 Task: Research Airbnb options in Las tunas, Cuba from 2nd December, 2023 to 6th December, 2023 for 2 adults.1  bedroom having 1 bed and 1 bathroom. Property type can be hotel. Look for 3 properties as per requirement.
Action: Mouse moved to (284, 90)
Screenshot: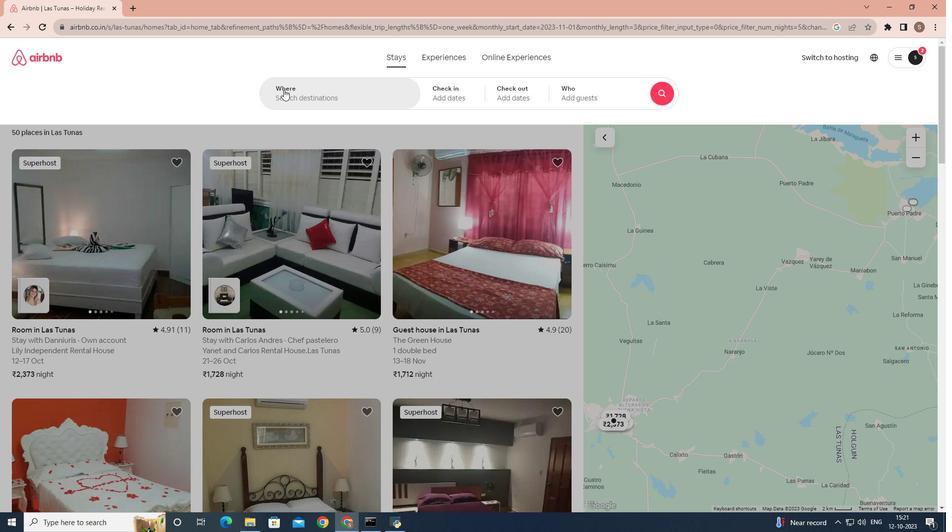 
Action: Mouse pressed left at (284, 90)
Screenshot: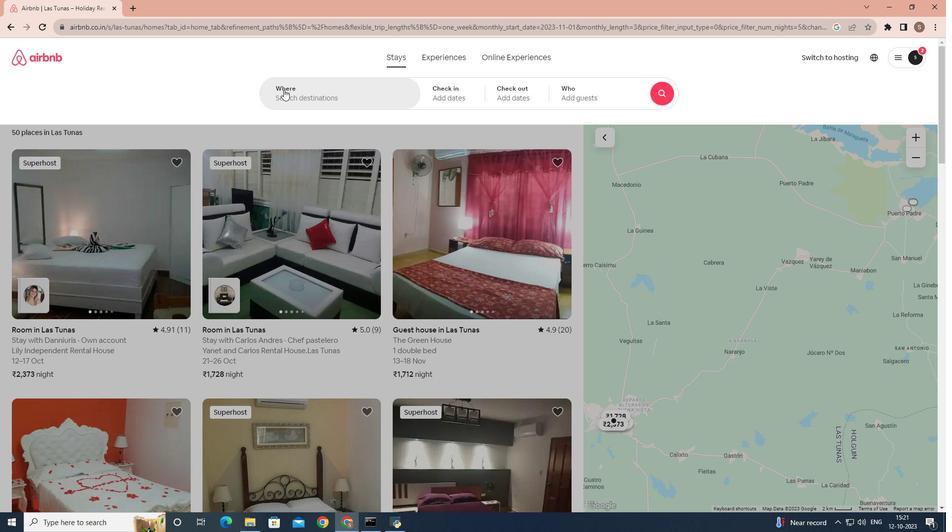 
Action: Mouse moved to (273, 88)
Screenshot: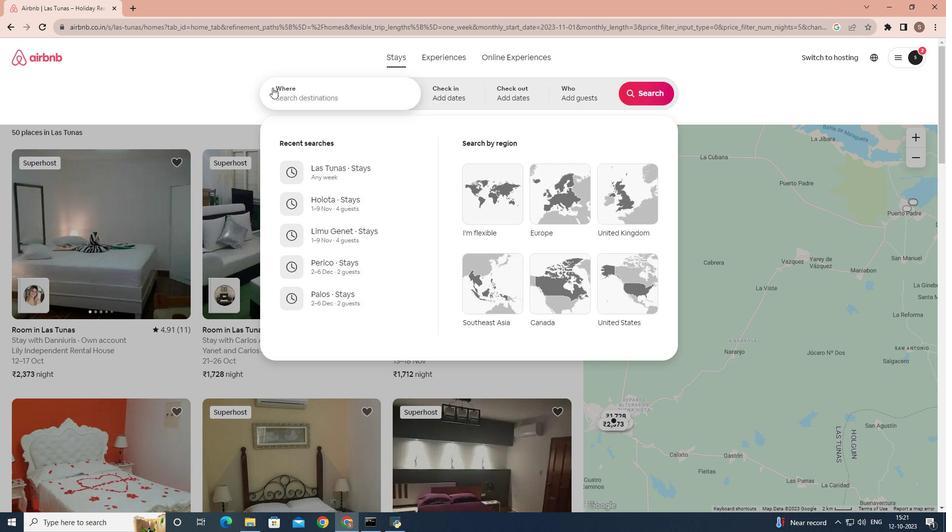 
Action: Key pressed las<Key.space>tunas
Screenshot: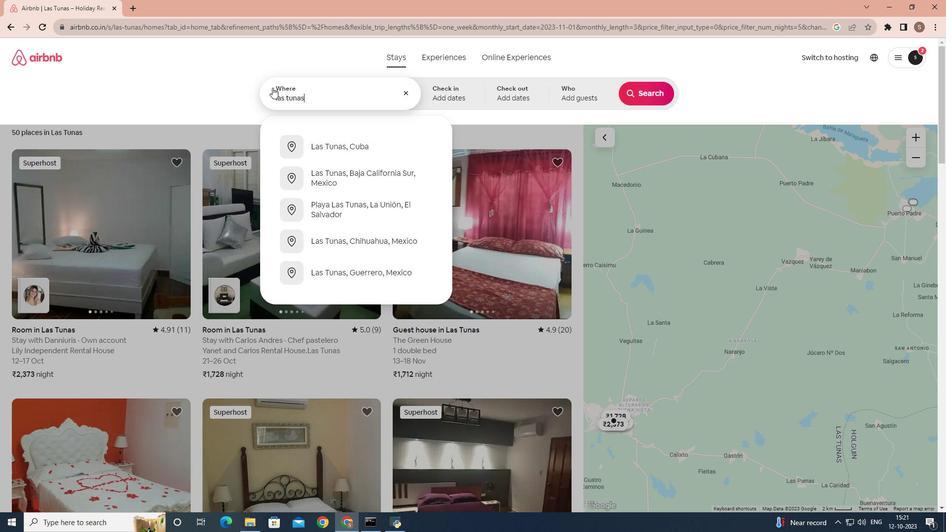 
Action: Mouse moved to (273, 136)
Screenshot: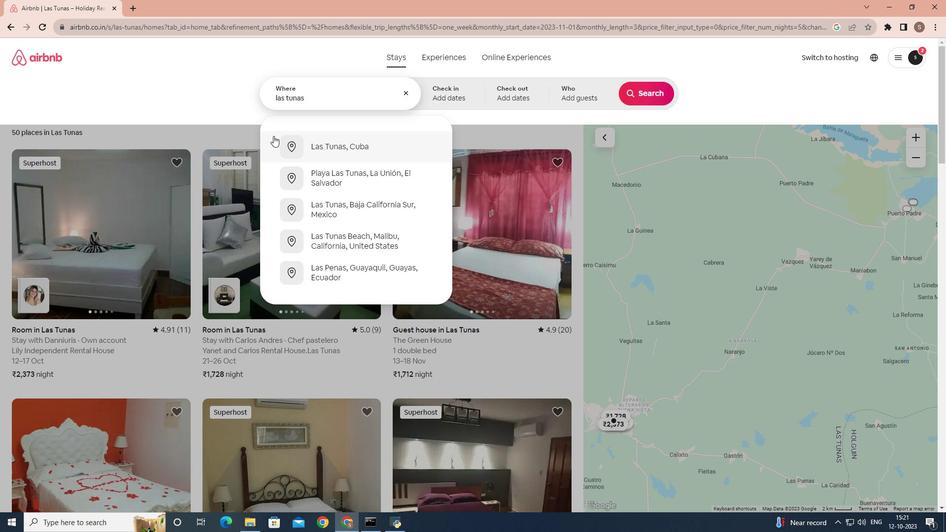 
Action: Mouse pressed left at (273, 136)
Screenshot: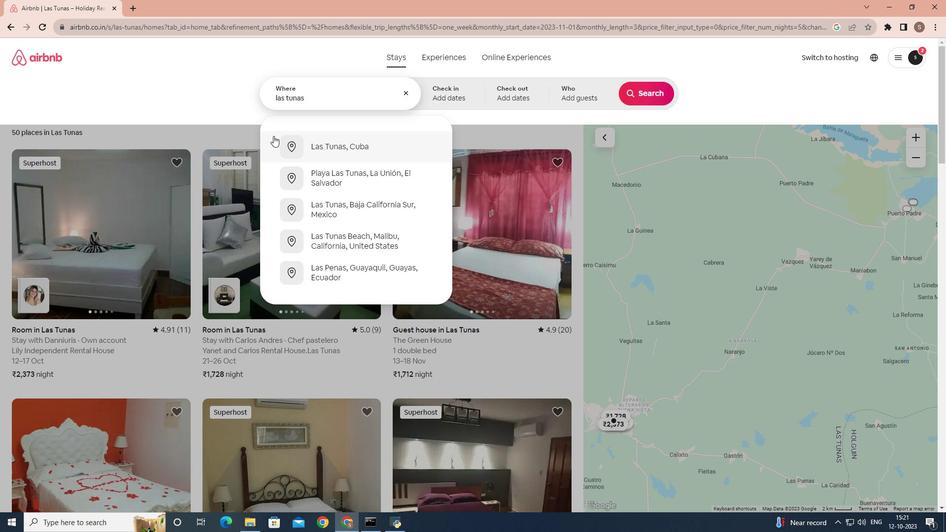 
Action: Mouse moved to (644, 174)
Screenshot: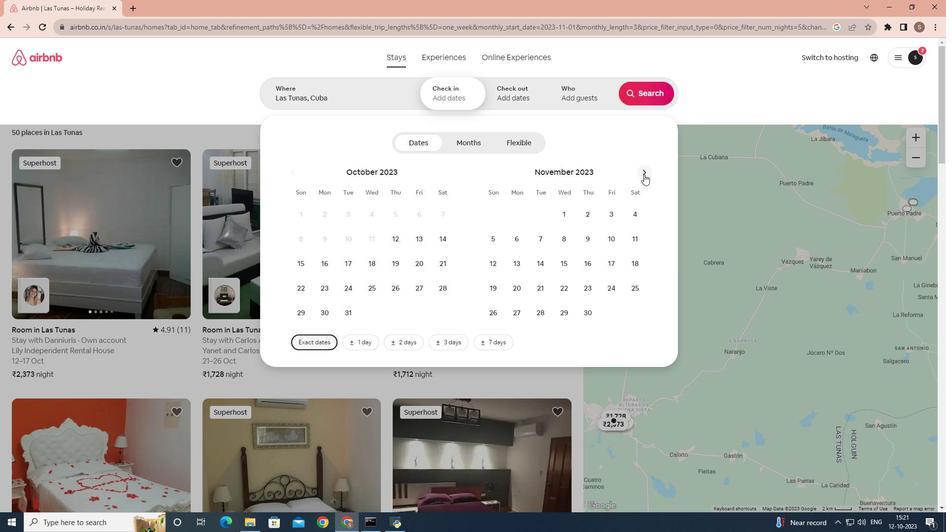 
Action: Mouse pressed left at (644, 174)
Screenshot: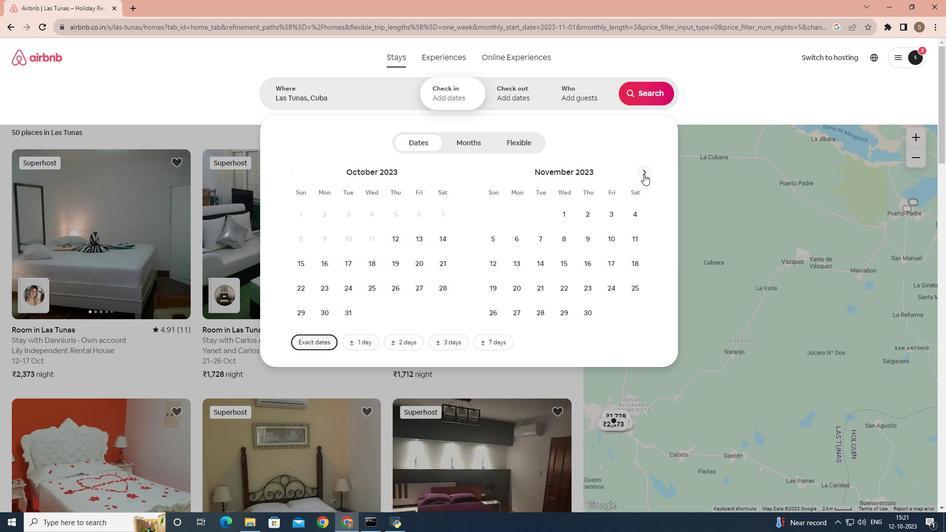 
Action: Mouse moved to (627, 212)
Screenshot: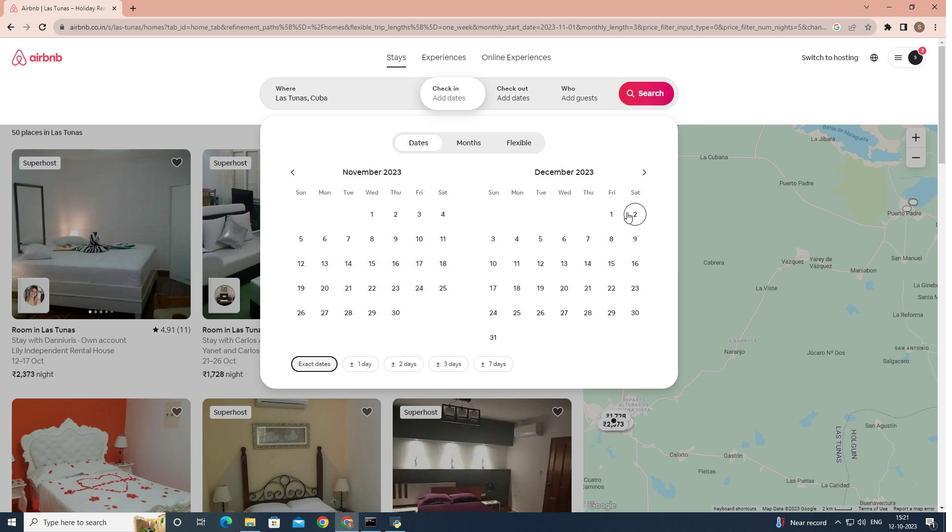 
Action: Mouse pressed left at (627, 212)
Screenshot: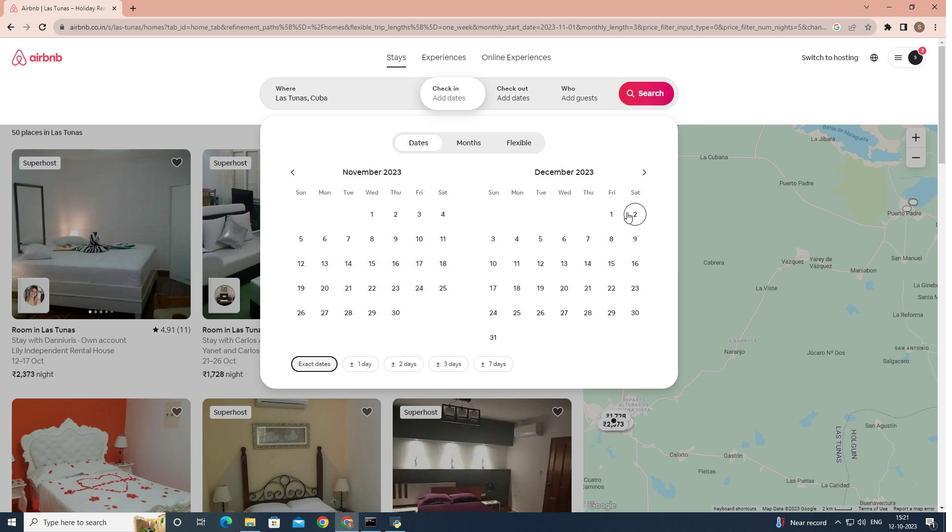 
Action: Mouse moved to (562, 238)
Screenshot: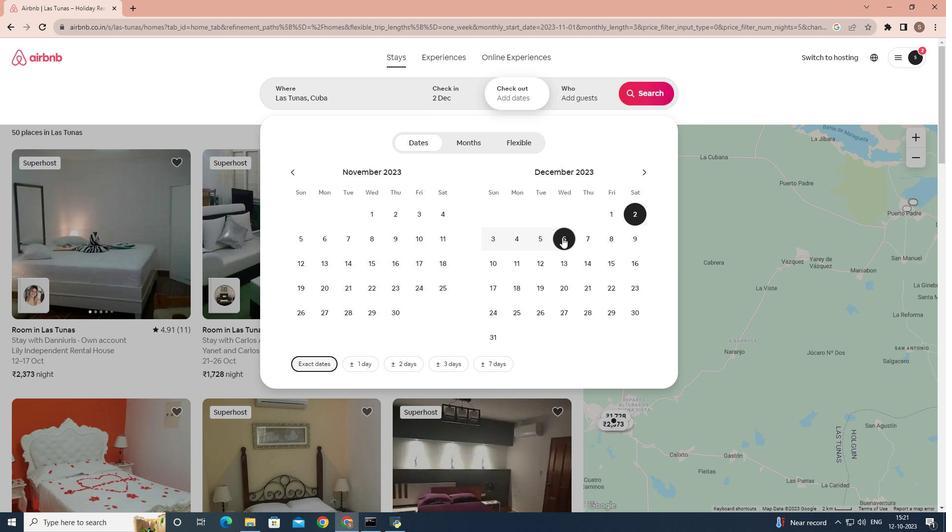 
Action: Mouse pressed left at (562, 238)
Screenshot: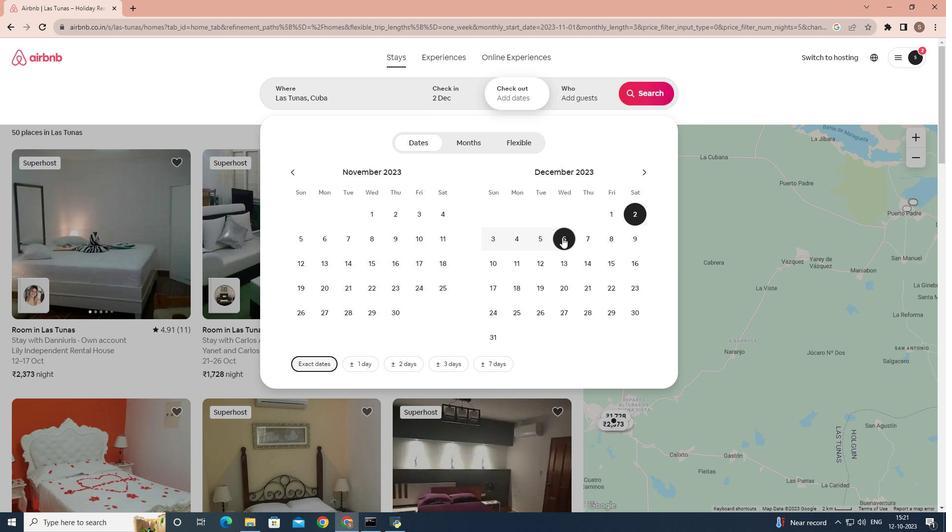 
Action: Mouse moved to (584, 98)
Screenshot: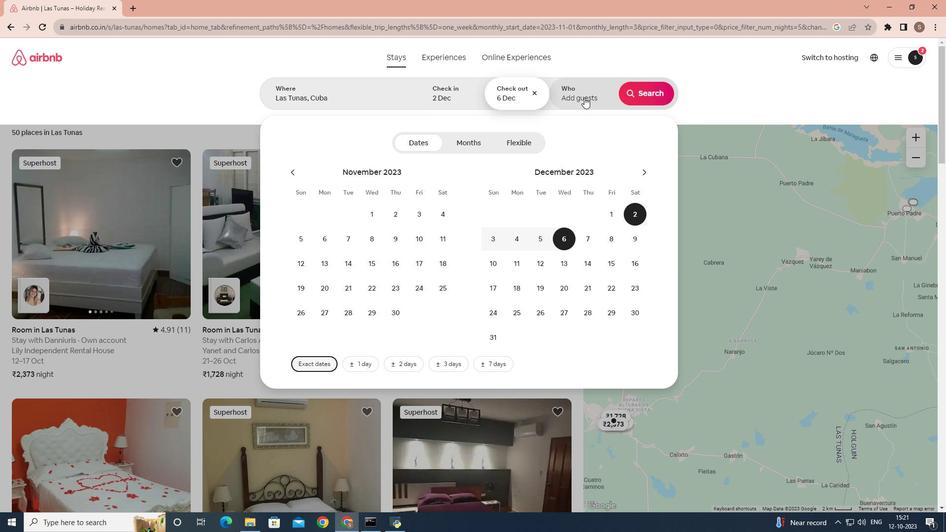 
Action: Mouse pressed left at (584, 98)
Screenshot: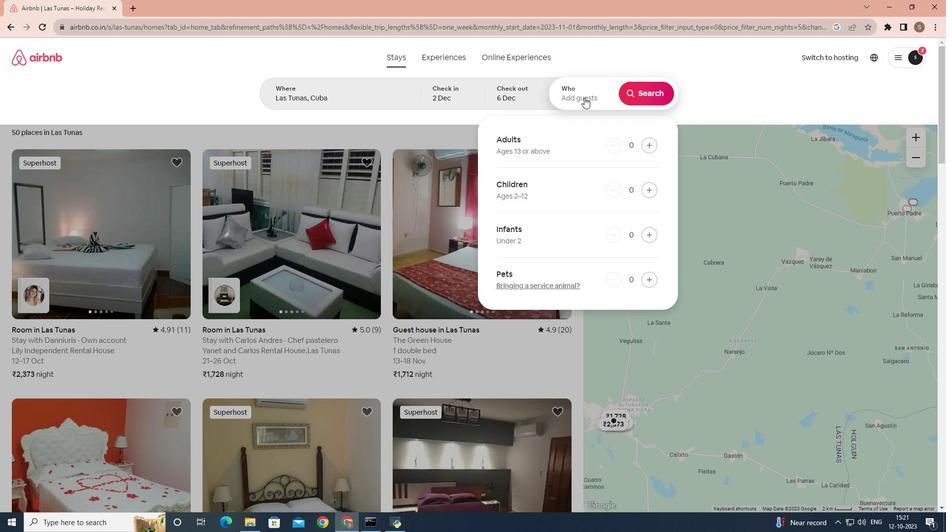 
Action: Mouse moved to (654, 149)
Screenshot: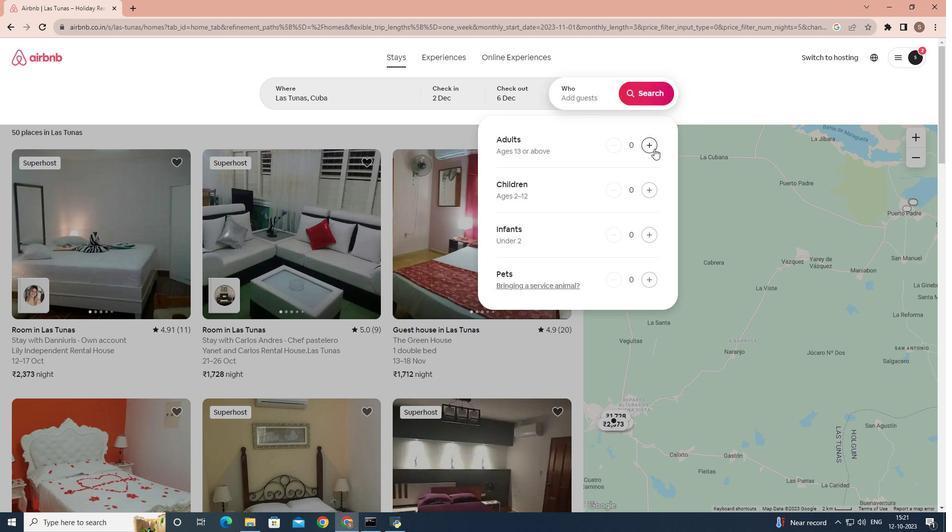 
Action: Mouse pressed left at (654, 149)
Screenshot: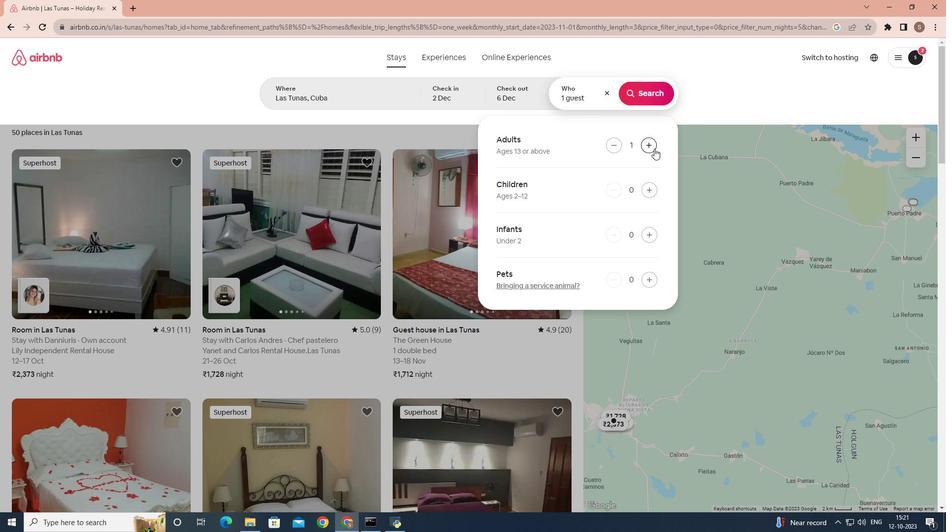 
Action: Mouse moved to (654, 149)
Screenshot: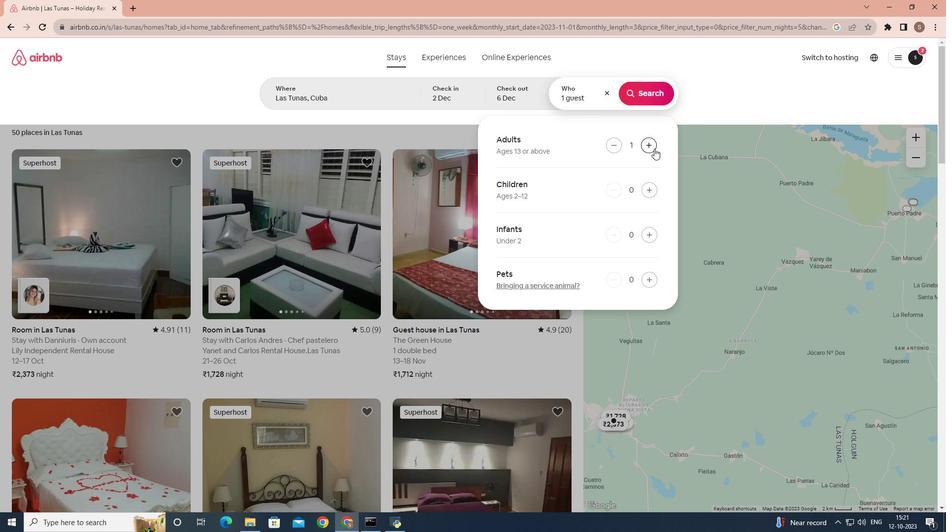 
Action: Mouse pressed left at (654, 149)
Screenshot: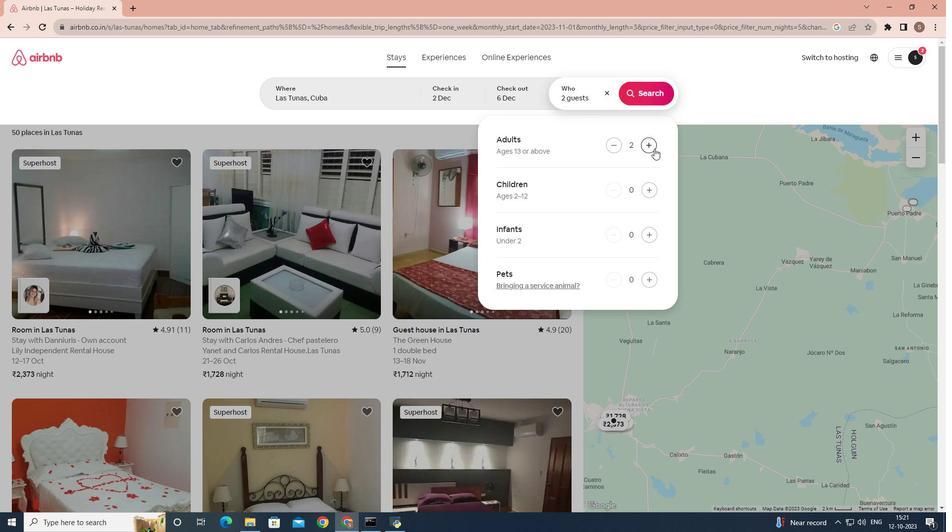 
Action: Mouse moved to (659, 106)
Screenshot: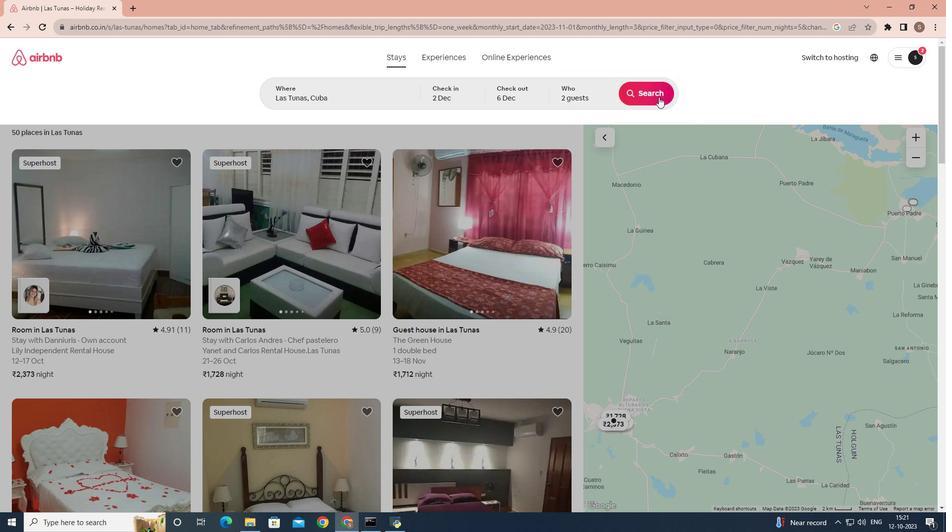 
Action: Mouse pressed left at (659, 106)
Screenshot: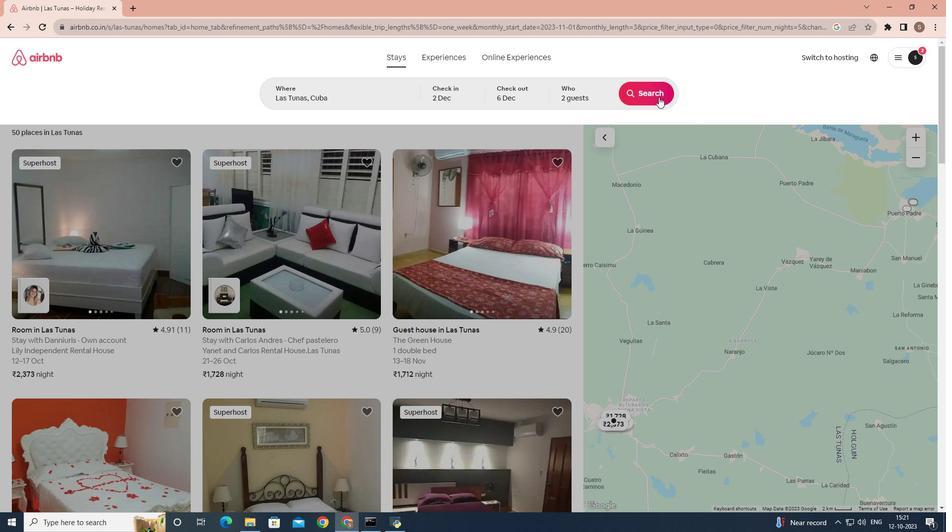
Action: Mouse moved to (659, 97)
Screenshot: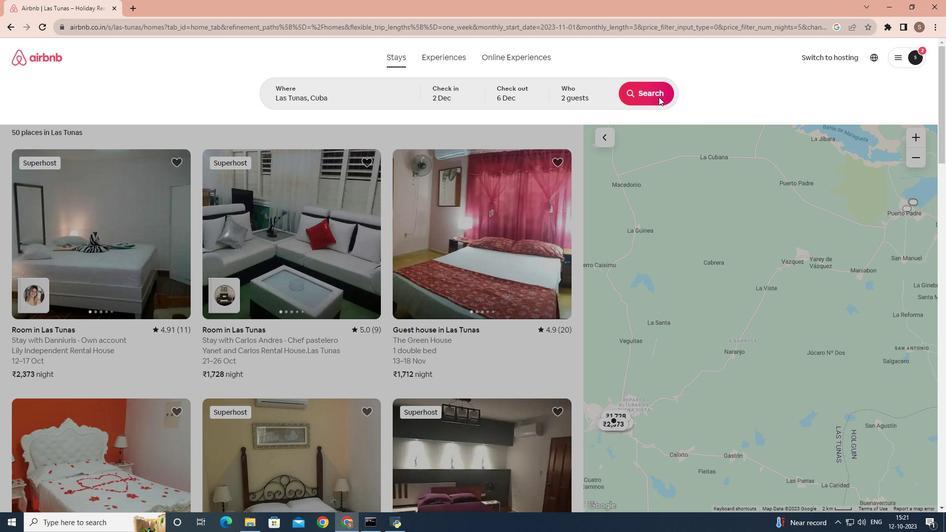 
Action: Mouse pressed left at (659, 97)
Screenshot: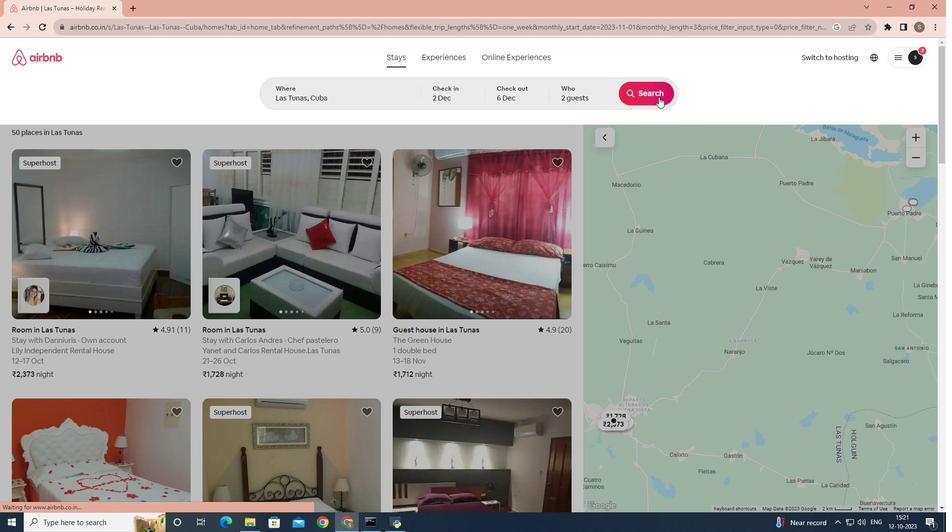 
Action: Mouse moved to (792, 96)
Screenshot: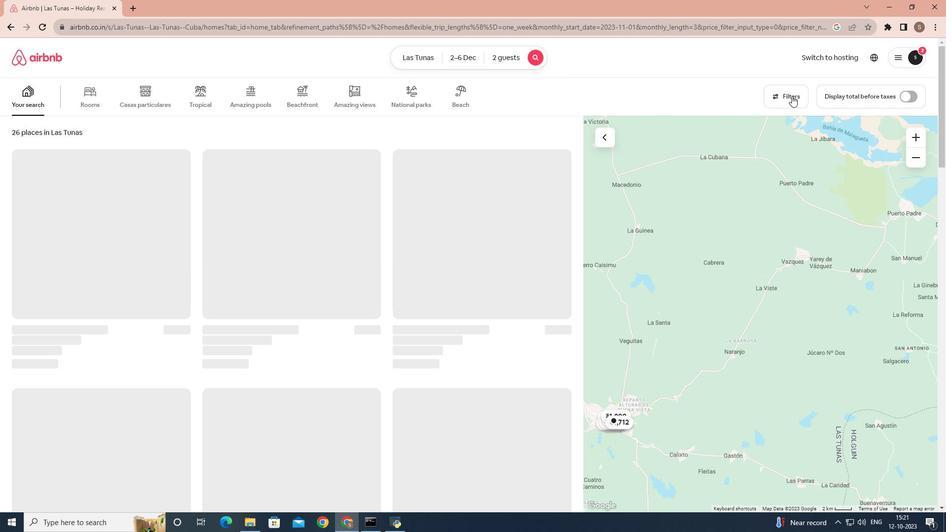 
Action: Mouse pressed left at (792, 96)
Screenshot: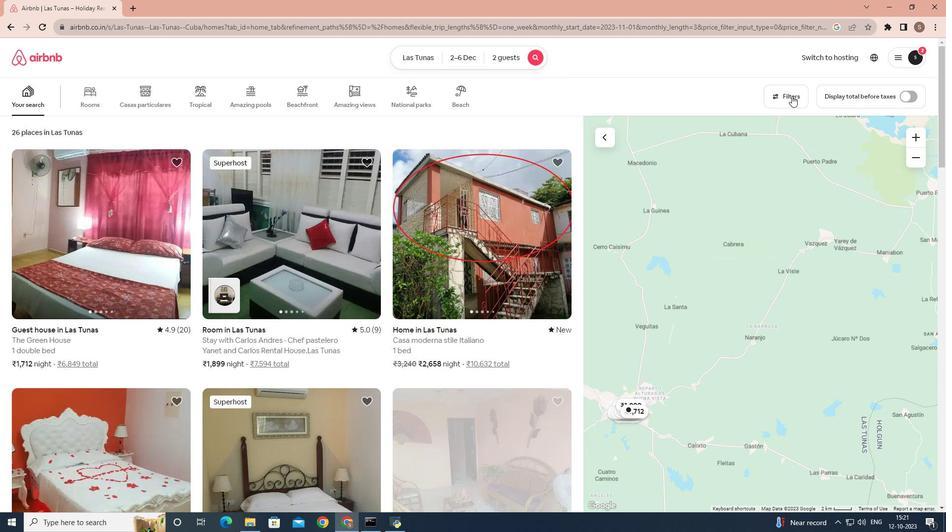 
Action: Mouse moved to (396, 331)
Screenshot: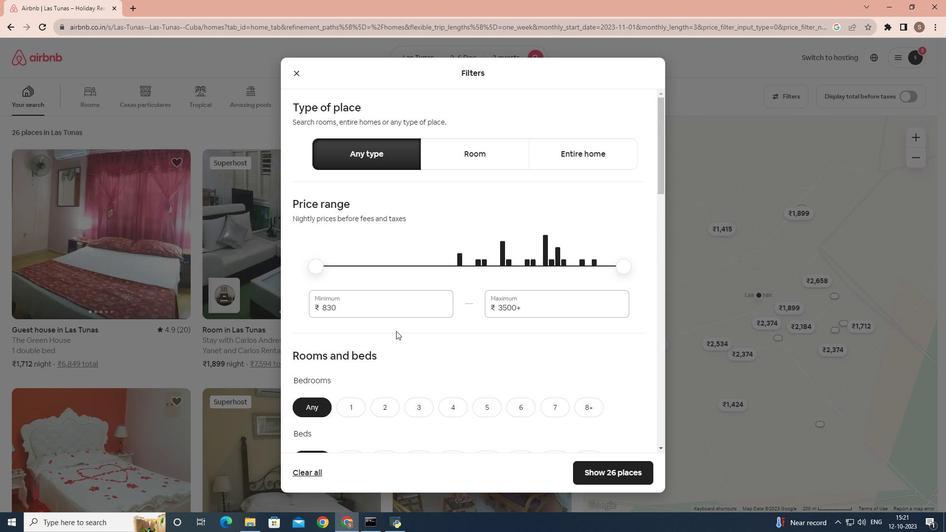 
Action: Mouse scrolled (396, 331) with delta (0, 0)
Screenshot: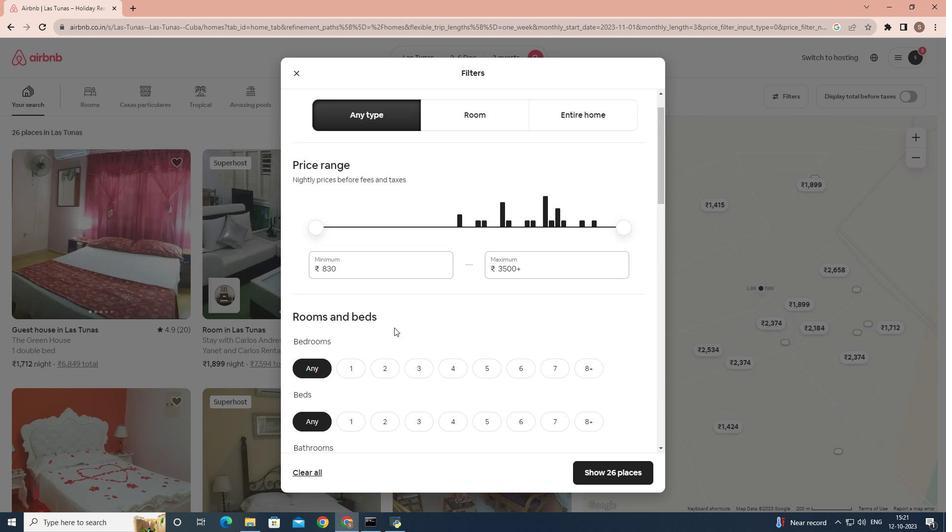 
Action: Mouse scrolled (396, 331) with delta (0, 0)
Screenshot: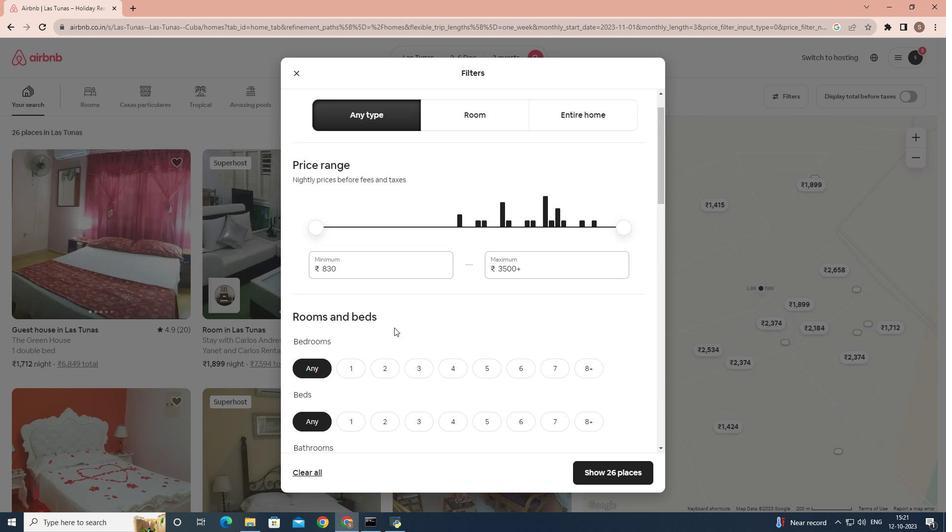 
Action: Mouse scrolled (396, 331) with delta (0, 0)
Screenshot: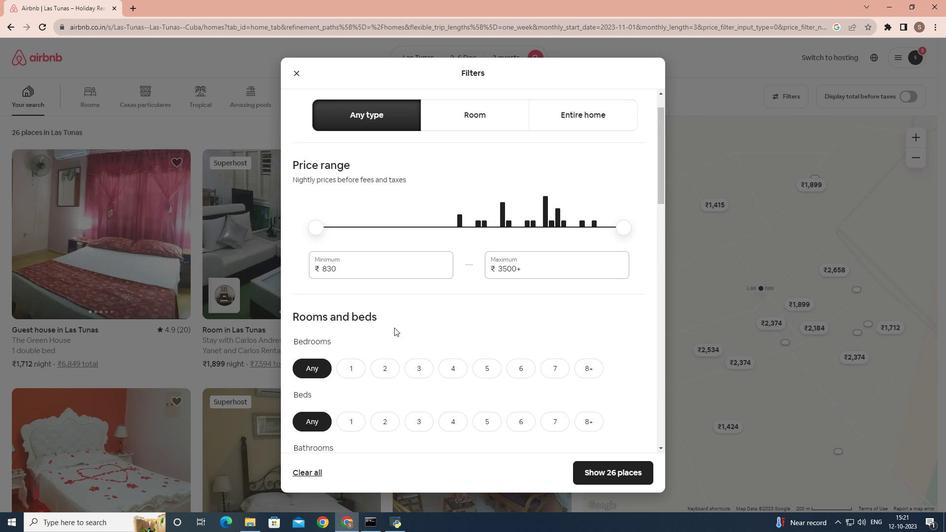 
Action: Mouse moved to (356, 266)
Screenshot: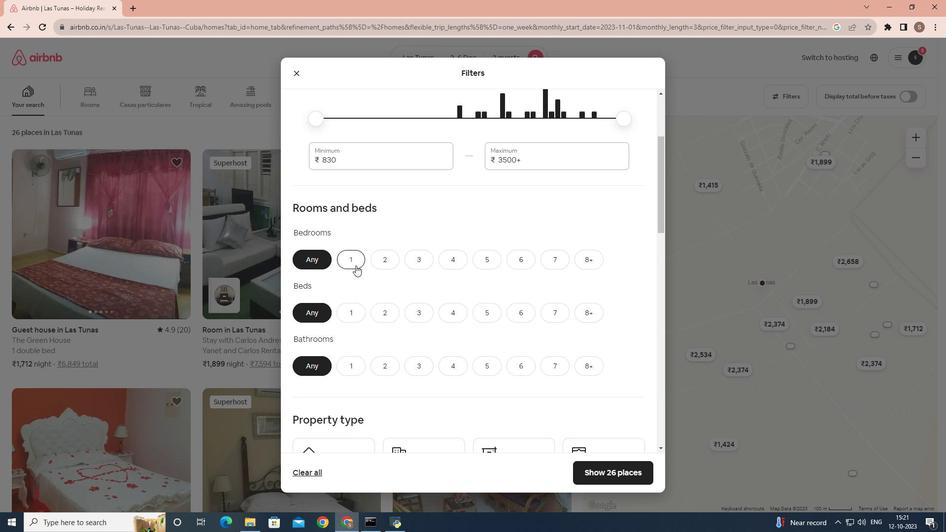 
Action: Mouse pressed left at (356, 266)
Screenshot: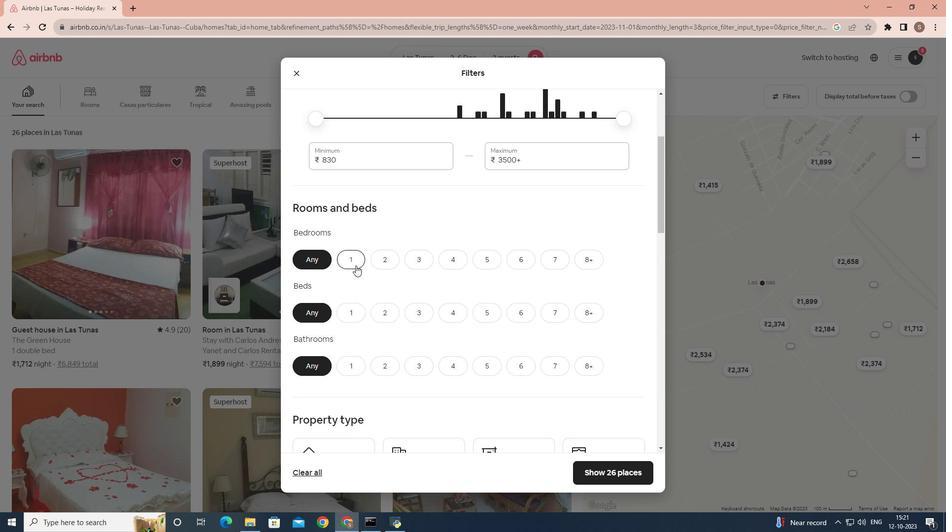 
Action: Mouse moved to (348, 303)
Screenshot: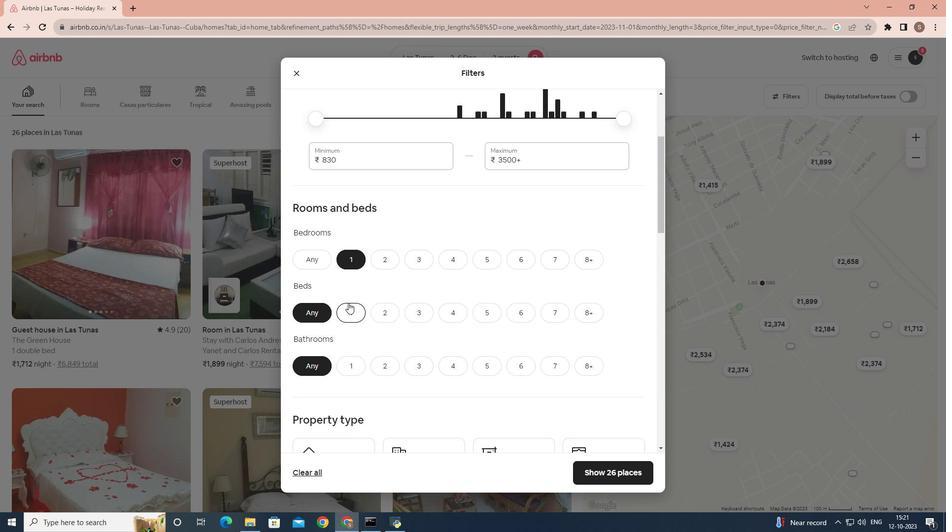 
Action: Mouse pressed left at (348, 303)
Screenshot: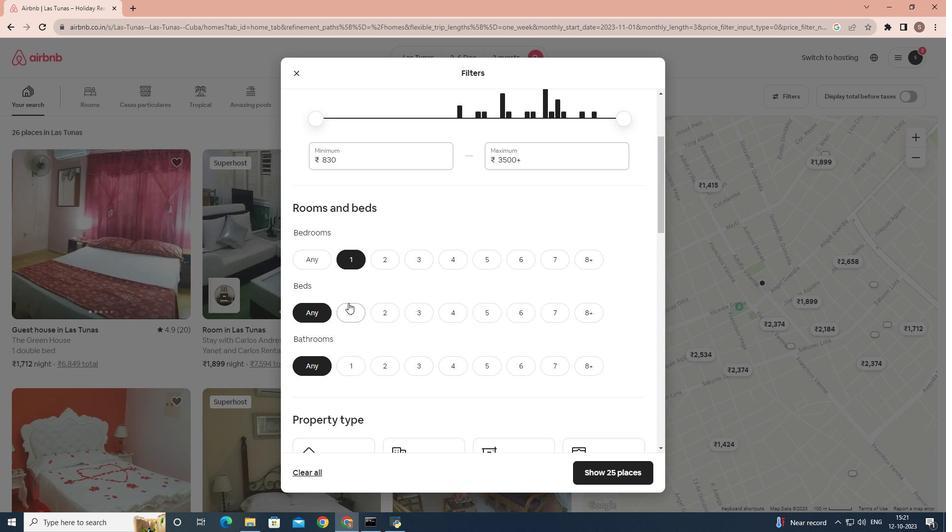 
Action: Mouse moved to (348, 360)
Screenshot: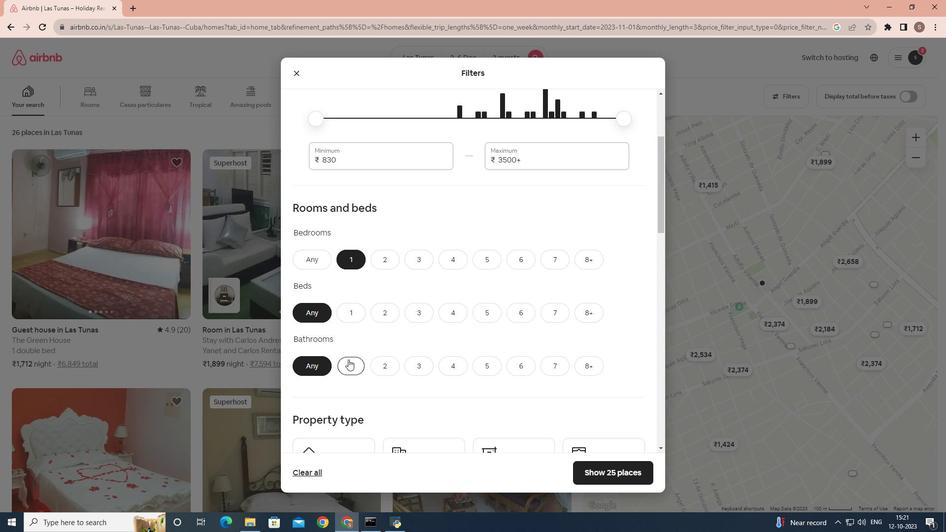 
Action: Mouse pressed left at (348, 360)
Screenshot: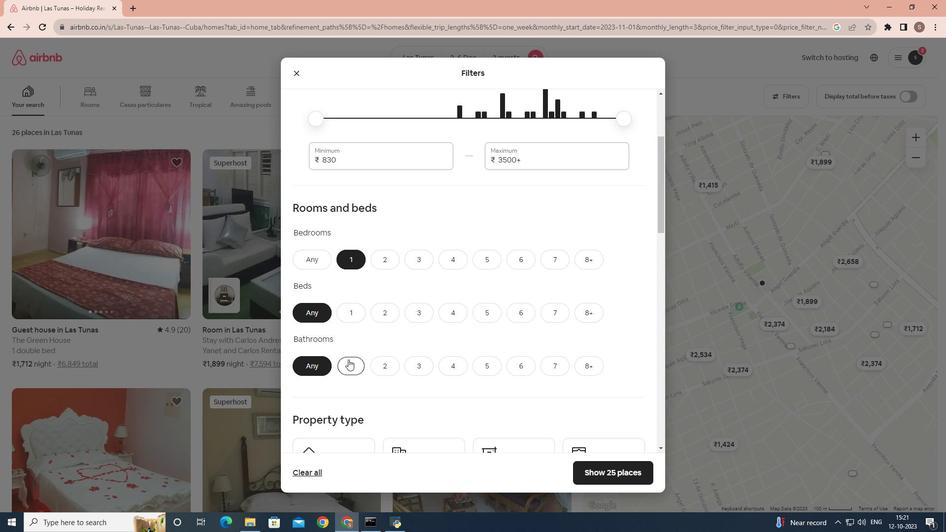 
Action: Mouse moved to (353, 314)
Screenshot: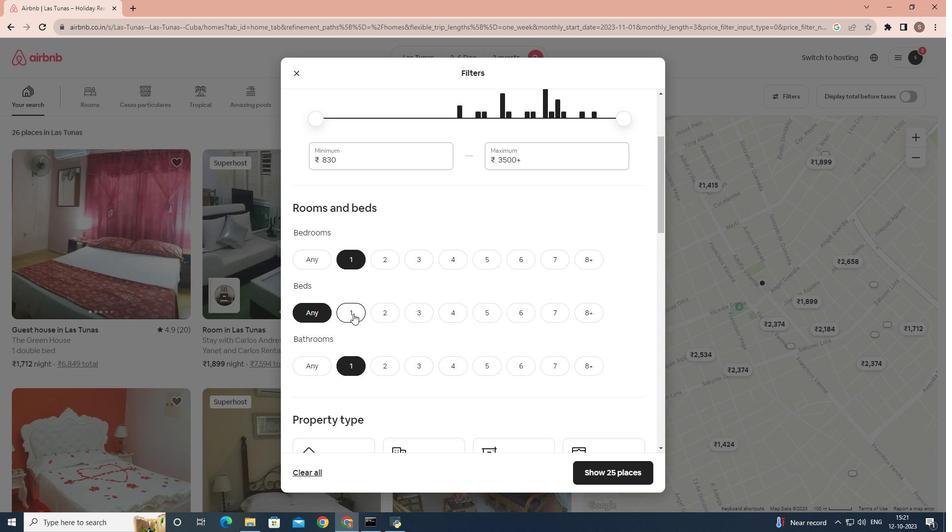 
Action: Mouse pressed left at (353, 314)
Screenshot: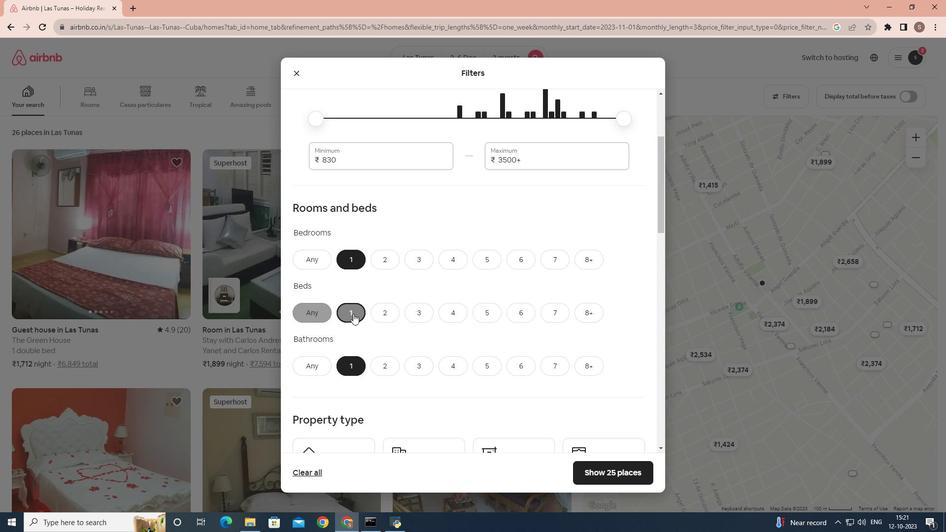 
Action: Mouse scrolled (353, 313) with delta (0, 0)
Screenshot: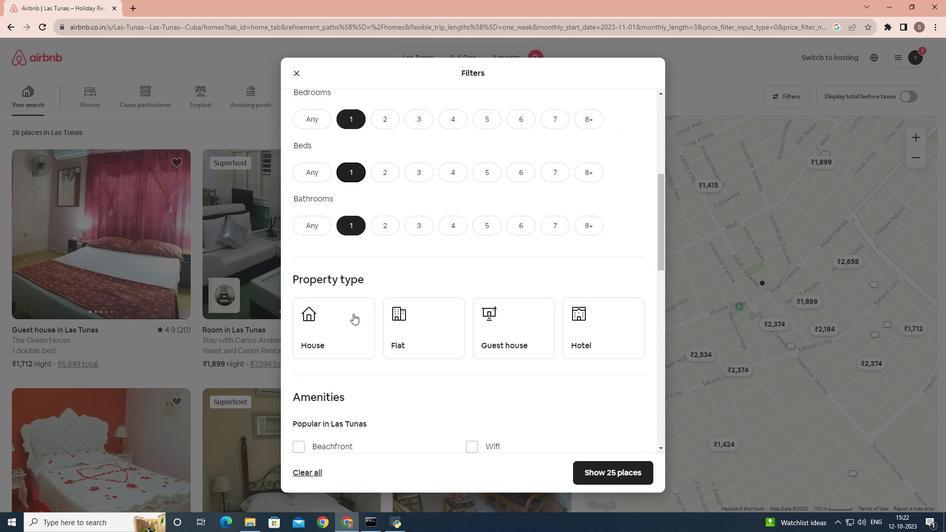 
Action: Mouse scrolled (353, 313) with delta (0, 0)
Screenshot: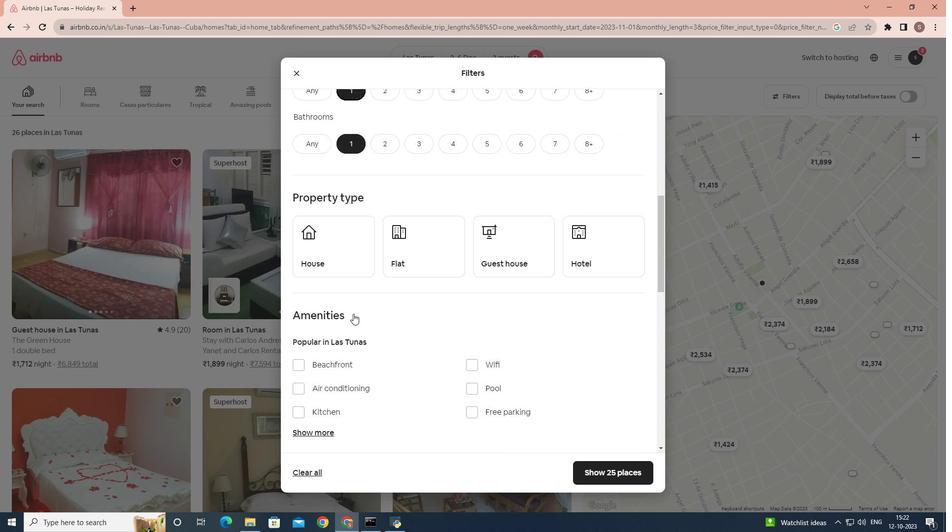 
Action: Mouse scrolled (353, 313) with delta (0, 0)
Screenshot: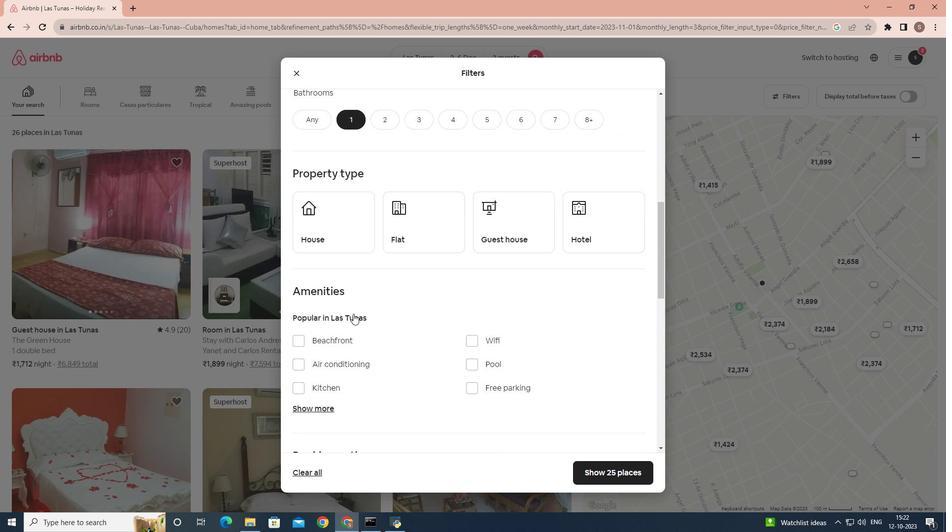 
Action: Mouse scrolled (353, 313) with delta (0, 0)
Screenshot: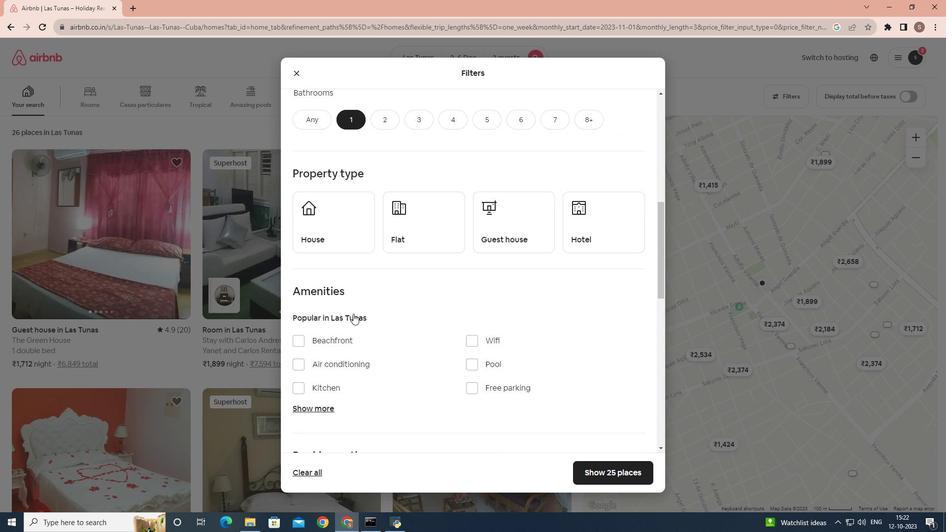 
Action: Mouse scrolled (353, 313) with delta (0, 0)
Screenshot: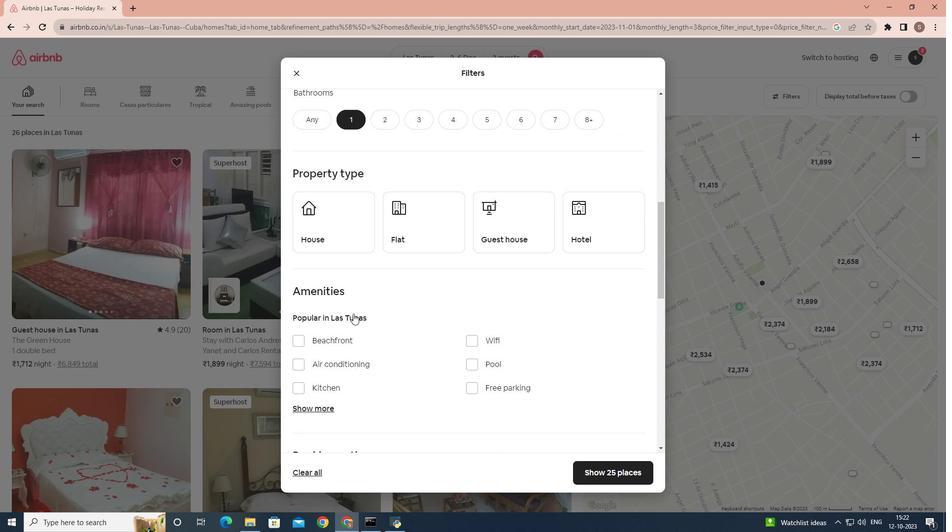 
Action: Mouse moved to (353, 313)
Screenshot: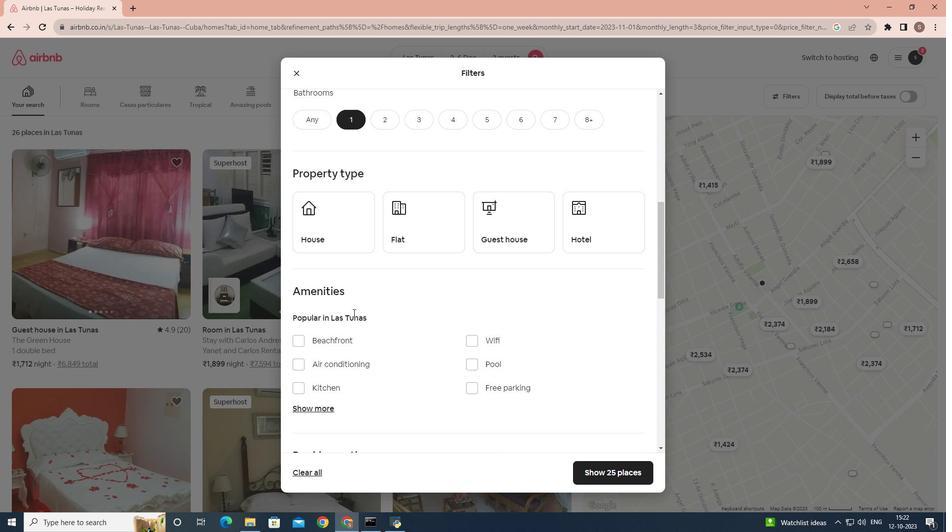 
Action: Mouse scrolled (353, 312) with delta (0, 0)
Screenshot: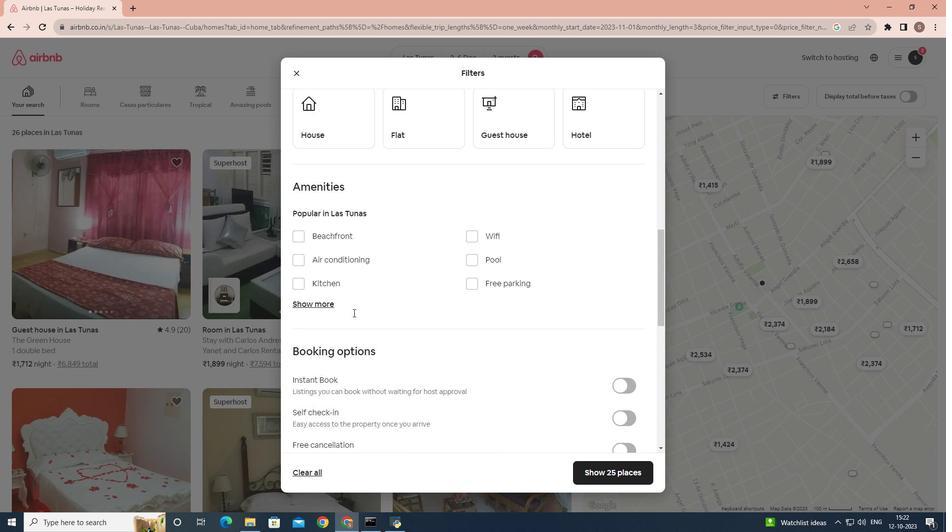 
Action: Mouse scrolled (353, 312) with delta (0, 0)
Screenshot: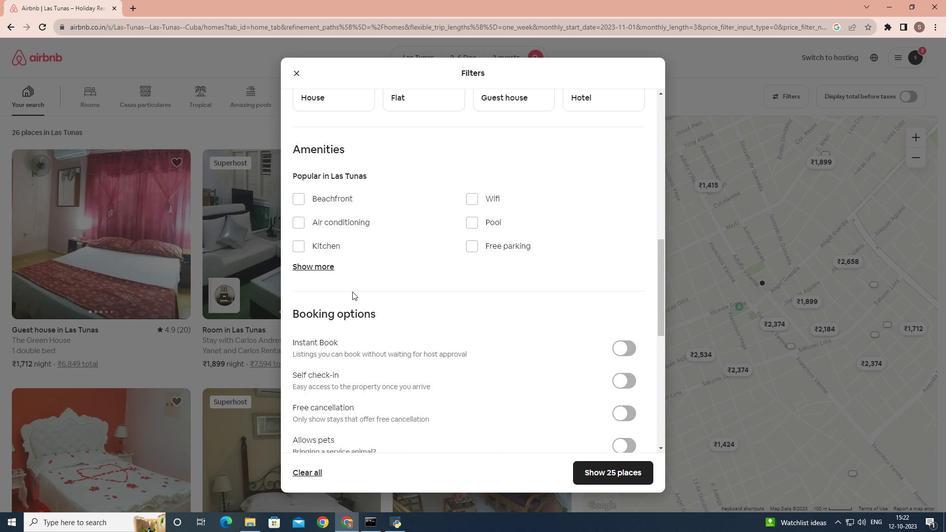 
Action: Mouse scrolled (353, 312) with delta (0, 0)
Screenshot: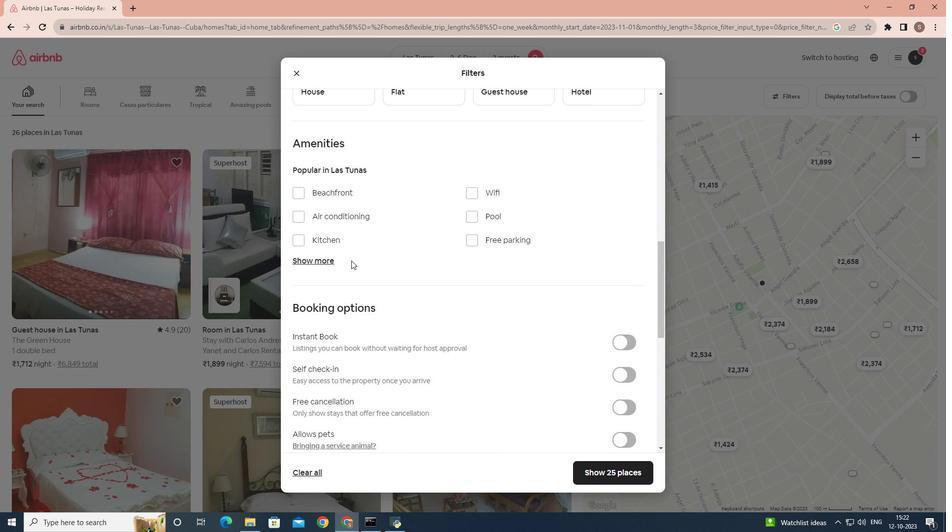 
Action: Mouse moved to (343, 206)
Screenshot: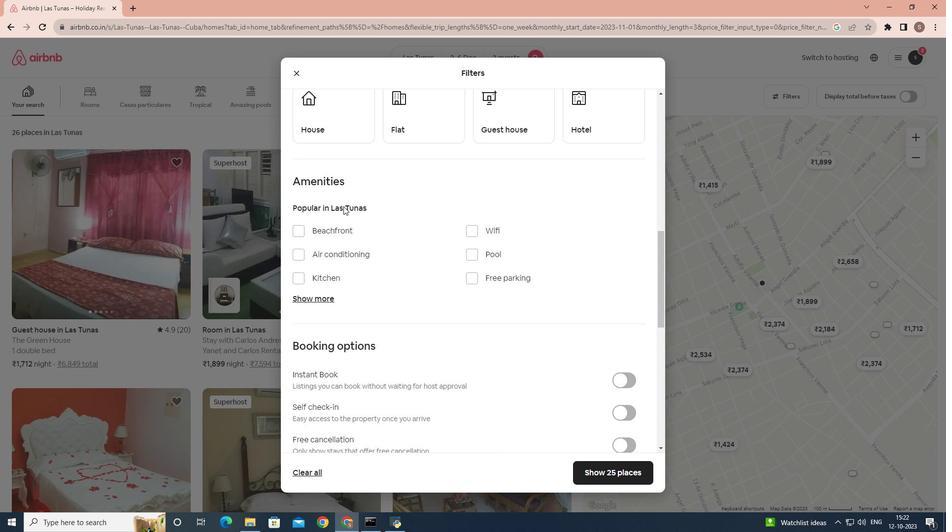 
Action: Mouse scrolled (343, 207) with delta (0, 0)
Screenshot: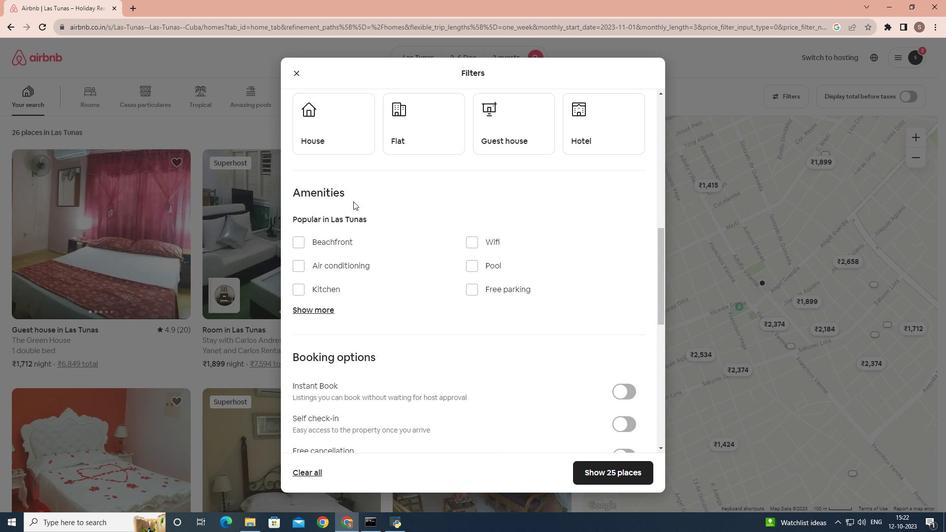 
Action: Mouse moved to (615, 123)
Screenshot: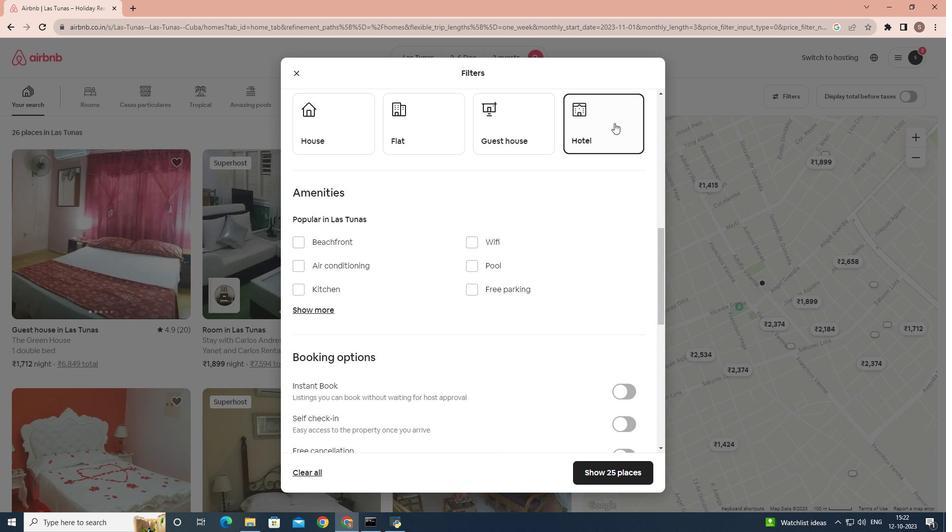 
Action: Mouse pressed left at (615, 123)
Screenshot: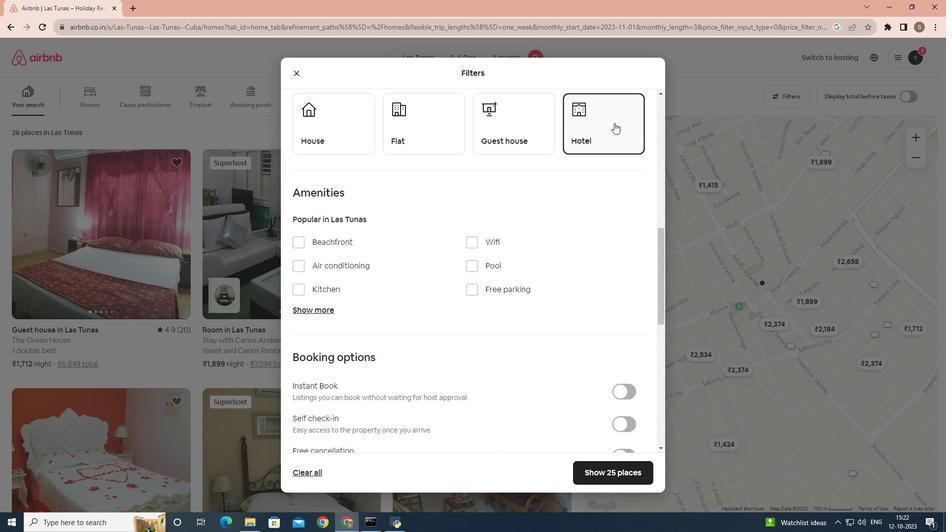 
Action: Mouse moved to (428, 311)
Screenshot: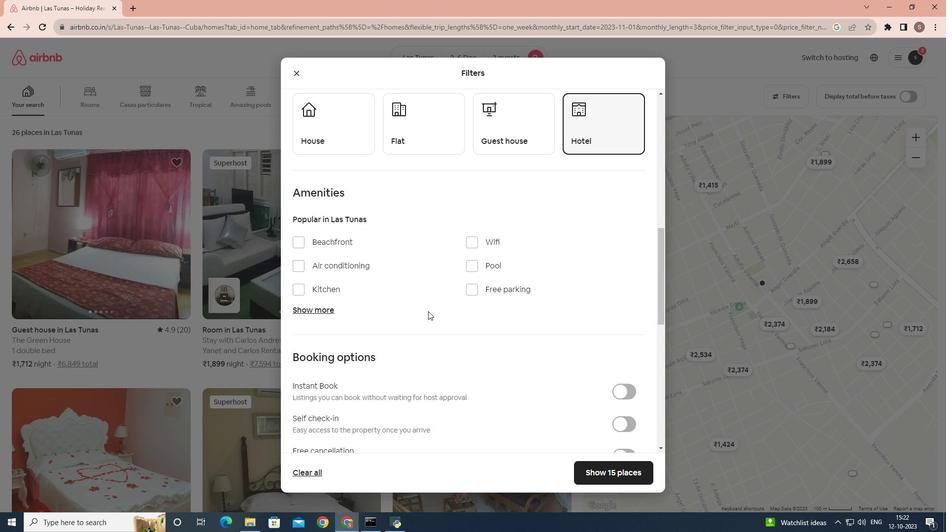 
Action: Mouse scrolled (428, 311) with delta (0, 0)
Screenshot: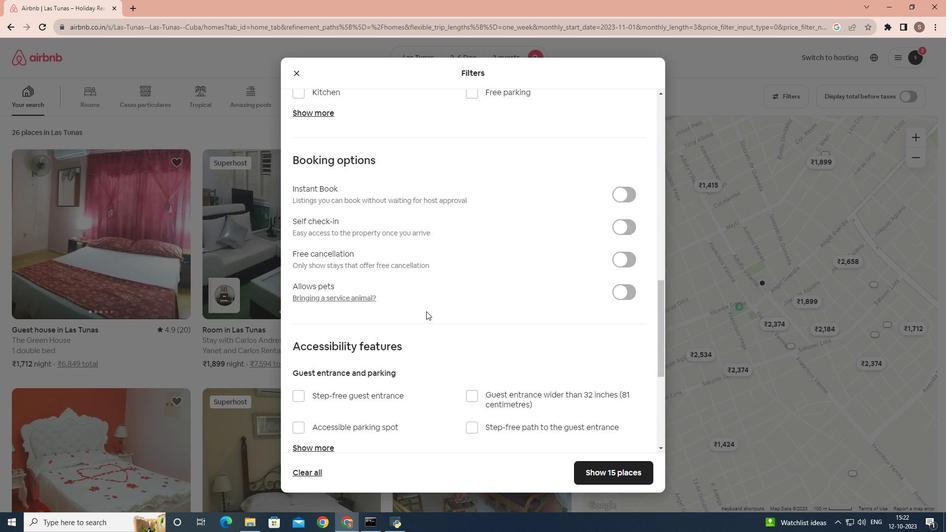 
Action: Mouse scrolled (428, 311) with delta (0, 0)
Screenshot: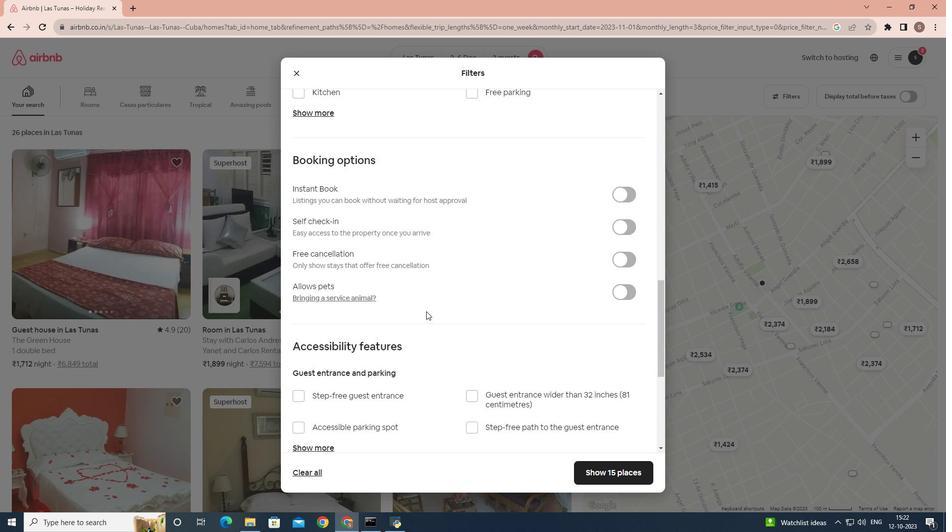 
Action: Mouse moved to (427, 311)
Screenshot: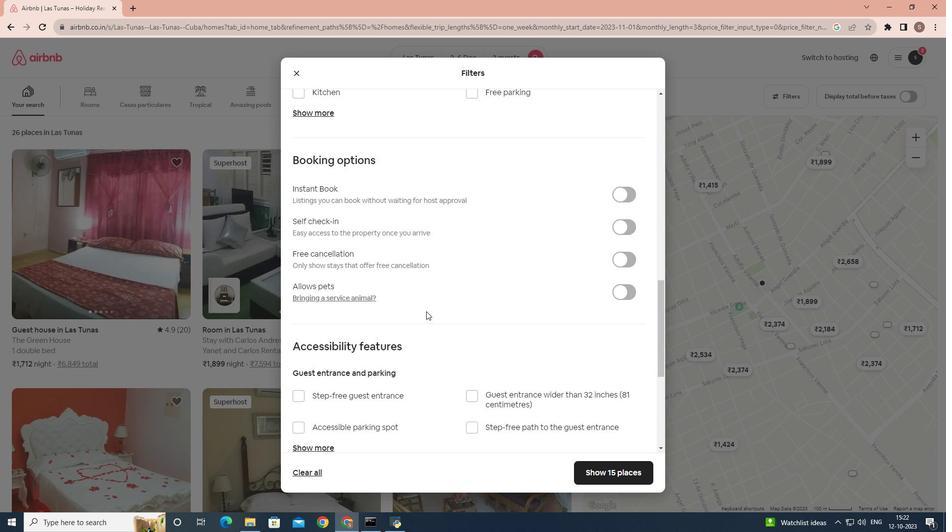 
Action: Mouse scrolled (427, 311) with delta (0, 0)
Screenshot: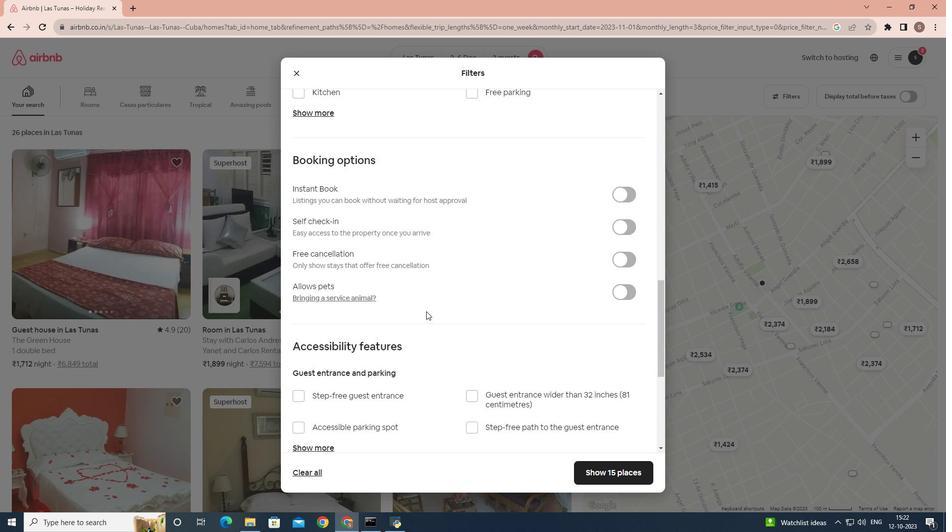 
Action: Mouse moved to (427, 311)
Screenshot: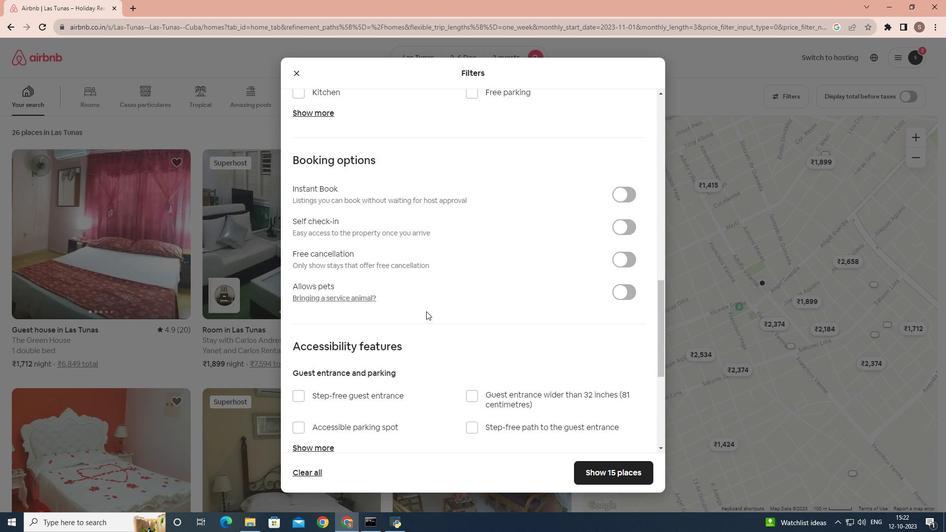 
Action: Mouse scrolled (427, 311) with delta (0, 0)
Screenshot: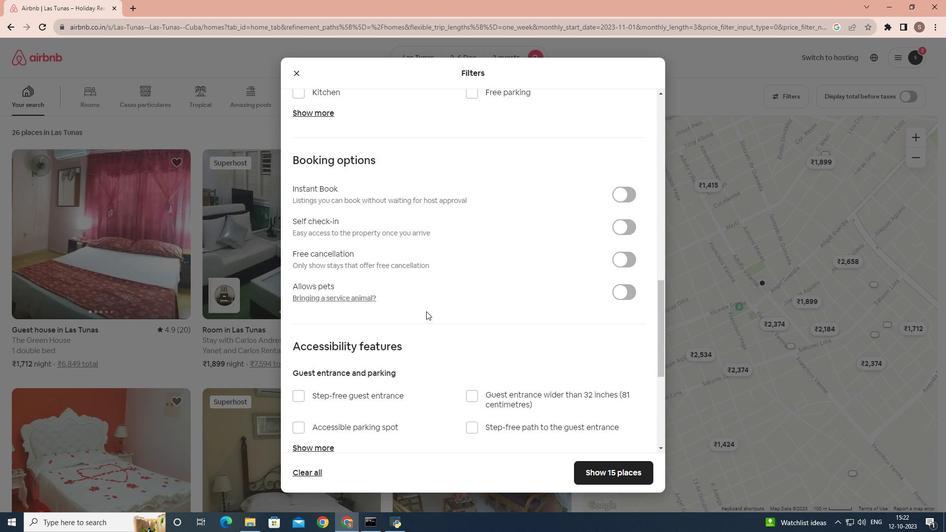 
Action: Mouse moved to (426, 311)
Screenshot: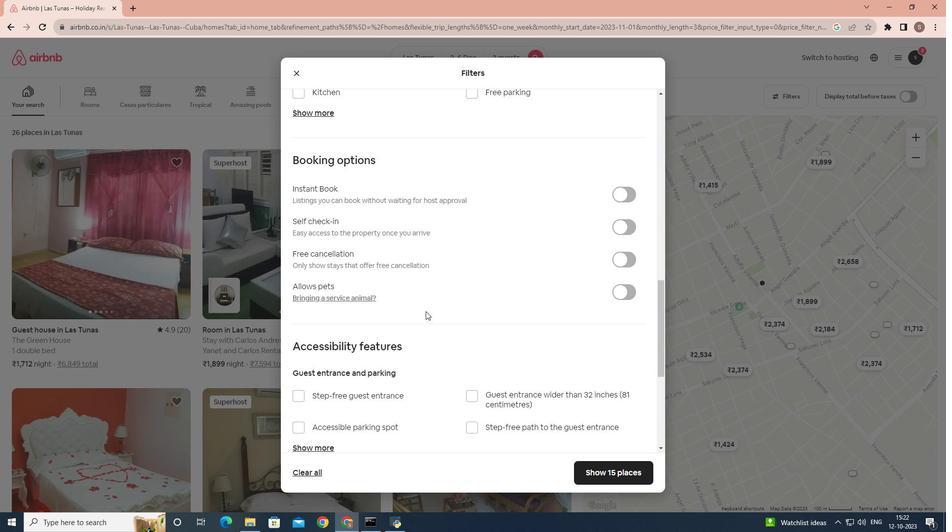 
Action: Mouse scrolled (426, 311) with delta (0, 0)
Screenshot: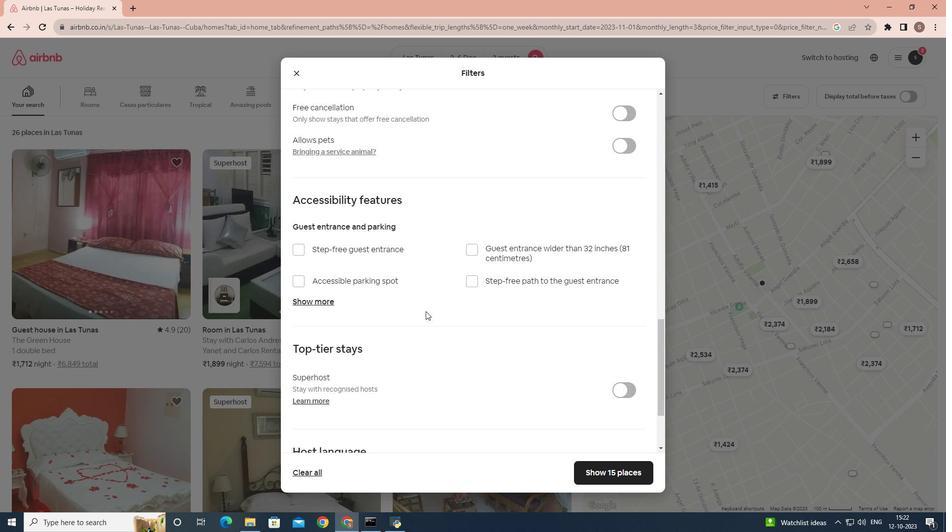 
Action: Mouse scrolled (426, 311) with delta (0, 0)
Screenshot: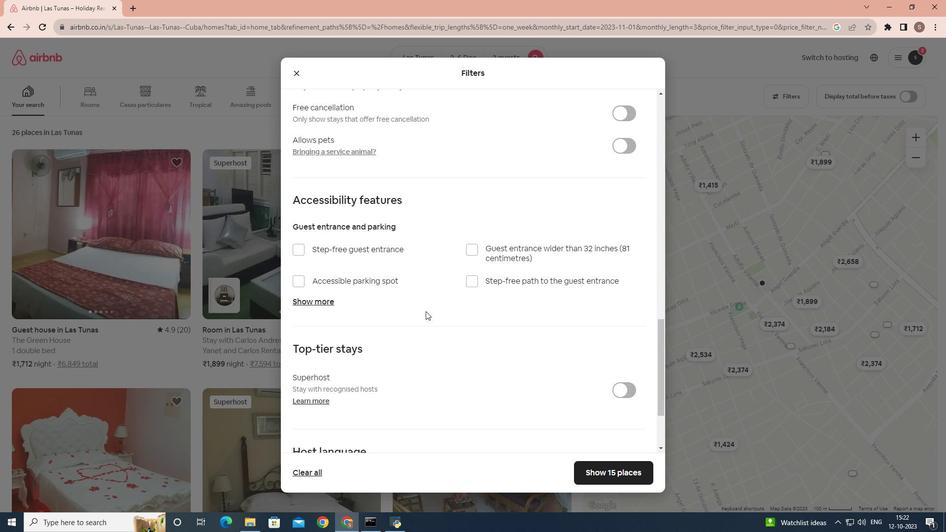 
Action: Mouse scrolled (426, 311) with delta (0, 0)
Screenshot: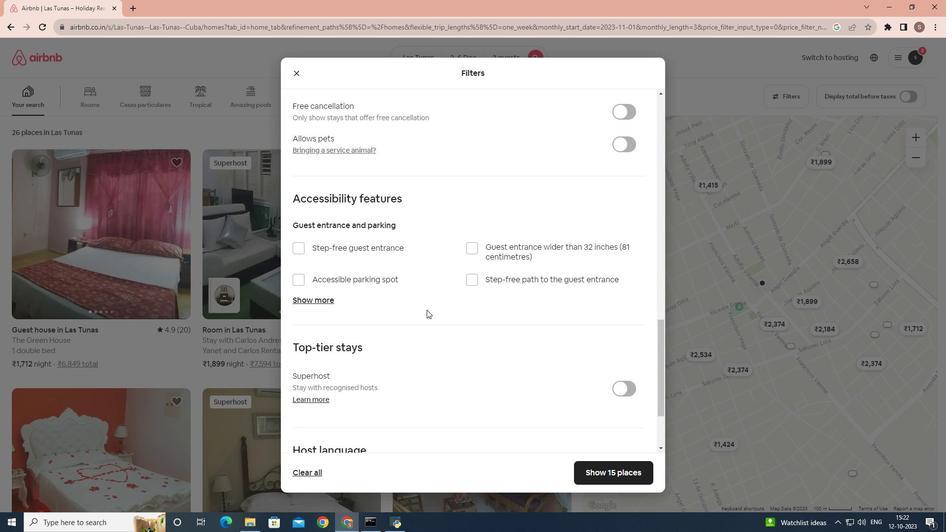 
Action: Mouse moved to (591, 475)
Screenshot: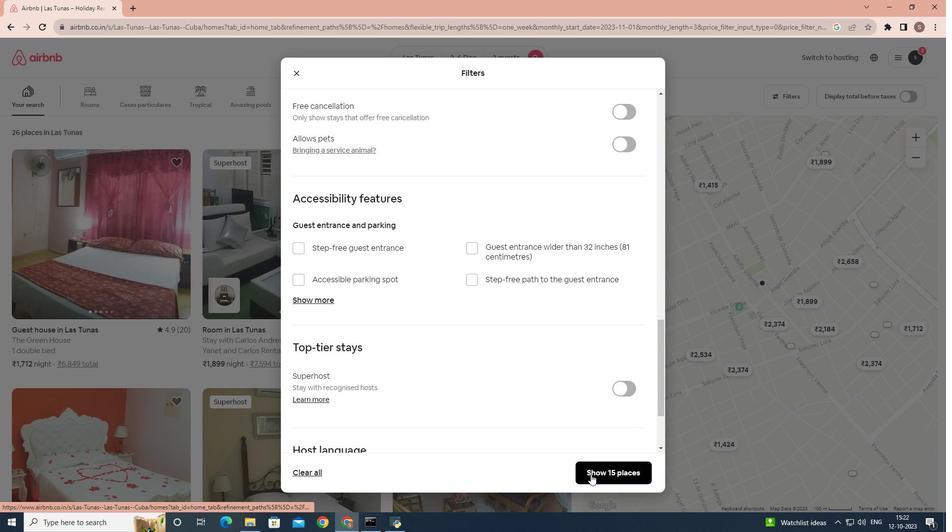 
Action: Mouse pressed left at (591, 475)
Screenshot: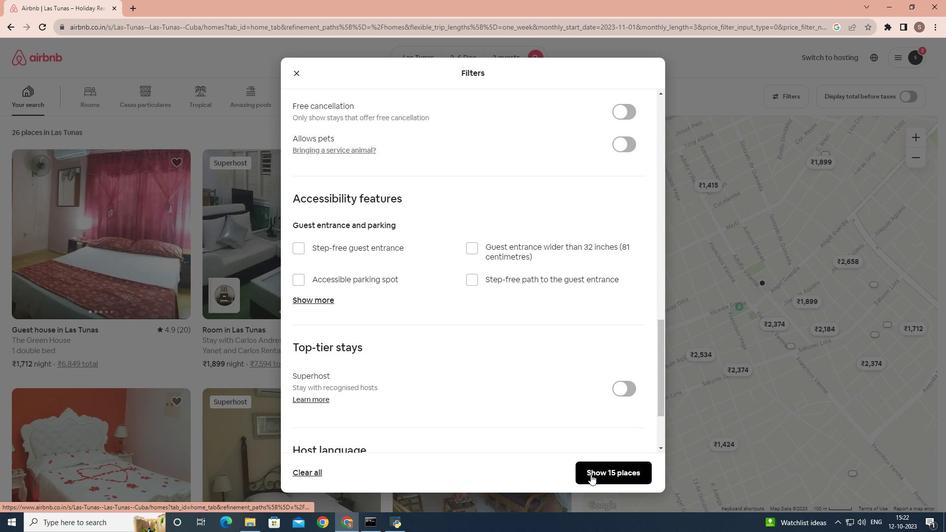 
Action: Mouse moved to (167, 251)
Screenshot: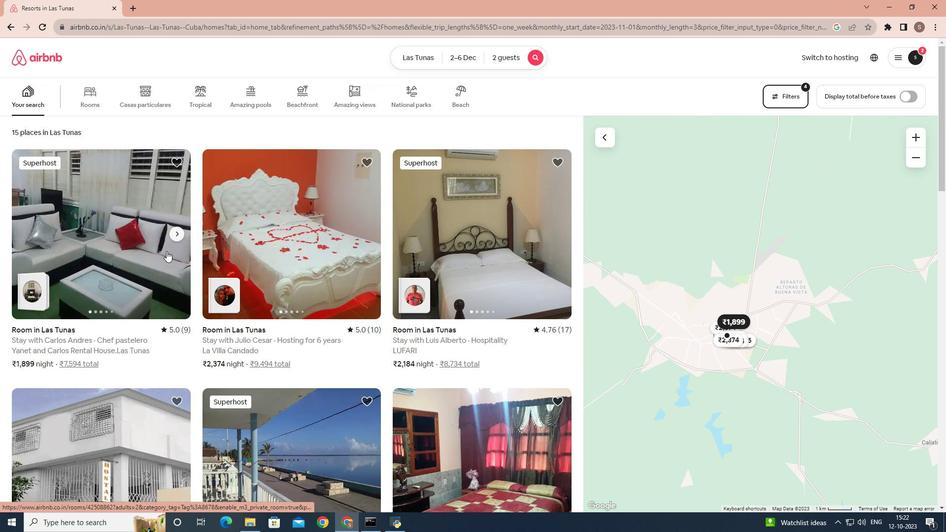 
Action: Mouse scrolled (167, 251) with delta (0, 0)
Screenshot: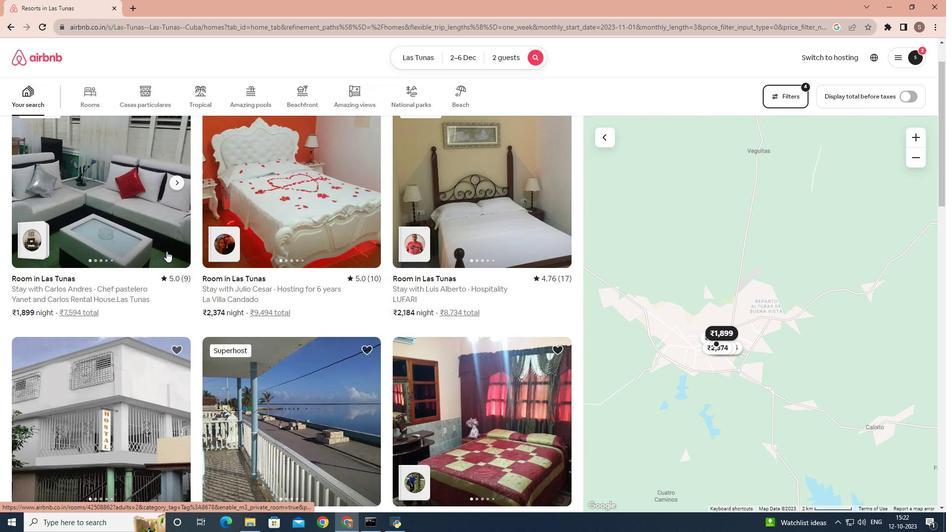 
Action: Mouse scrolled (167, 251) with delta (0, 0)
Screenshot: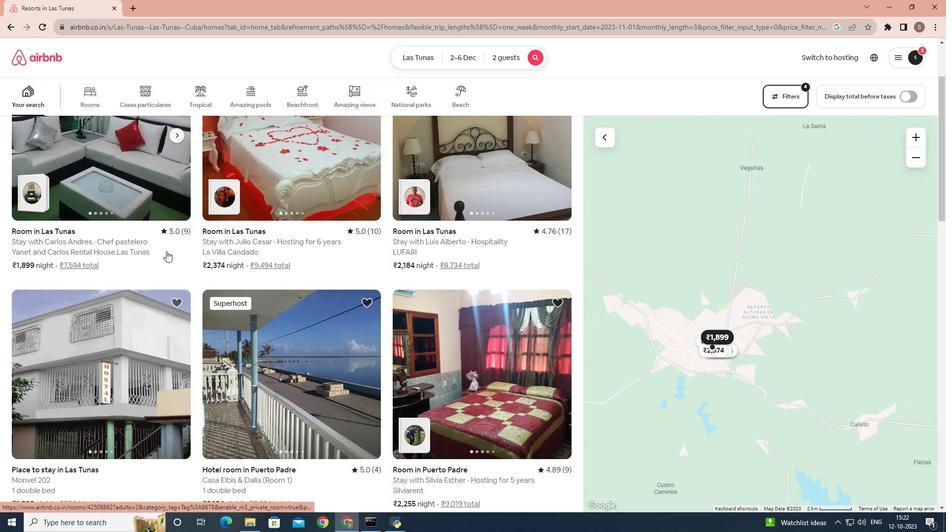 
Action: Mouse moved to (257, 183)
Screenshot: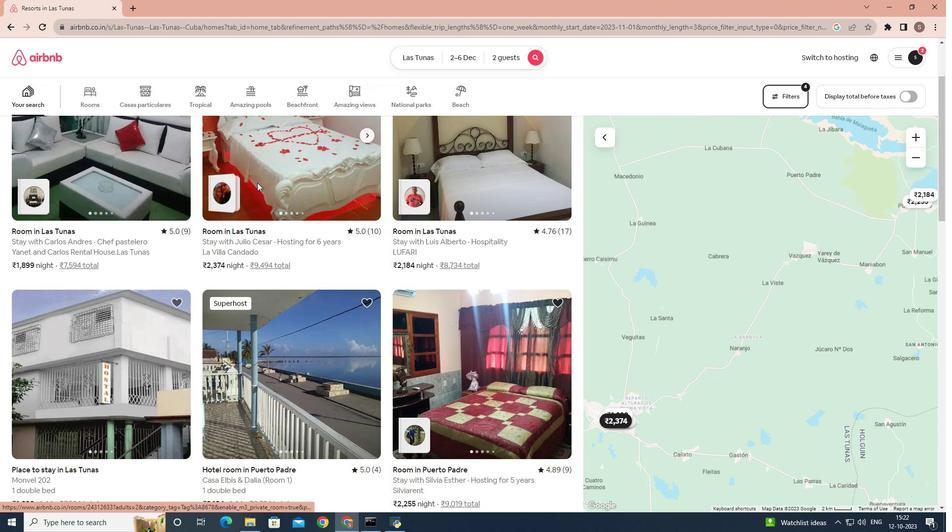 
Action: Mouse pressed left at (257, 183)
Screenshot: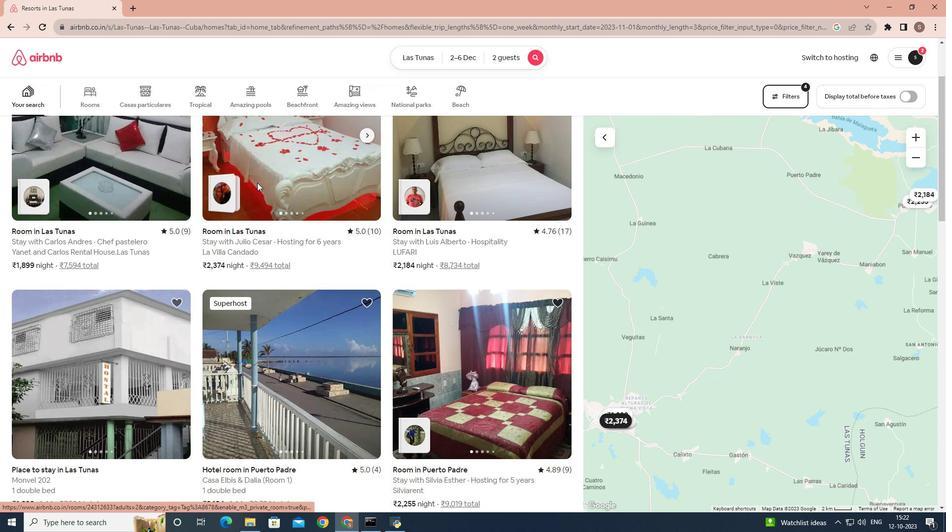 
Action: Mouse moved to (264, 182)
Screenshot: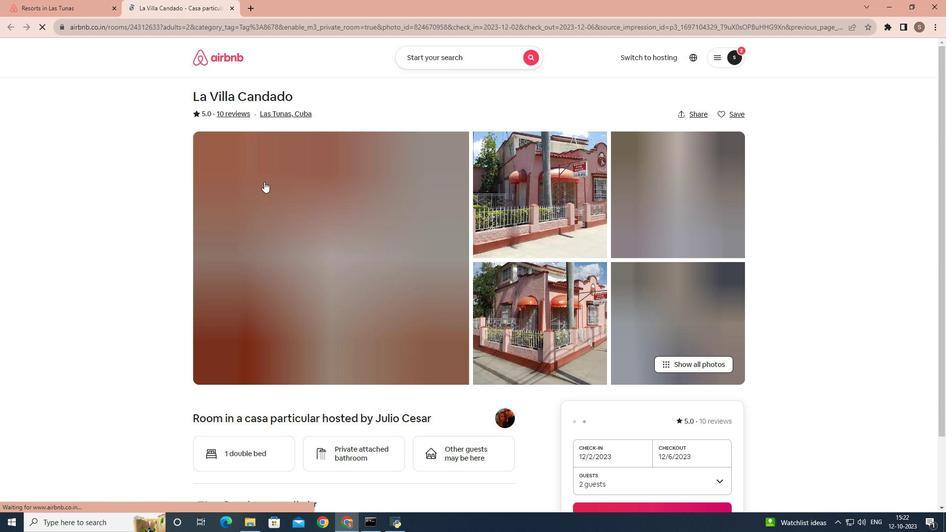 
Action: Mouse scrolled (264, 181) with delta (0, 0)
Screenshot: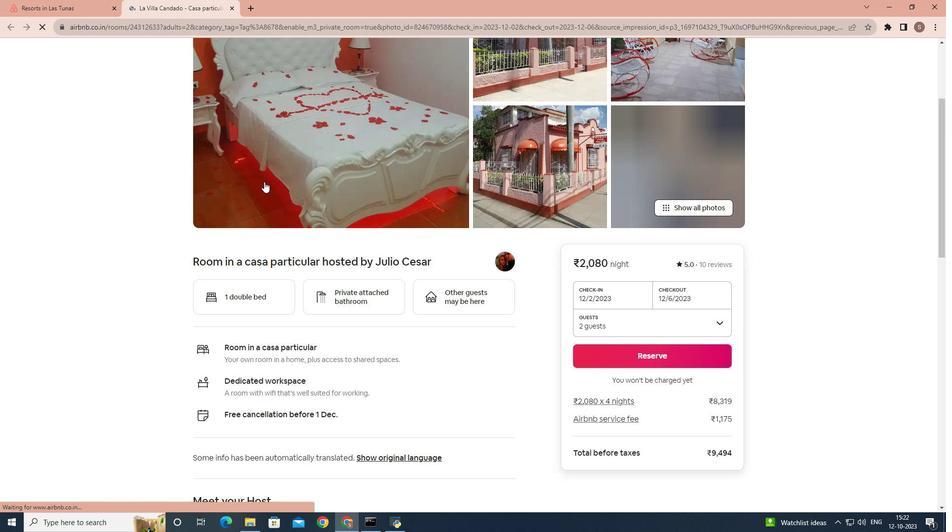 
Action: Mouse scrolled (264, 181) with delta (0, 0)
Screenshot: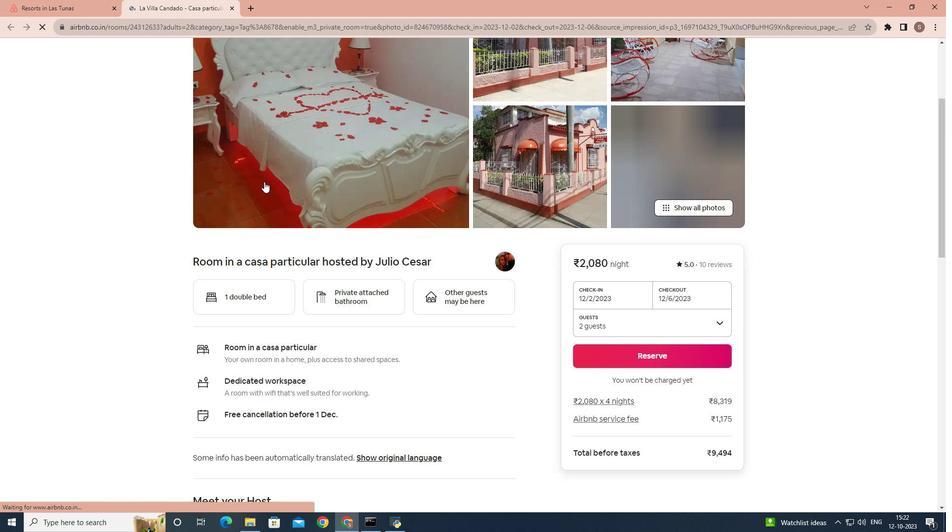 
Action: Mouse scrolled (264, 181) with delta (0, 0)
Screenshot: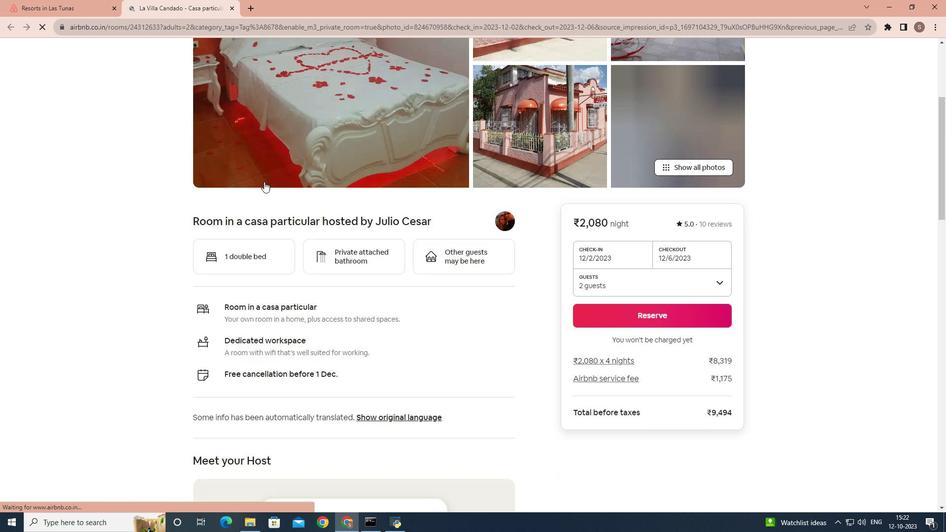 
Action: Mouse scrolled (264, 181) with delta (0, 0)
Screenshot: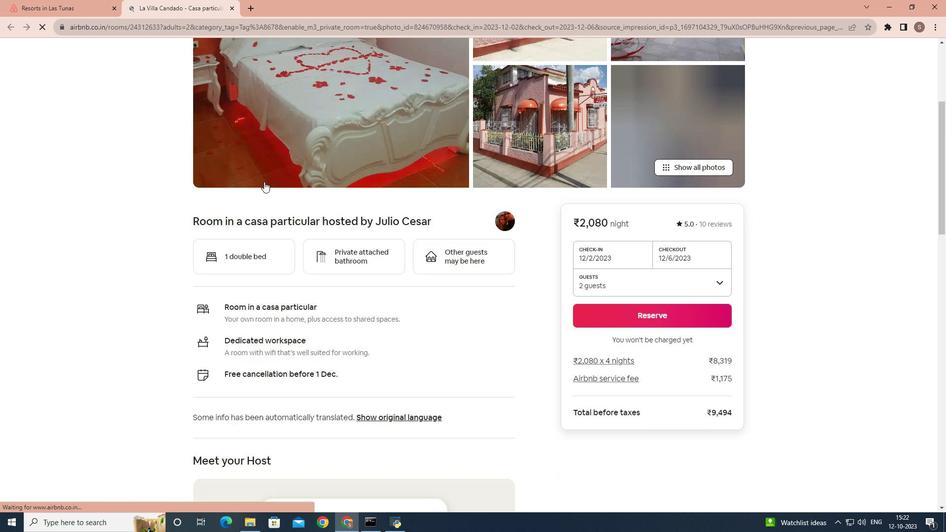 
Action: Mouse scrolled (264, 181) with delta (0, 0)
Screenshot: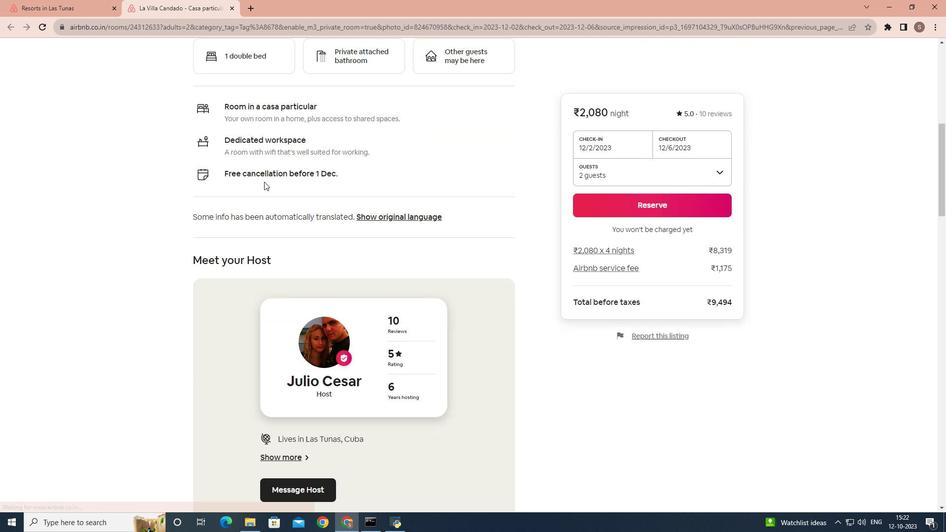 
Action: Mouse scrolled (264, 181) with delta (0, 0)
Screenshot: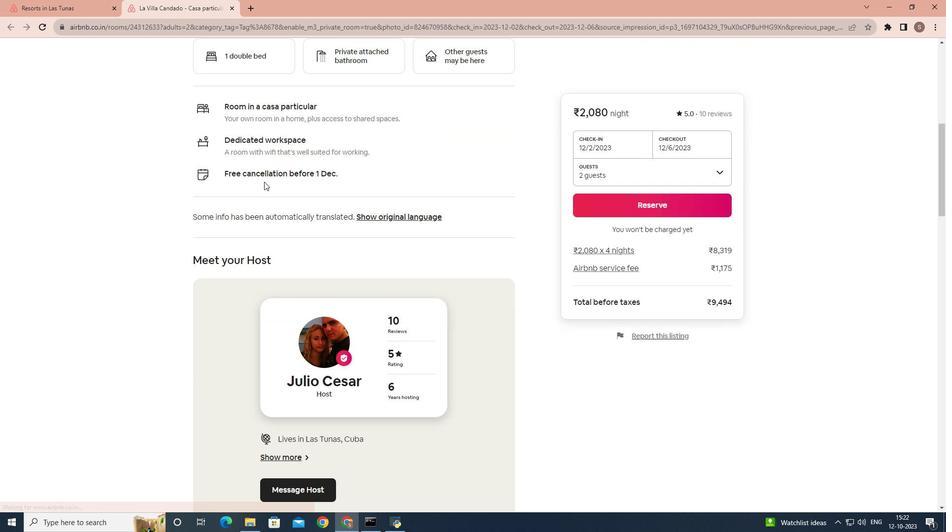 
Action: Mouse scrolled (264, 181) with delta (0, 0)
Screenshot: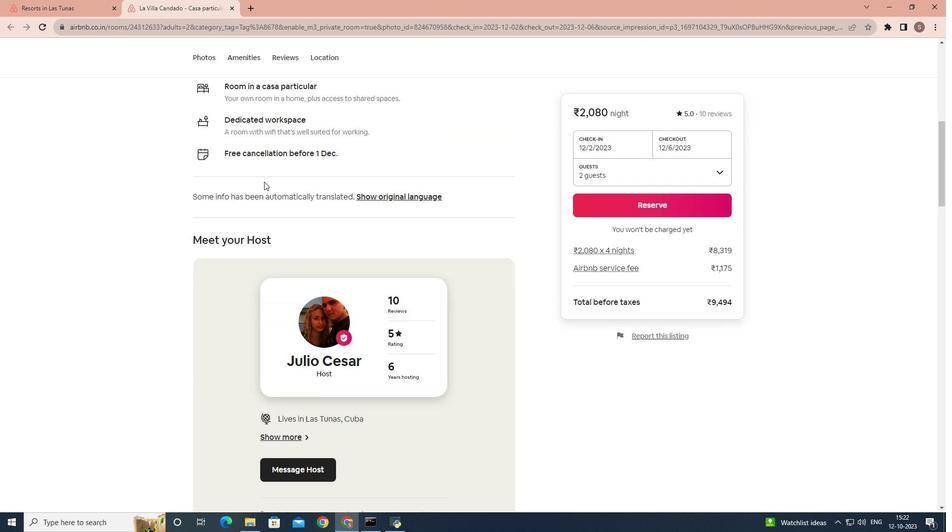 
Action: Mouse scrolled (264, 181) with delta (0, 0)
Screenshot: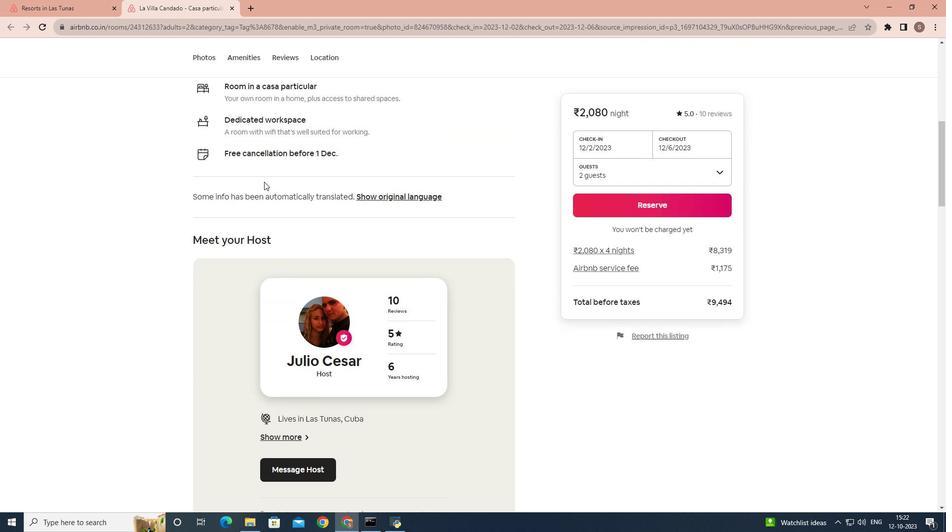 
Action: Mouse scrolled (264, 181) with delta (0, 0)
Screenshot: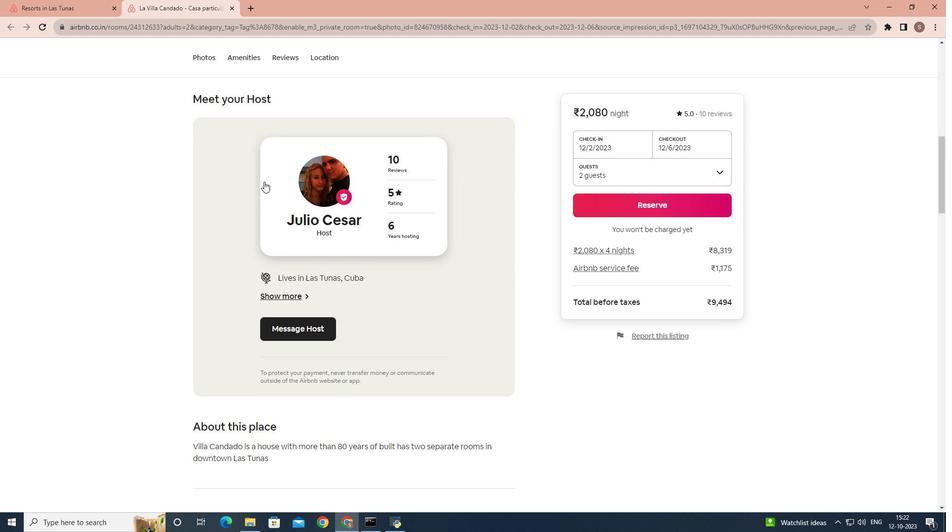 
Action: Mouse scrolled (264, 181) with delta (0, 0)
Screenshot: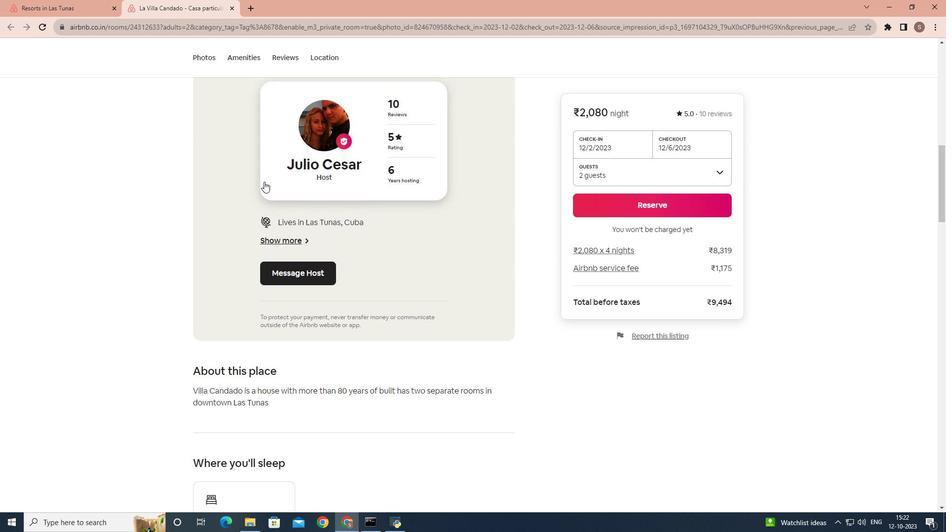 
Action: Mouse scrolled (264, 181) with delta (0, 0)
Screenshot: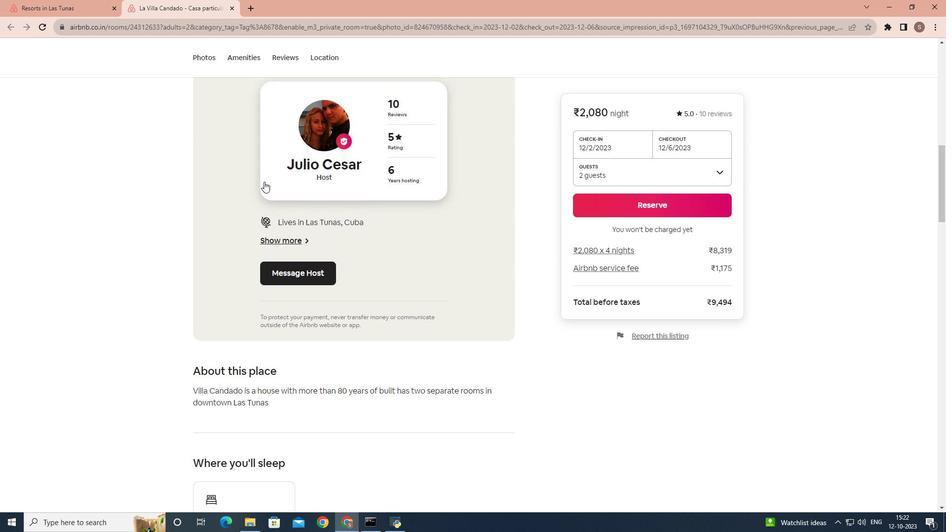 
Action: Mouse scrolled (264, 181) with delta (0, 0)
Screenshot: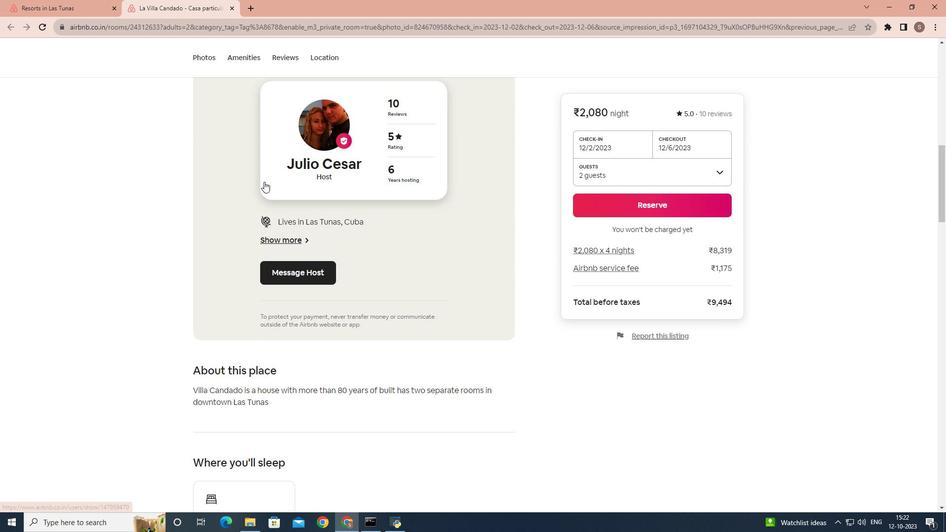 
Action: Mouse scrolled (264, 181) with delta (0, 0)
Screenshot: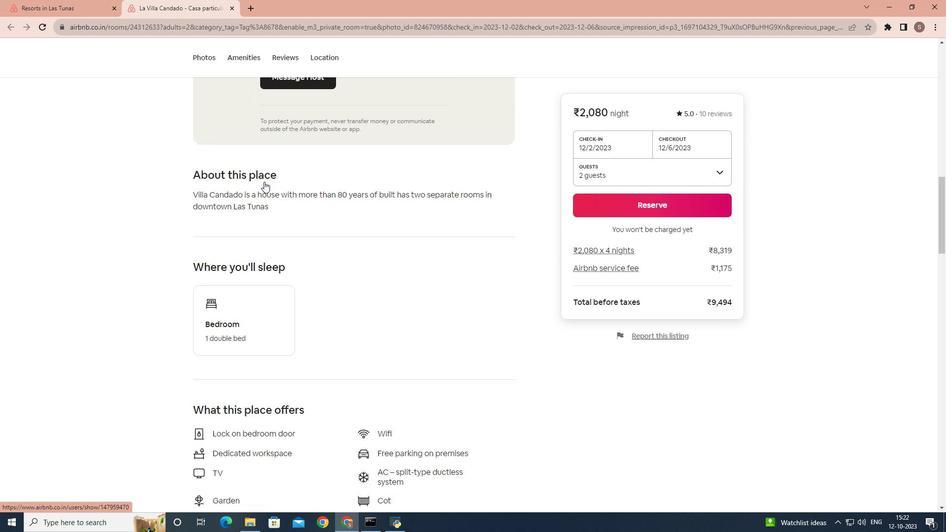 
Action: Mouse scrolled (264, 181) with delta (0, 0)
Screenshot: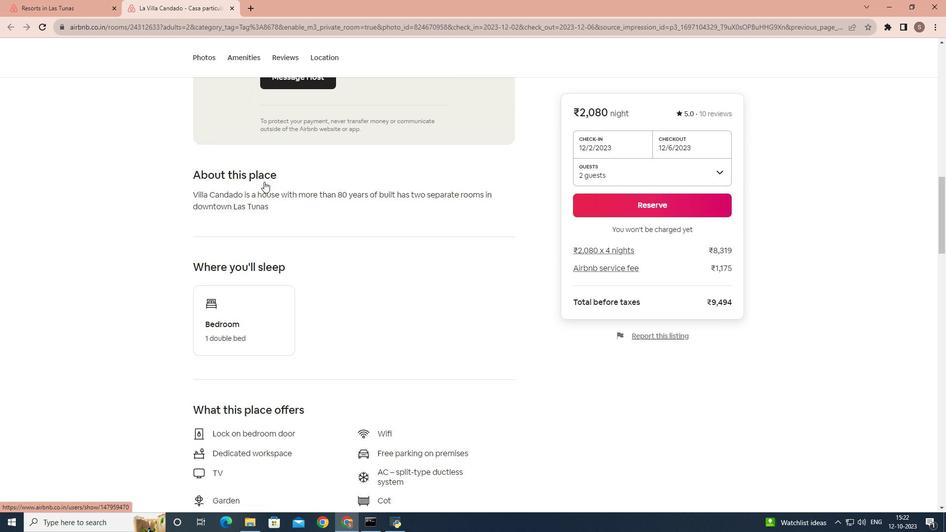 
Action: Mouse scrolled (264, 181) with delta (0, 0)
Screenshot: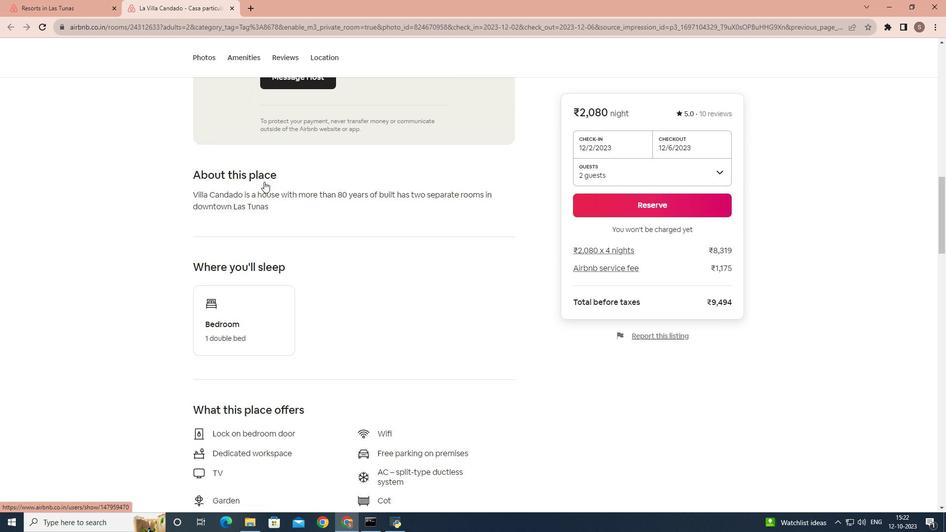 
Action: Mouse scrolled (264, 181) with delta (0, 0)
Screenshot: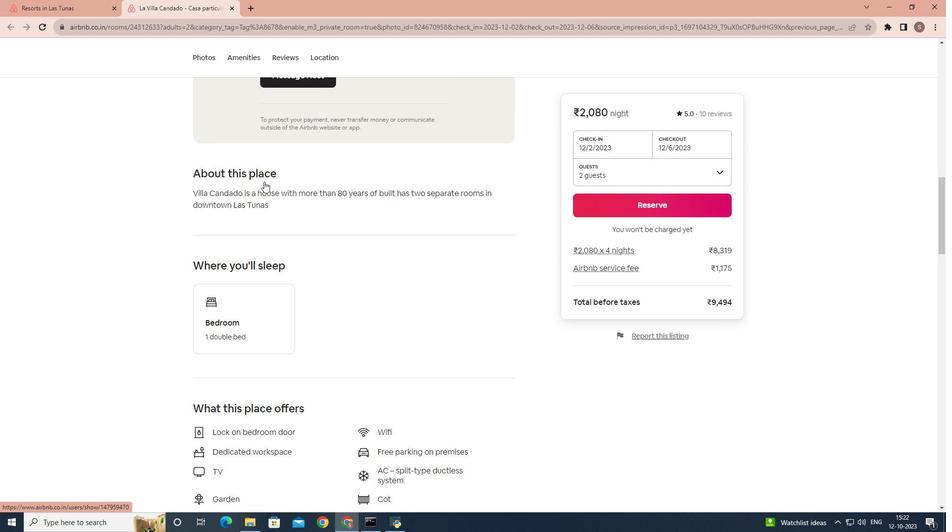 
Action: Mouse scrolled (264, 181) with delta (0, 0)
Screenshot: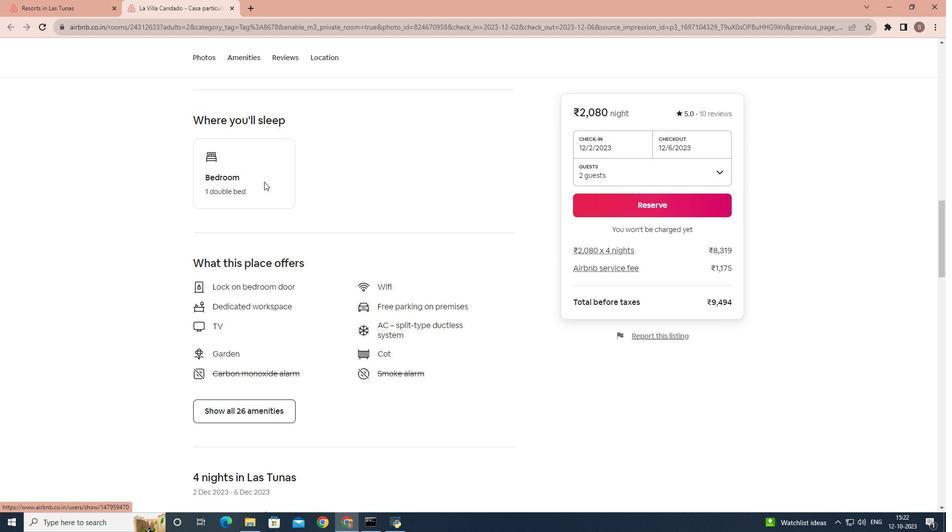 
Action: Mouse scrolled (264, 181) with delta (0, 0)
Screenshot: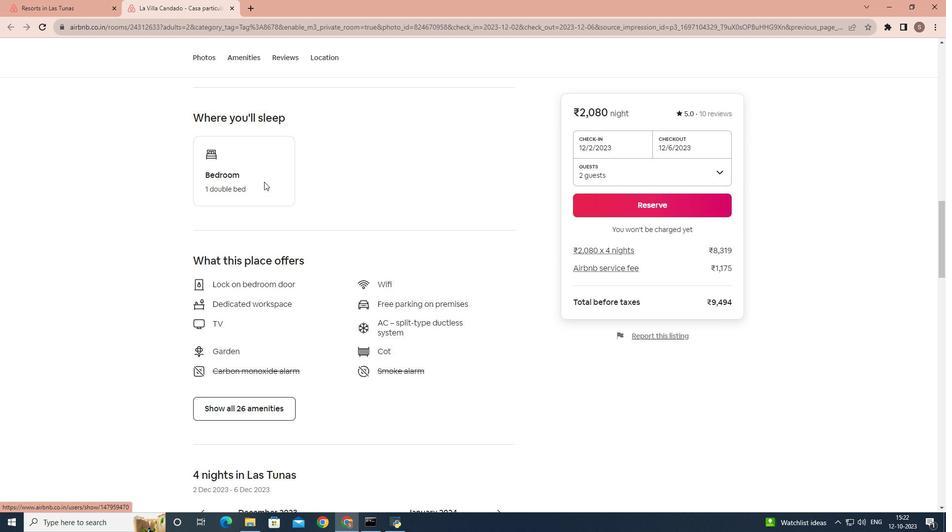 
Action: Mouse scrolled (264, 181) with delta (0, 0)
Screenshot: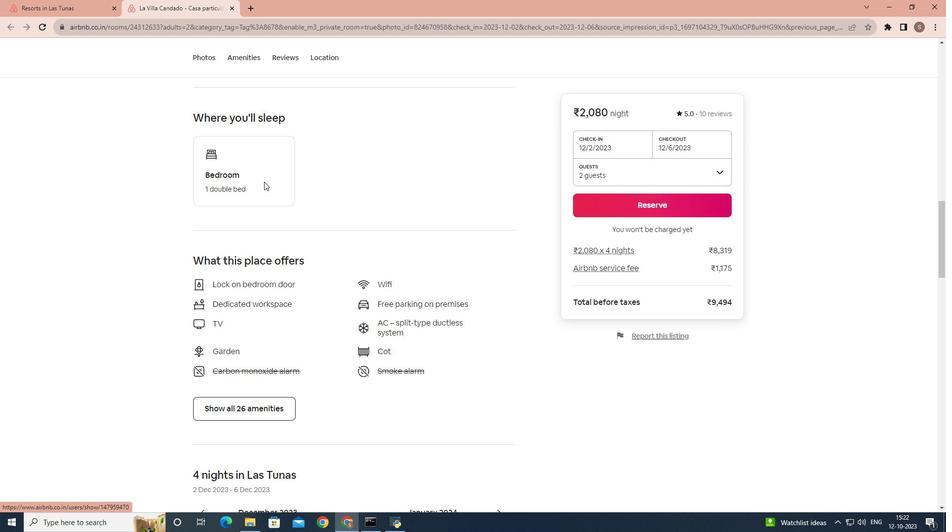 
Action: Mouse scrolled (264, 181) with delta (0, 0)
Screenshot: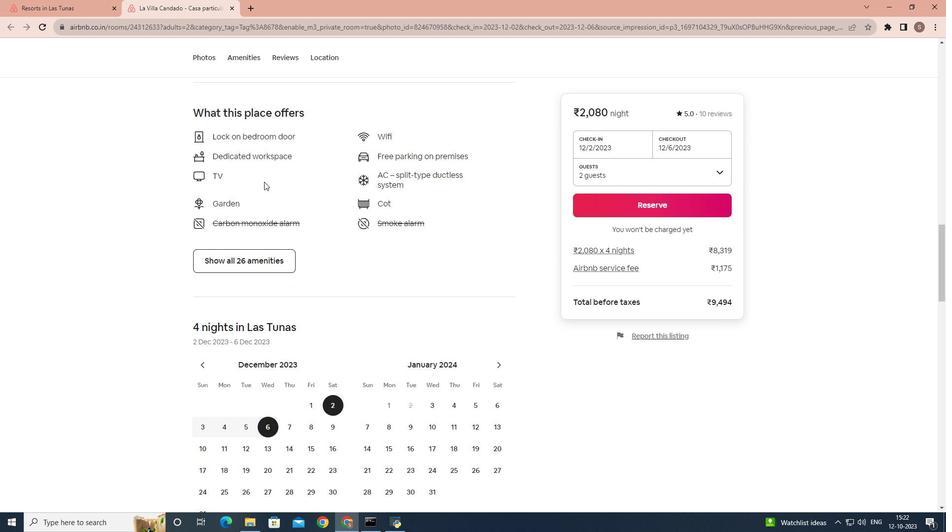 
Action: Mouse scrolled (264, 181) with delta (0, 0)
Screenshot: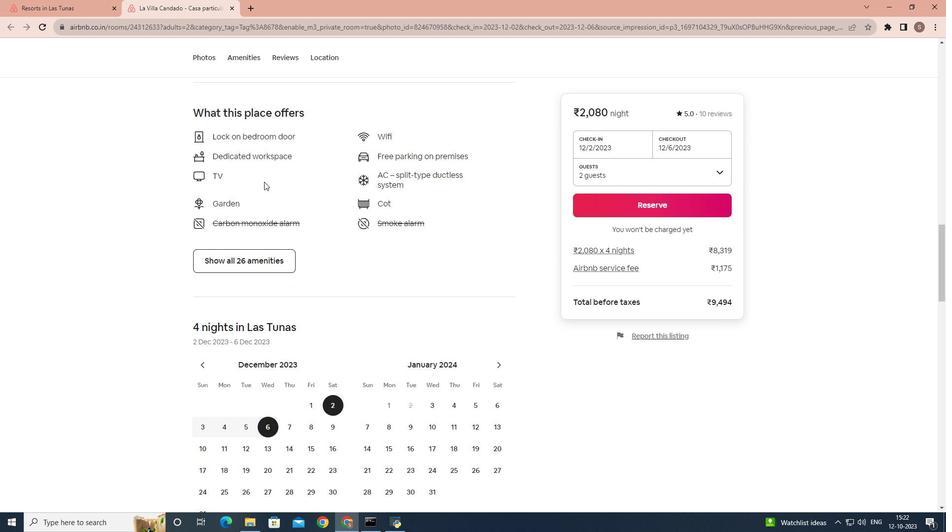 
Action: Mouse scrolled (264, 181) with delta (0, 0)
Screenshot: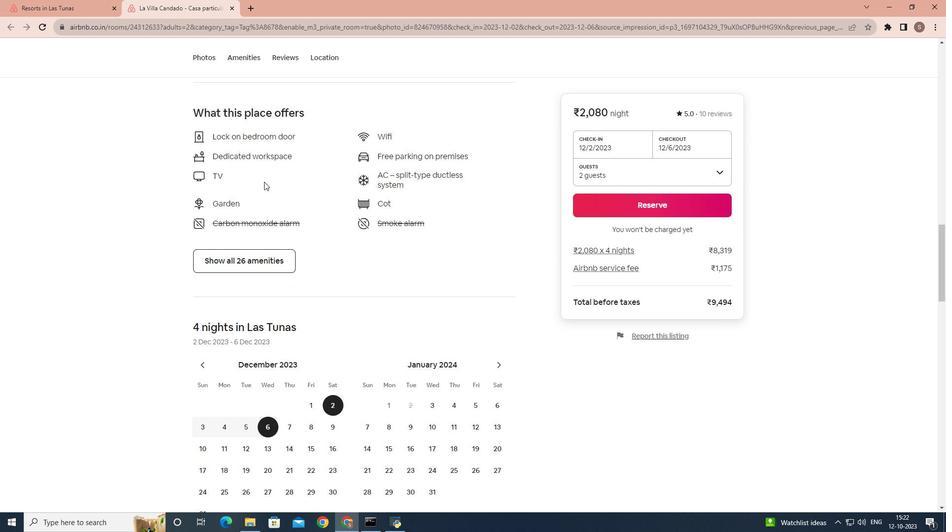 
Action: Mouse moved to (216, 254)
Screenshot: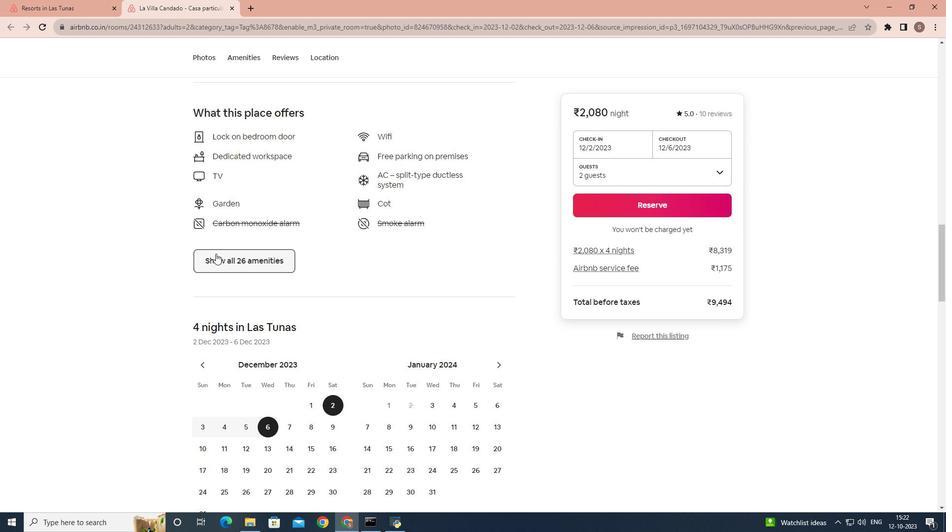 
Action: Mouse pressed left at (216, 254)
Screenshot: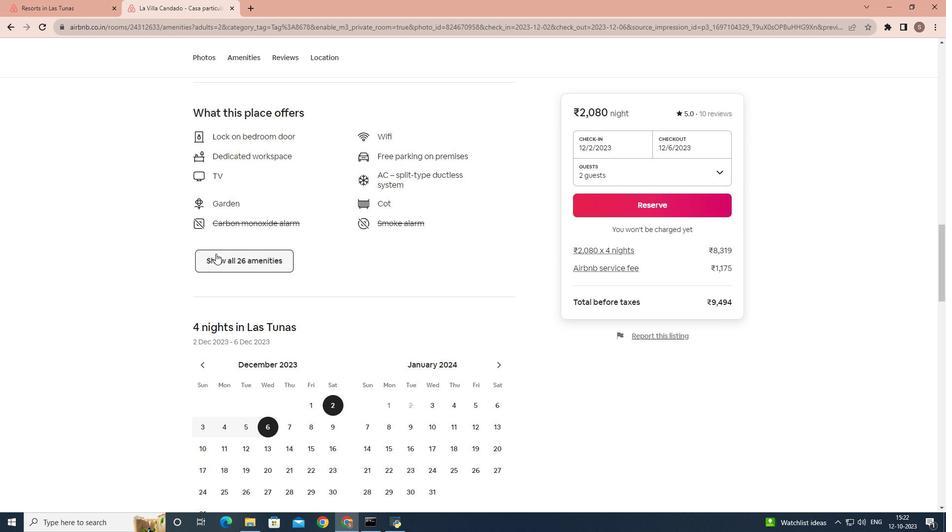 
Action: Mouse moved to (303, 220)
Screenshot: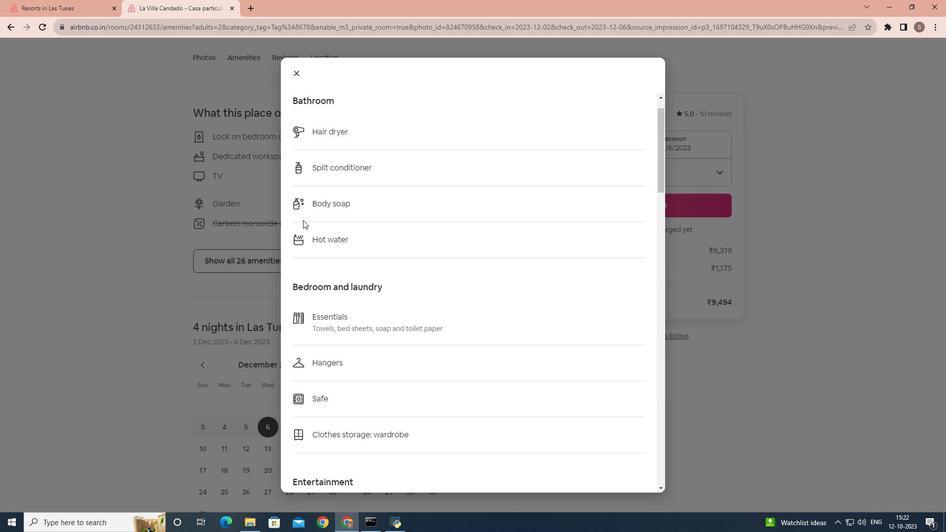
Action: Mouse scrolled (303, 220) with delta (0, 0)
Screenshot: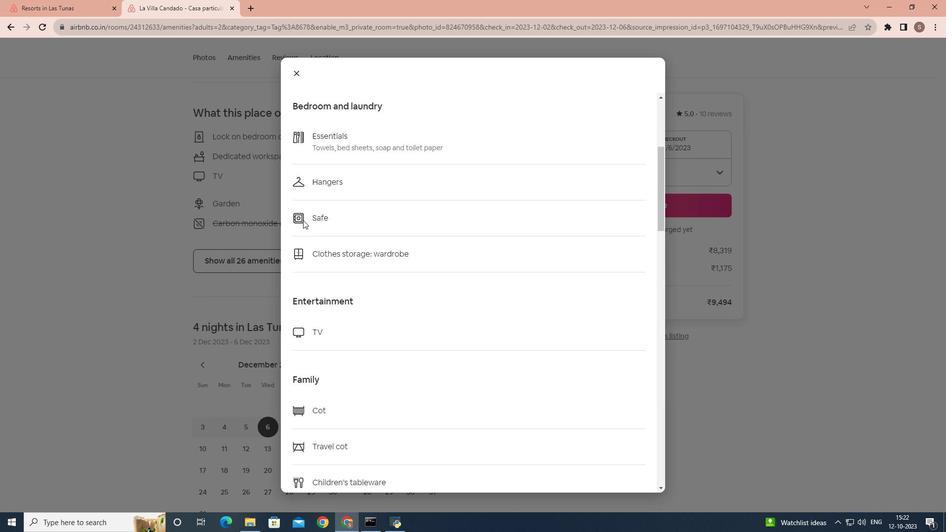 
Action: Mouse scrolled (303, 220) with delta (0, 0)
Screenshot: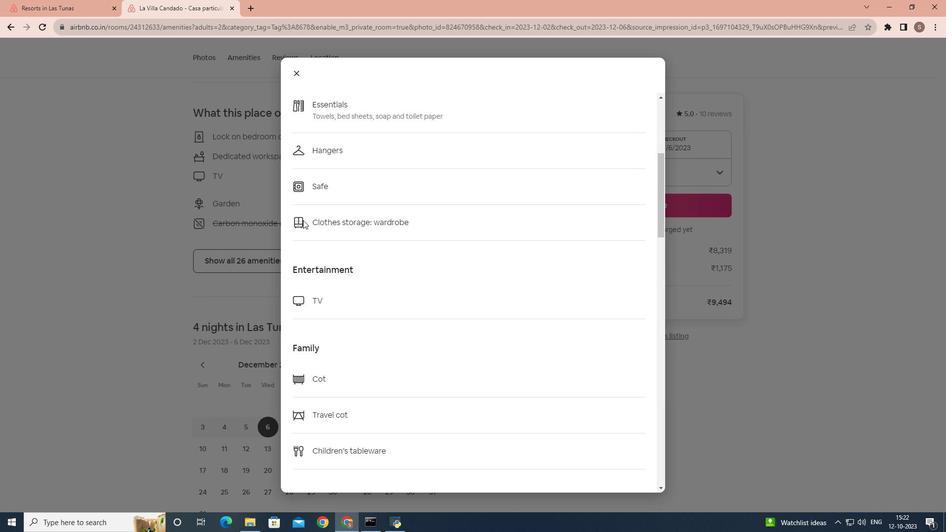 
Action: Mouse scrolled (303, 220) with delta (0, 0)
Screenshot: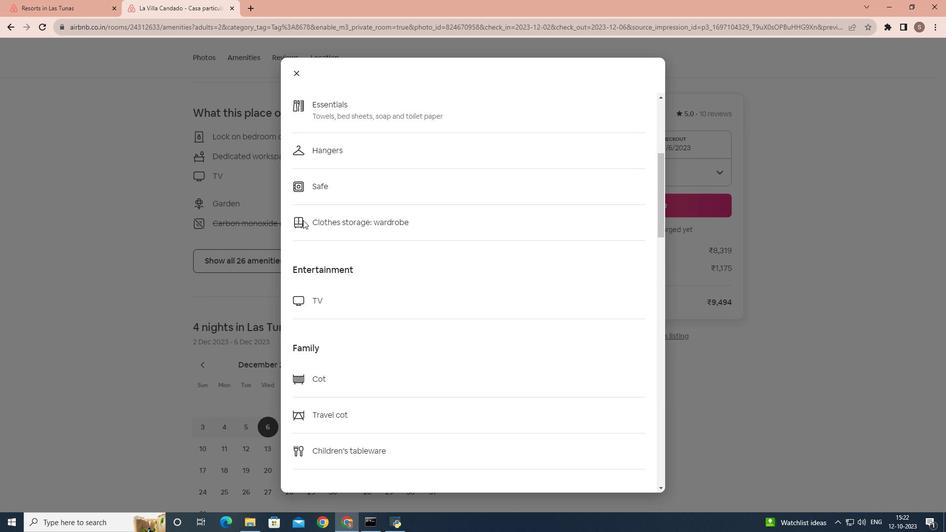 
Action: Mouse scrolled (303, 220) with delta (0, 0)
Screenshot: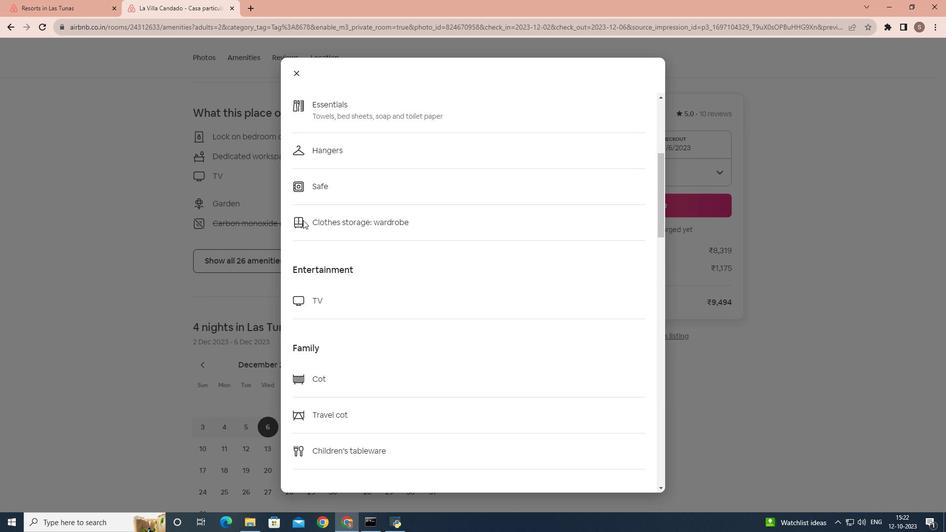 
Action: Mouse scrolled (303, 220) with delta (0, 0)
Screenshot: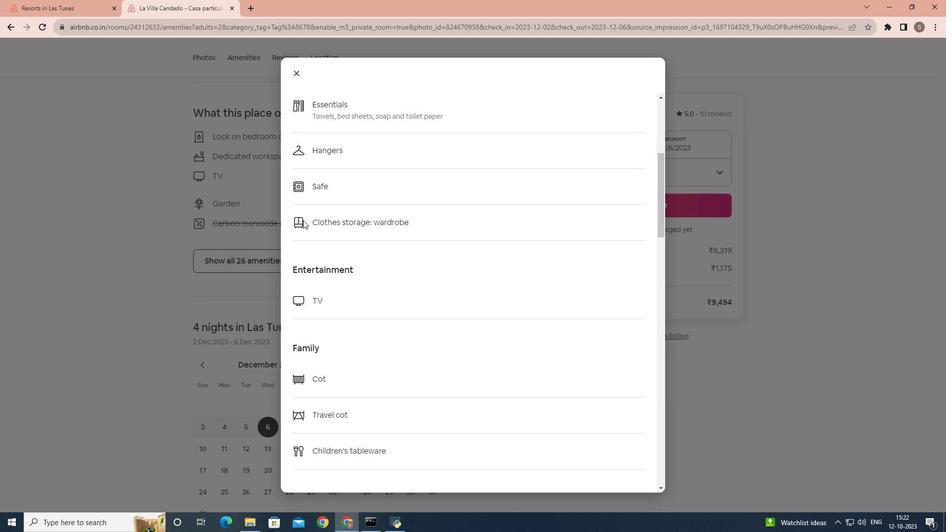
Action: Mouse scrolled (303, 220) with delta (0, 0)
Screenshot: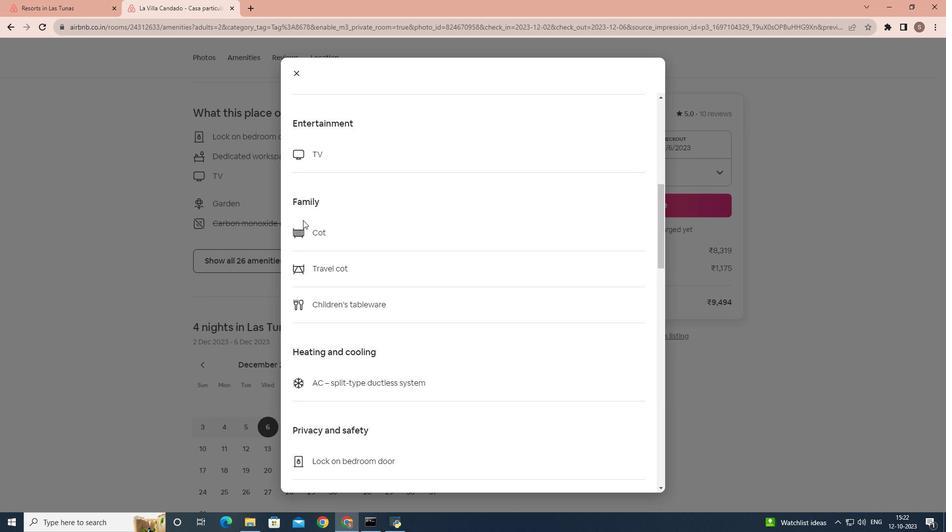 
Action: Mouse scrolled (303, 220) with delta (0, 0)
Screenshot: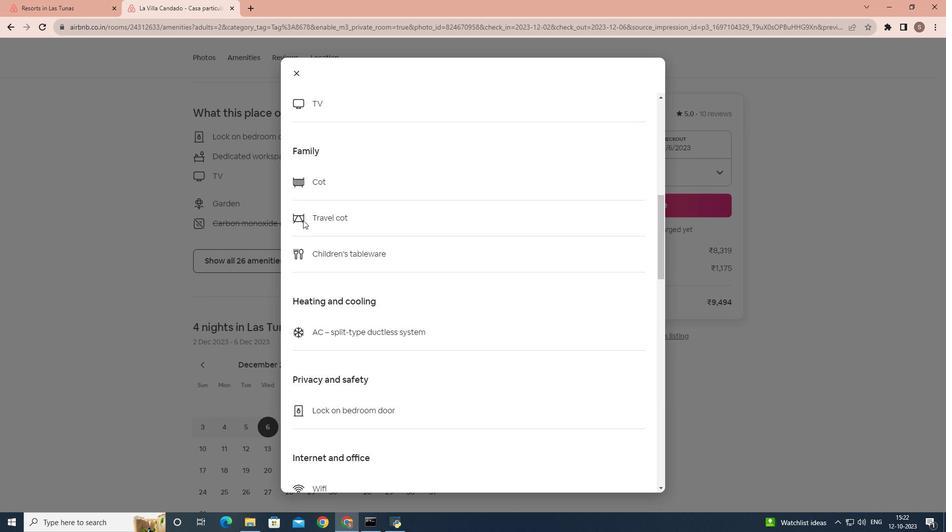 
Action: Mouse scrolled (303, 220) with delta (0, 0)
Screenshot: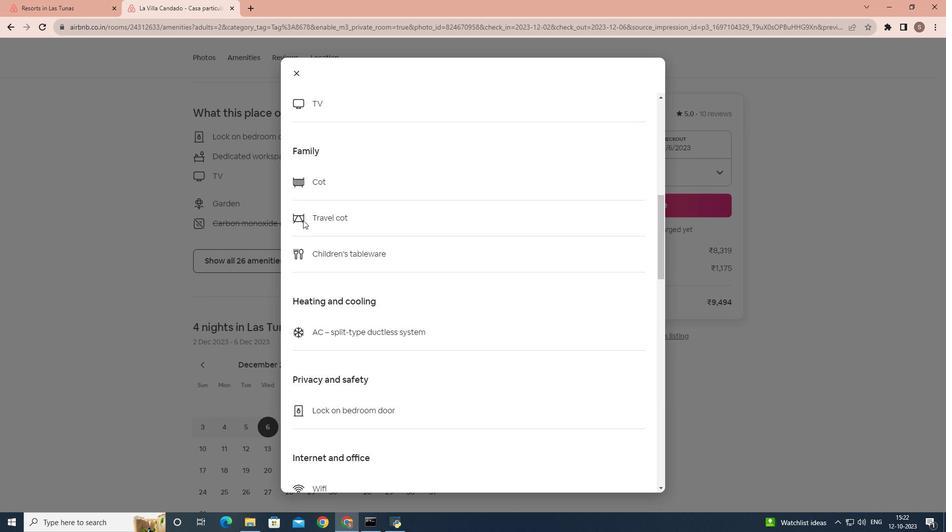 
Action: Mouse scrolled (303, 220) with delta (0, 0)
Screenshot: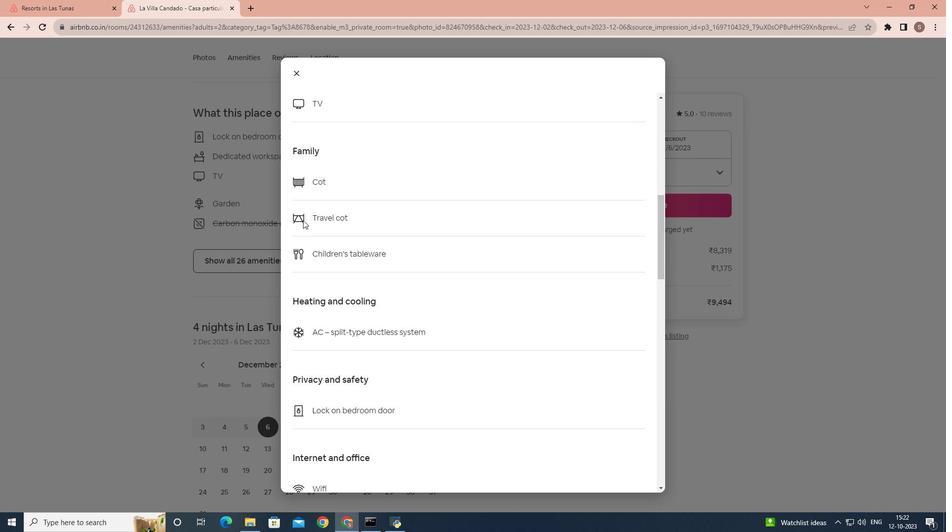 
Action: Mouse scrolled (303, 220) with delta (0, 0)
Screenshot: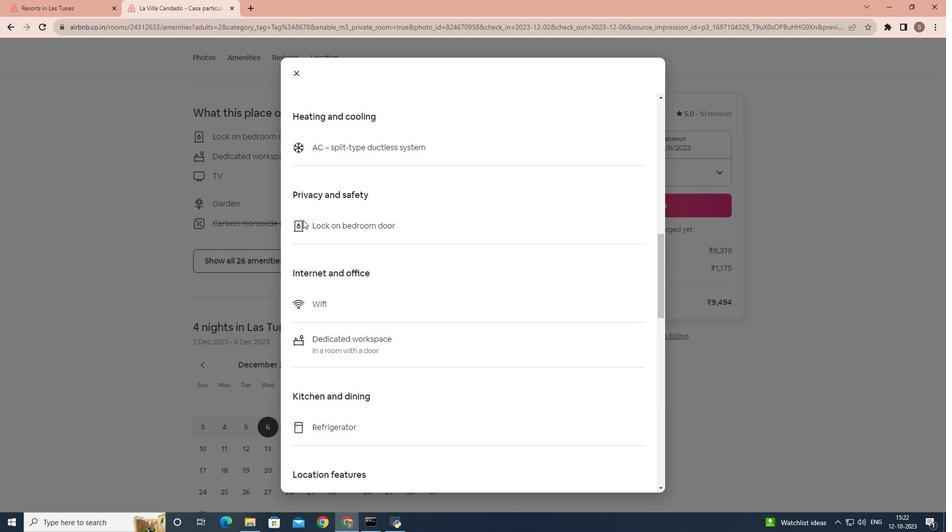 
Action: Mouse scrolled (303, 220) with delta (0, 0)
Screenshot: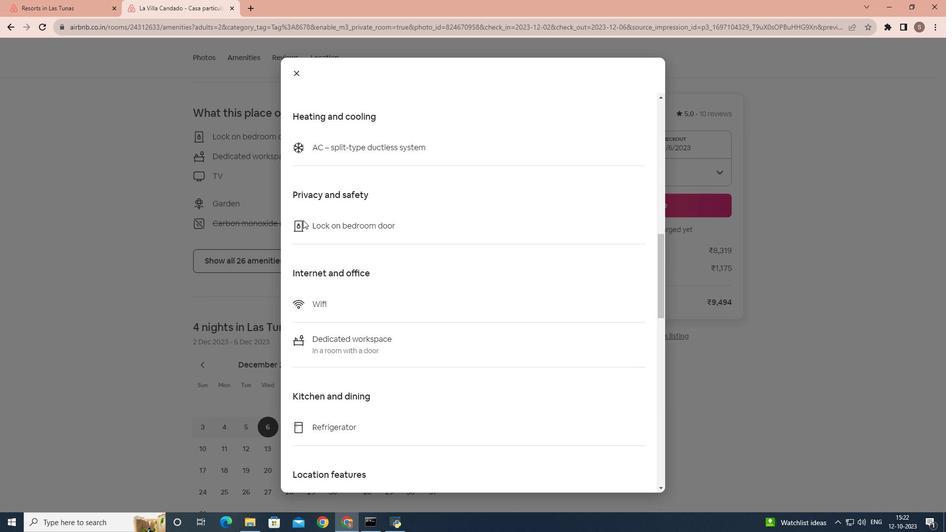
Action: Mouse scrolled (303, 220) with delta (0, 0)
Screenshot: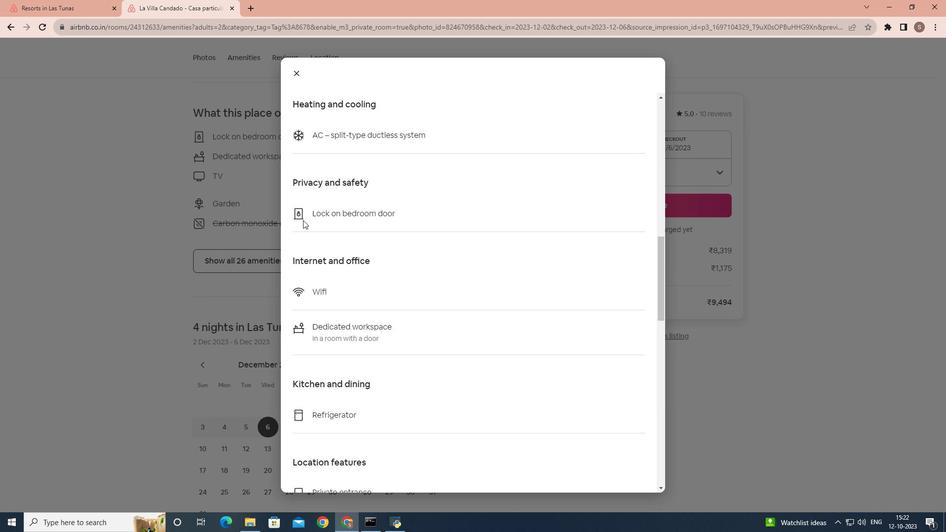 
Action: Mouse scrolled (303, 220) with delta (0, 0)
Screenshot: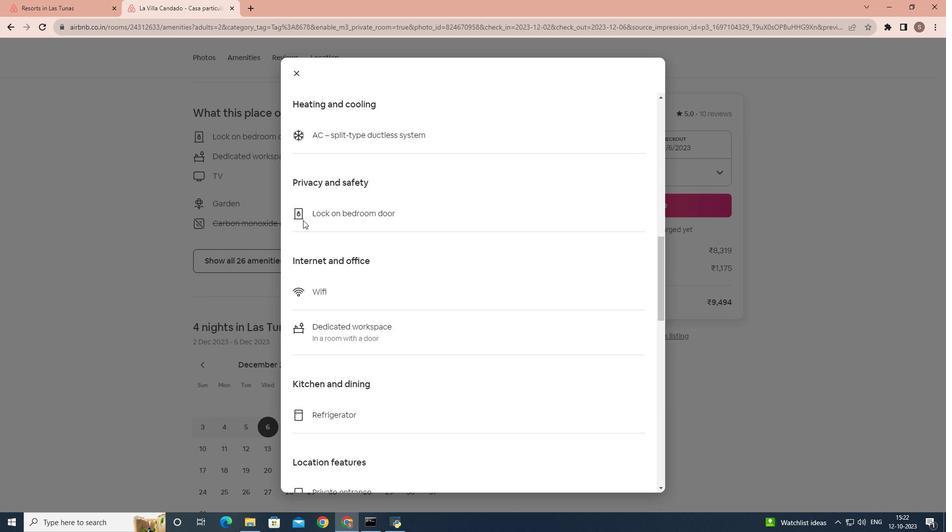 
Action: Mouse scrolled (303, 220) with delta (0, 0)
Screenshot: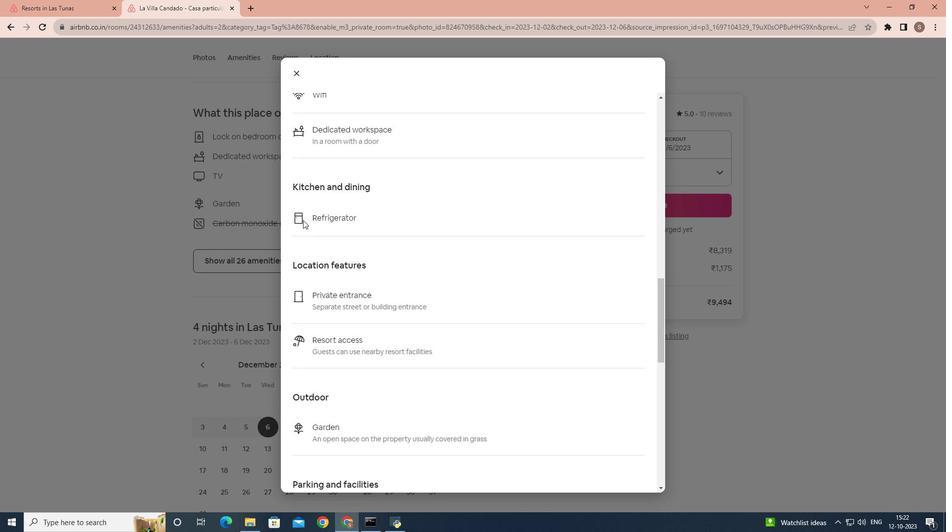 
Action: Mouse scrolled (303, 220) with delta (0, 0)
Screenshot: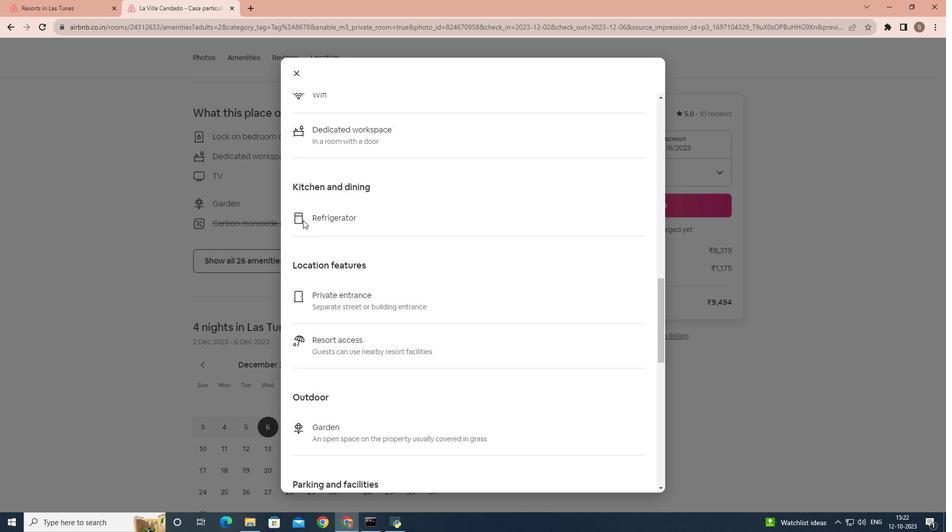 
Action: Mouse scrolled (303, 220) with delta (0, 0)
Screenshot: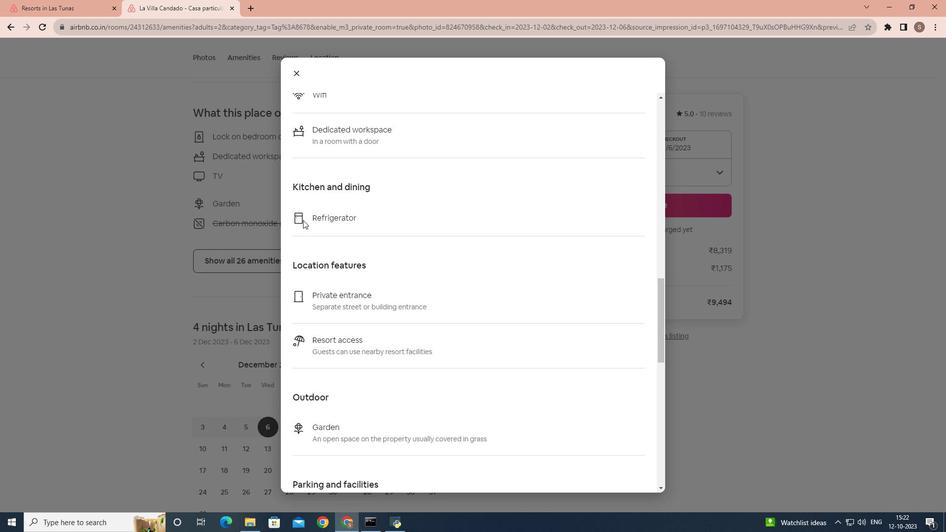 
Action: Mouse scrolled (303, 220) with delta (0, 0)
Screenshot: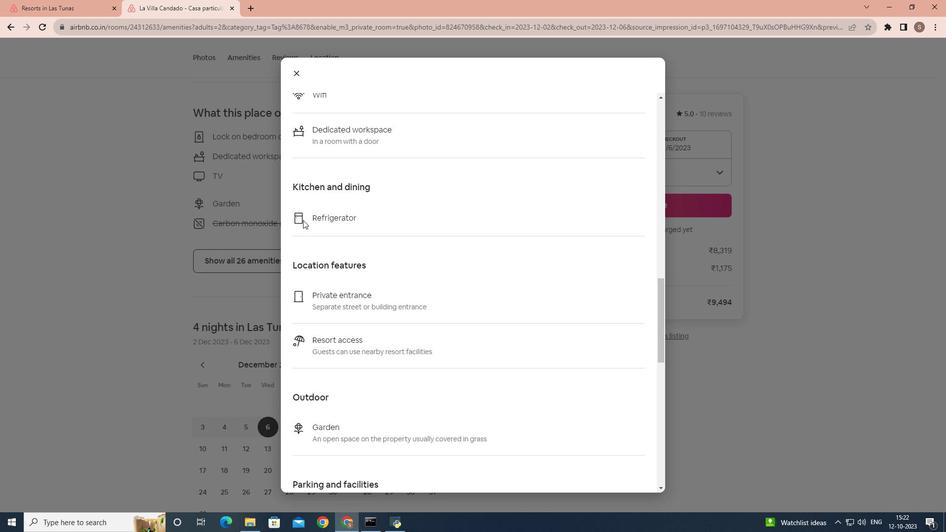 
Action: Mouse scrolled (303, 220) with delta (0, 0)
Screenshot: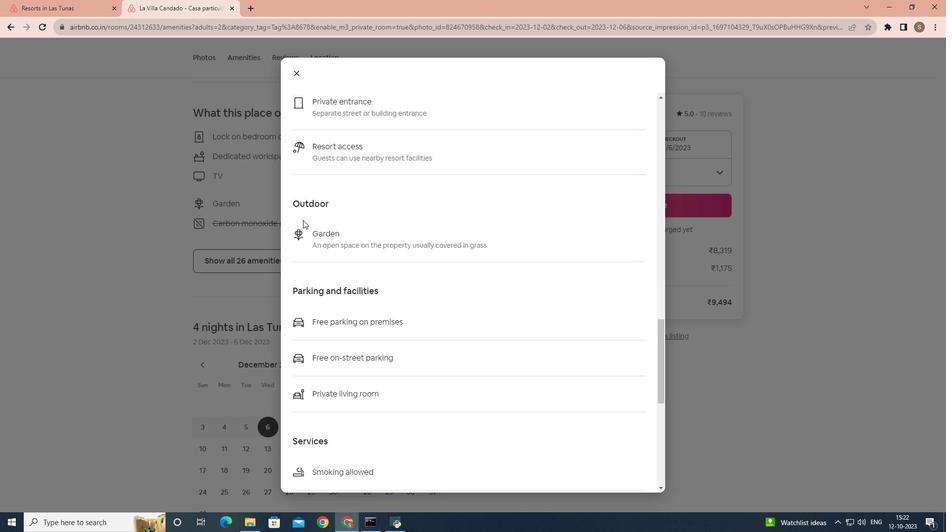 
Action: Mouse scrolled (303, 220) with delta (0, 0)
Screenshot: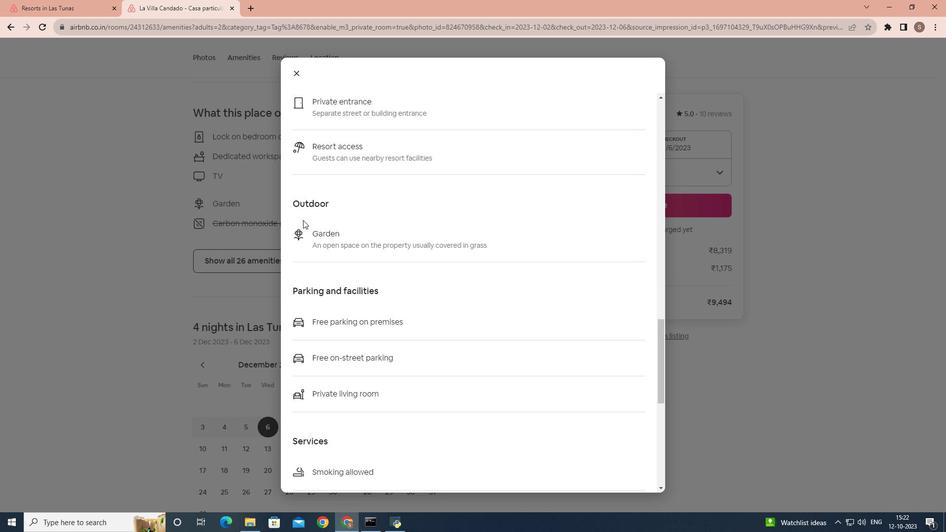 
Action: Mouse scrolled (303, 220) with delta (0, 0)
Screenshot: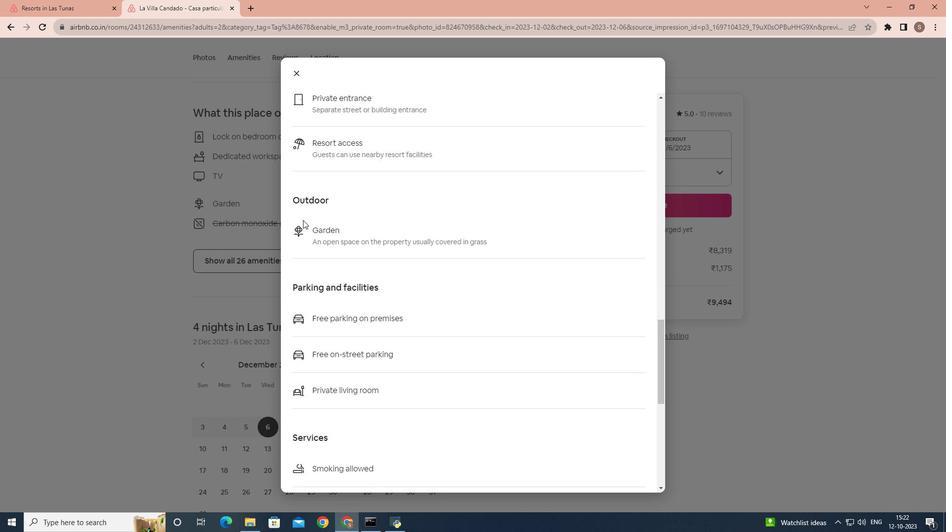 
Action: Mouse scrolled (303, 220) with delta (0, 0)
Screenshot: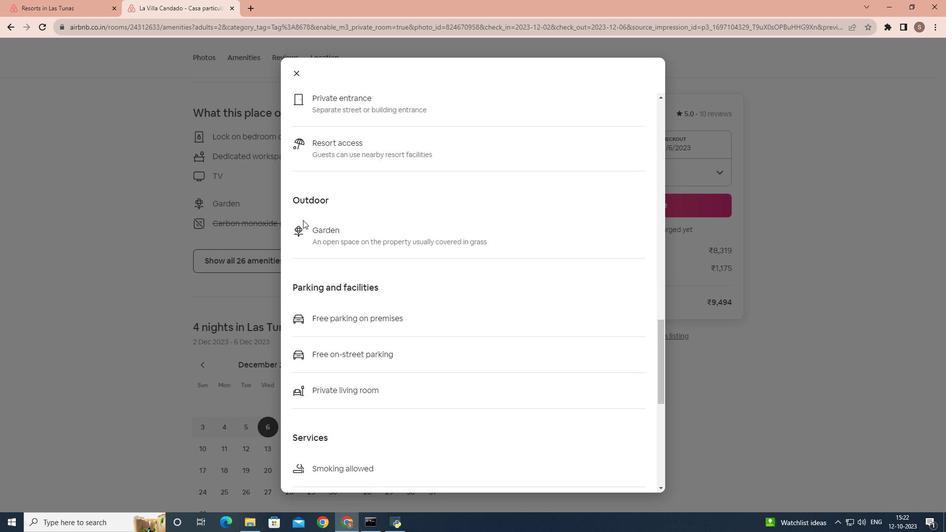 
Action: Mouse scrolled (303, 220) with delta (0, 0)
Screenshot: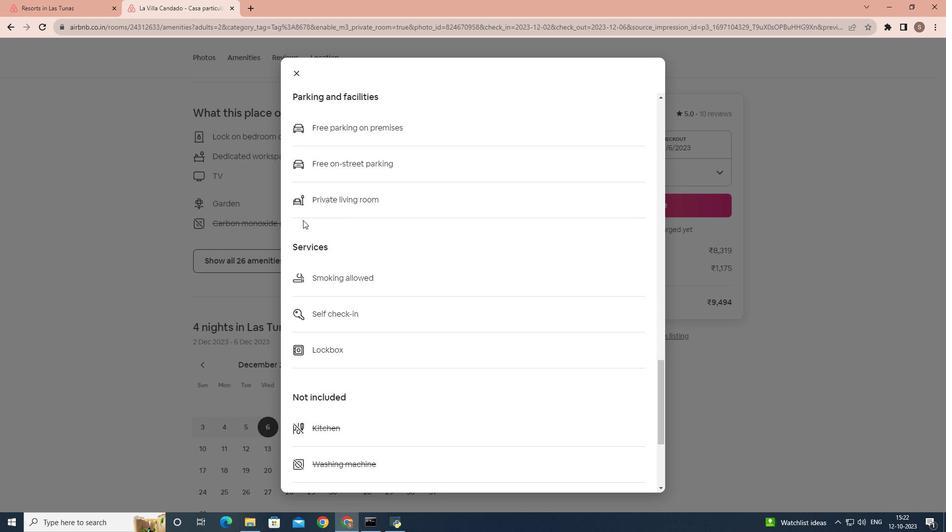 
Action: Mouse scrolled (303, 220) with delta (0, 0)
Screenshot: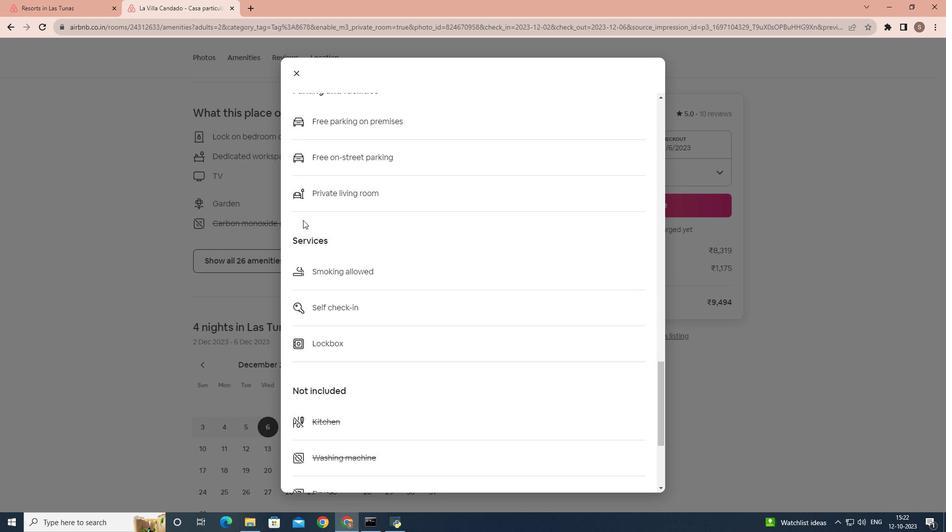
Action: Mouse scrolled (303, 220) with delta (0, 0)
Screenshot: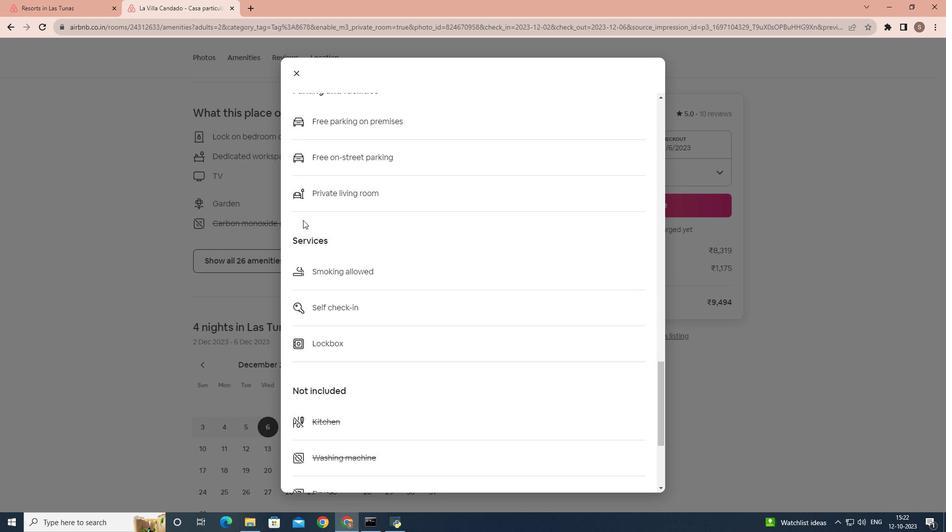 
Action: Mouse scrolled (303, 220) with delta (0, 0)
Screenshot: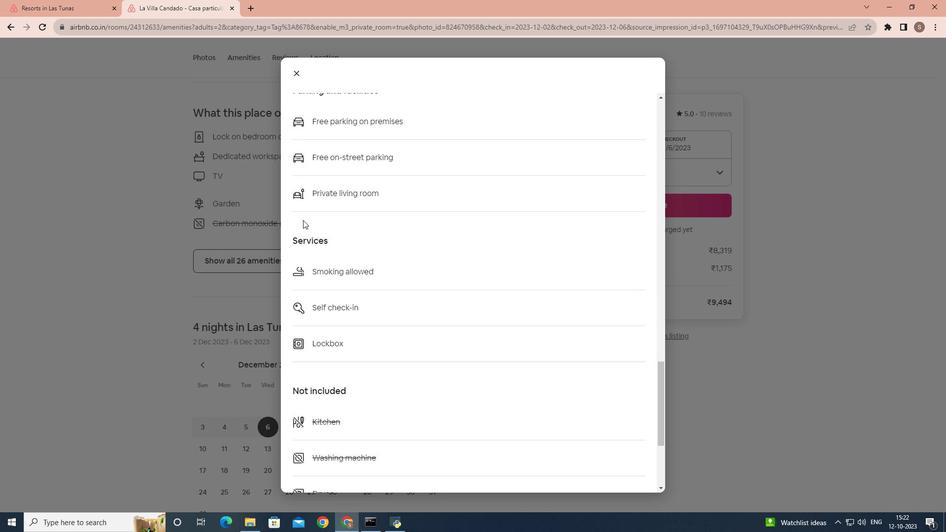 
Action: Mouse scrolled (303, 220) with delta (0, 0)
Screenshot: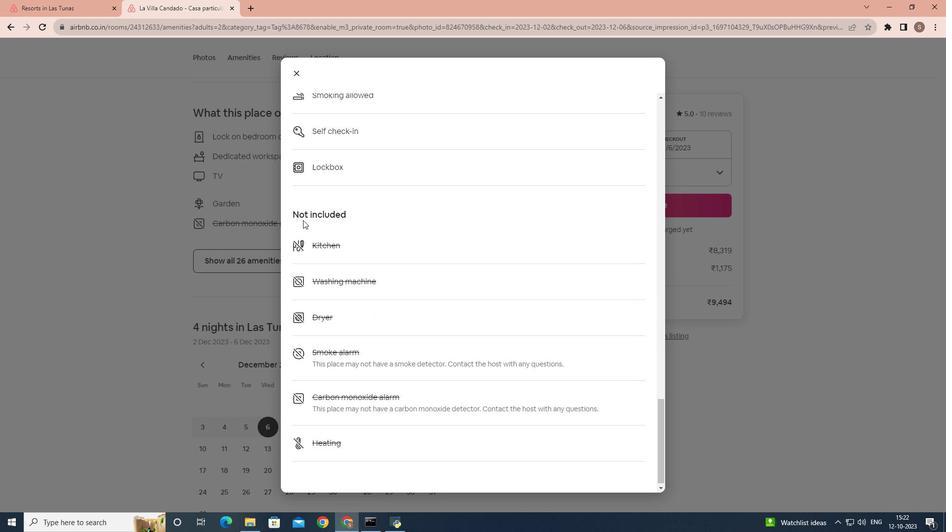 
Action: Mouse scrolled (303, 220) with delta (0, 0)
Screenshot: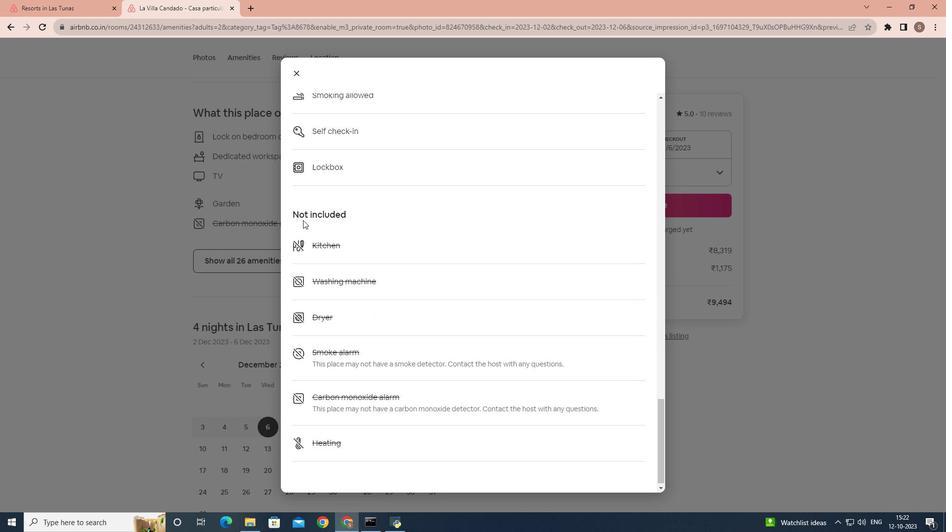
Action: Mouse scrolled (303, 220) with delta (0, 0)
Screenshot: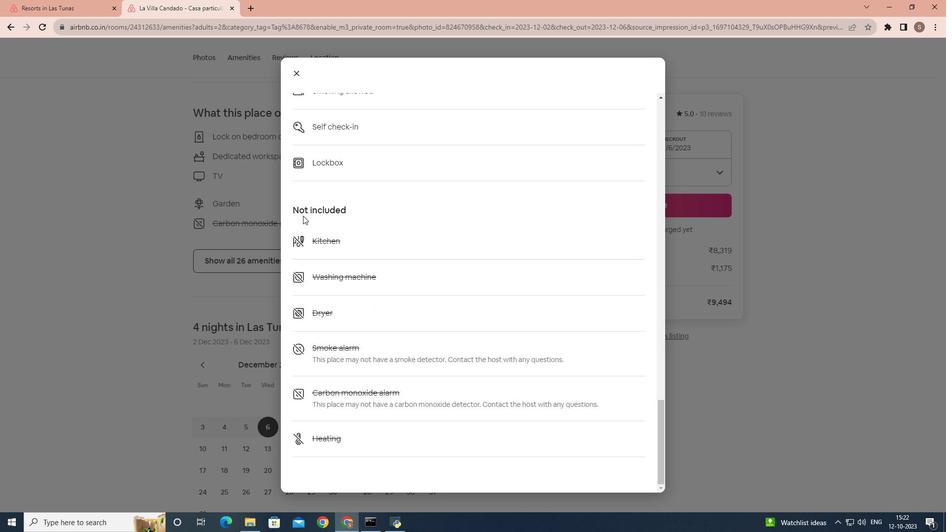 
Action: Mouse scrolled (303, 220) with delta (0, 0)
Screenshot: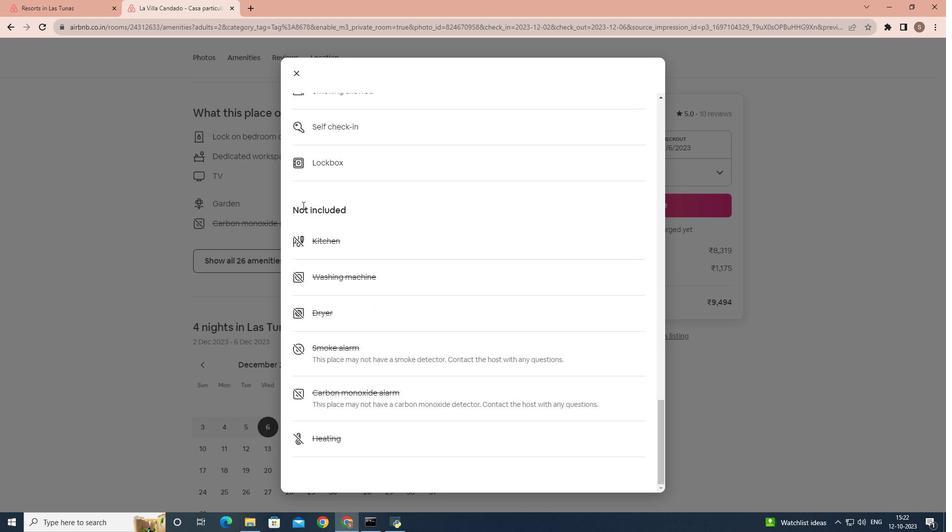 
Action: Mouse moved to (294, 70)
Screenshot: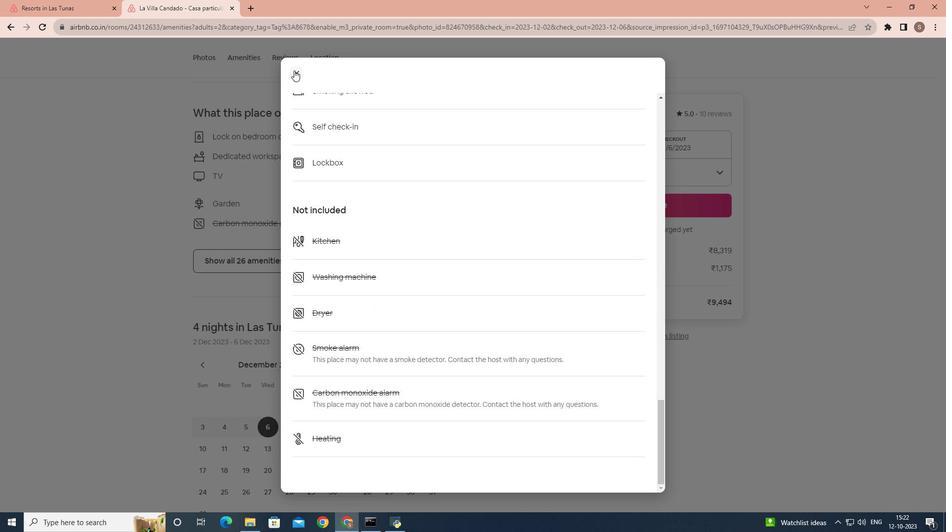 
Action: Mouse pressed left at (294, 70)
Screenshot: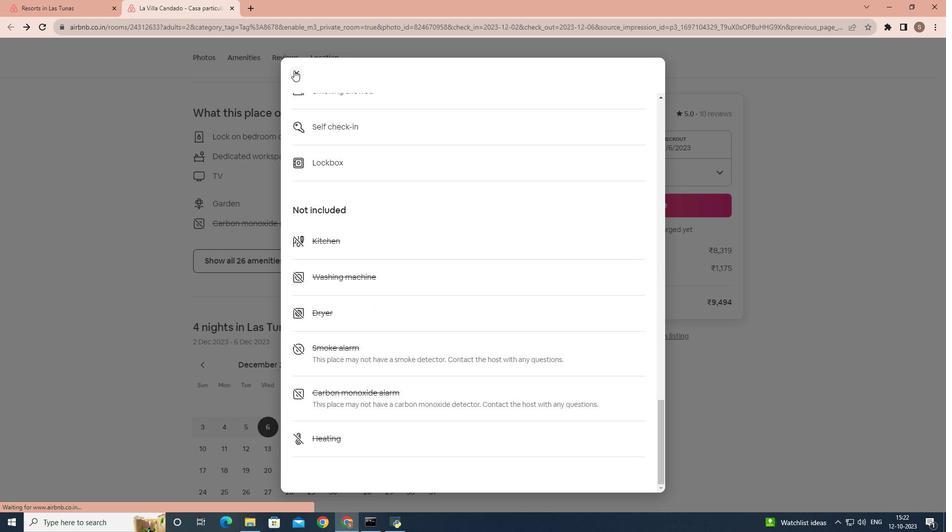 
Action: Mouse moved to (270, 219)
Screenshot: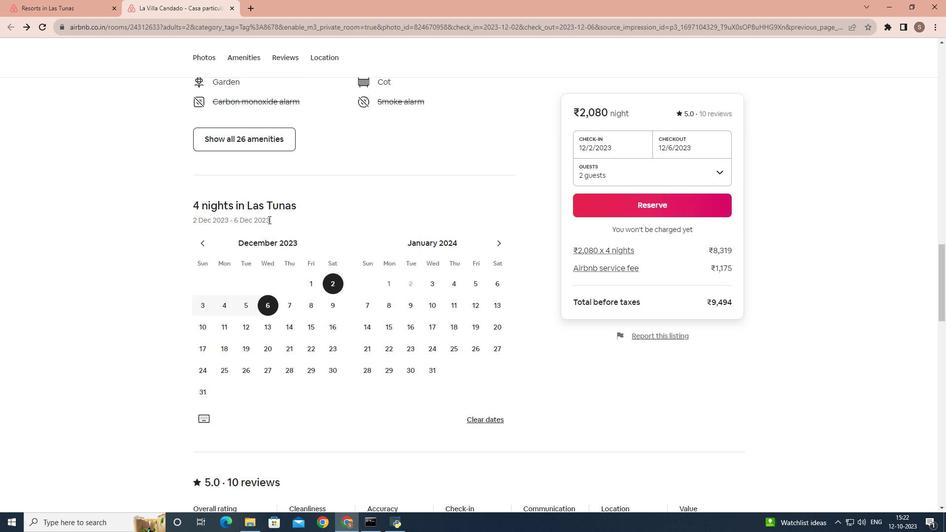 
Action: Mouse scrolled (270, 218) with delta (0, 0)
Screenshot: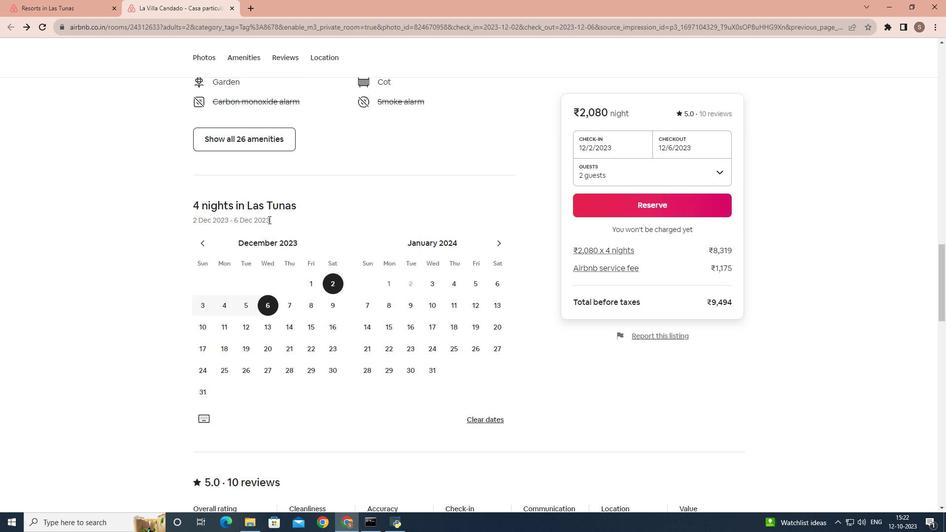 
Action: Mouse moved to (269, 220)
Screenshot: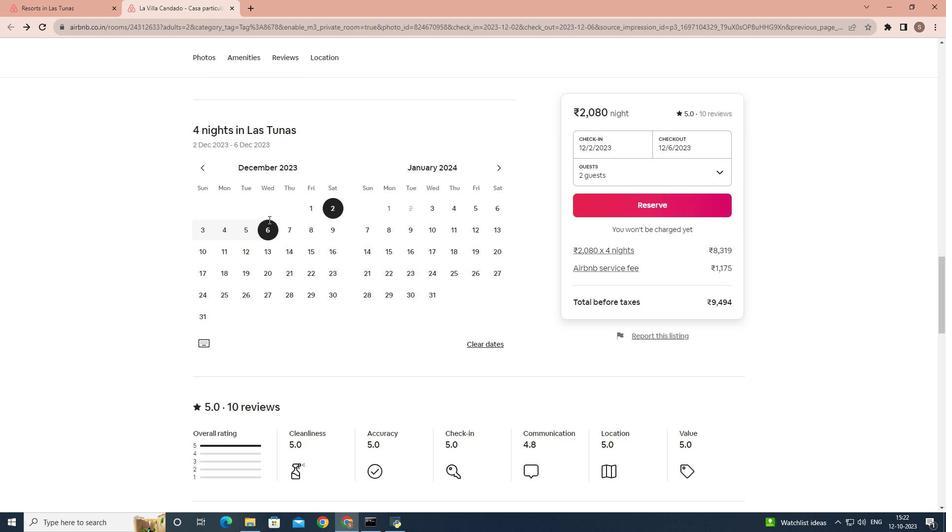 
Action: Mouse scrolled (269, 219) with delta (0, 0)
Screenshot: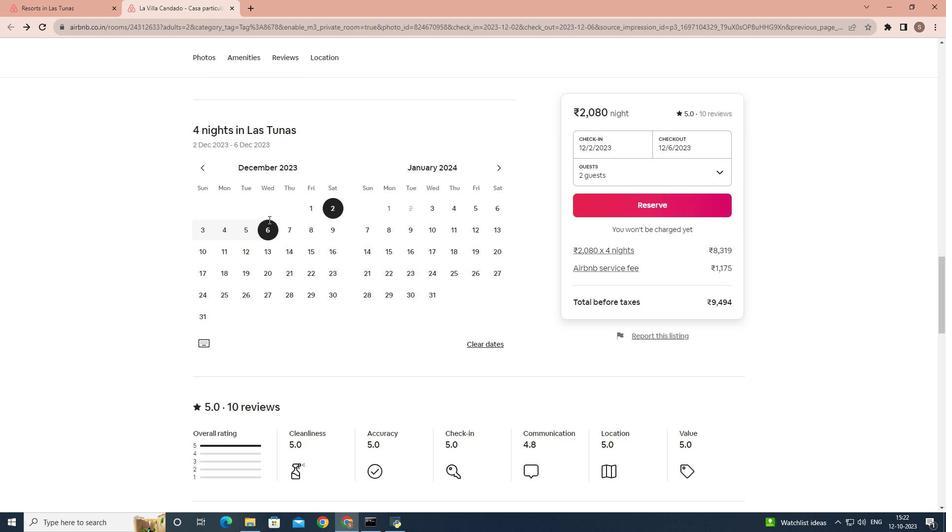 
Action: Mouse scrolled (269, 219) with delta (0, 0)
Screenshot: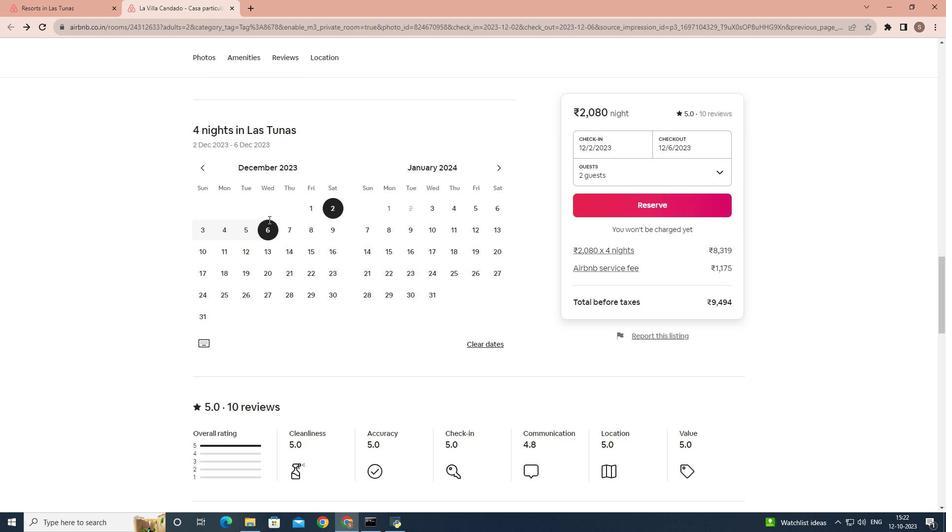 
Action: Mouse scrolled (269, 219) with delta (0, 0)
Screenshot: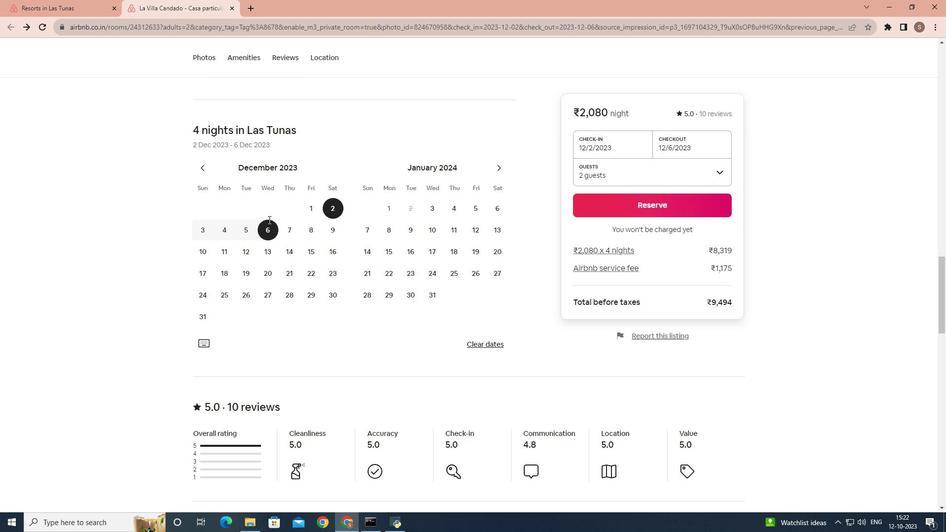 
Action: Mouse scrolled (269, 219) with delta (0, 0)
Screenshot: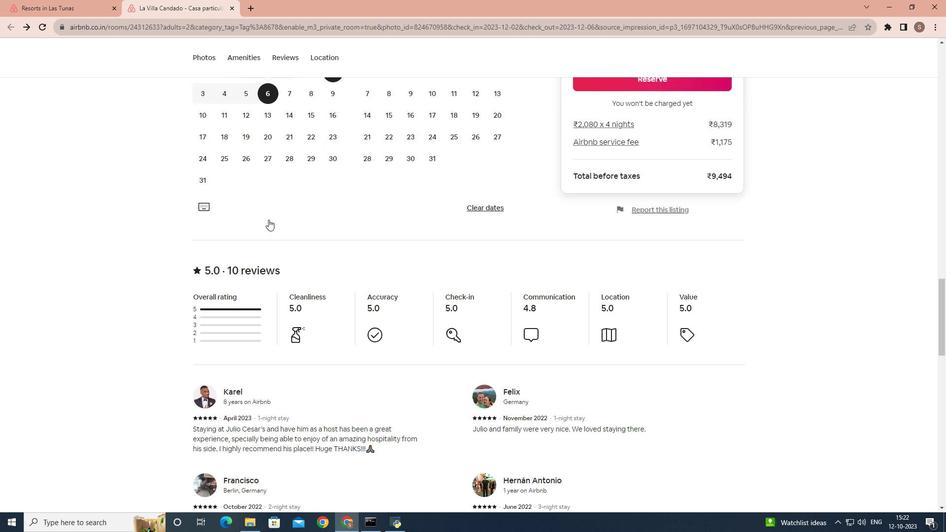 
Action: Mouse scrolled (269, 219) with delta (0, 0)
Screenshot: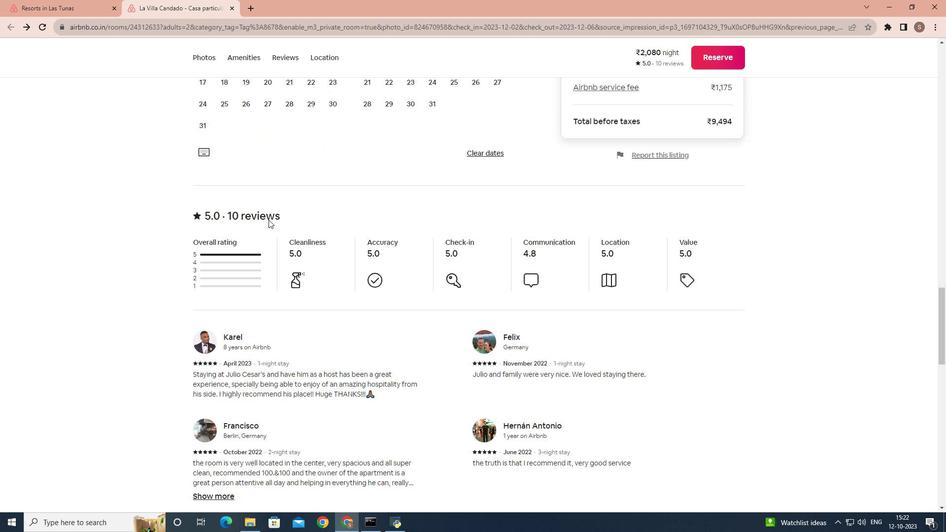 
Action: Mouse scrolled (269, 219) with delta (0, 0)
Screenshot: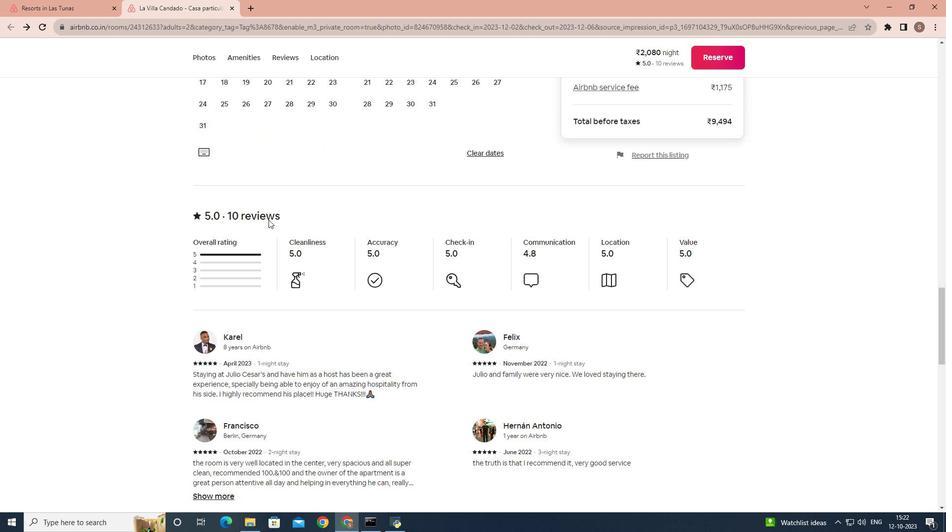 
Action: Mouse scrolled (269, 219) with delta (0, 0)
Screenshot: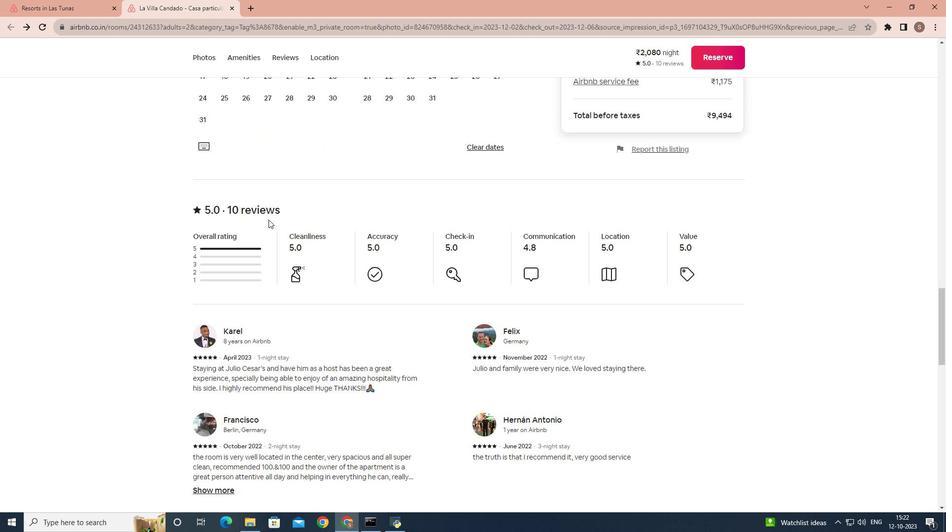
Action: Mouse scrolled (269, 219) with delta (0, 0)
Screenshot: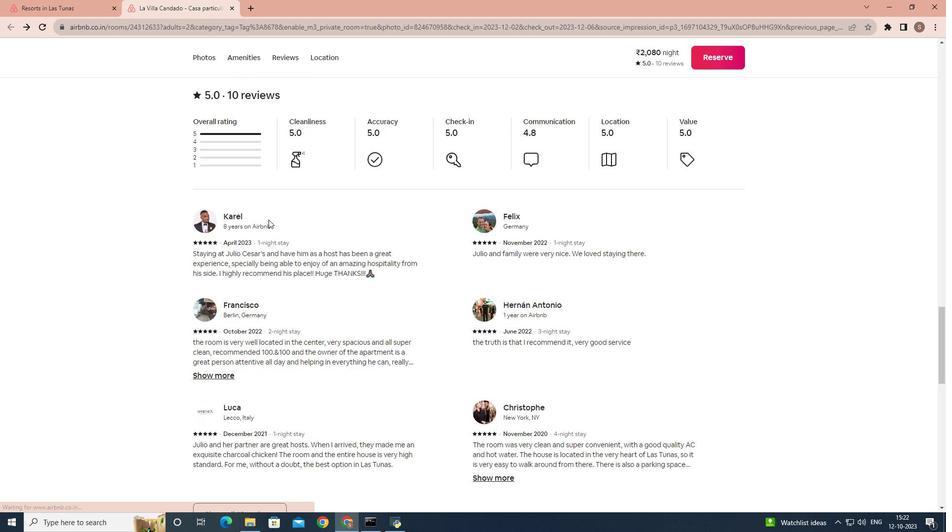 
Action: Mouse scrolled (269, 219) with delta (0, 0)
Screenshot: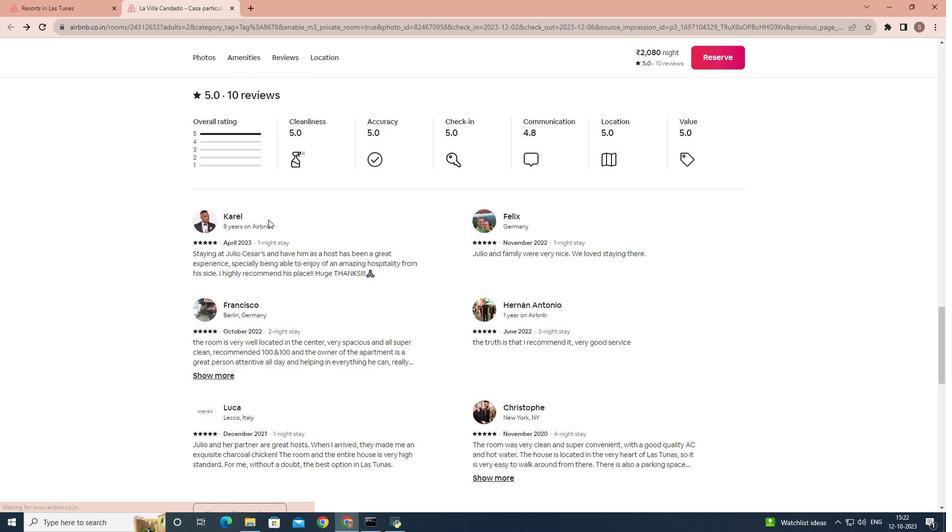 
Action: Mouse scrolled (269, 219) with delta (0, 0)
Screenshot: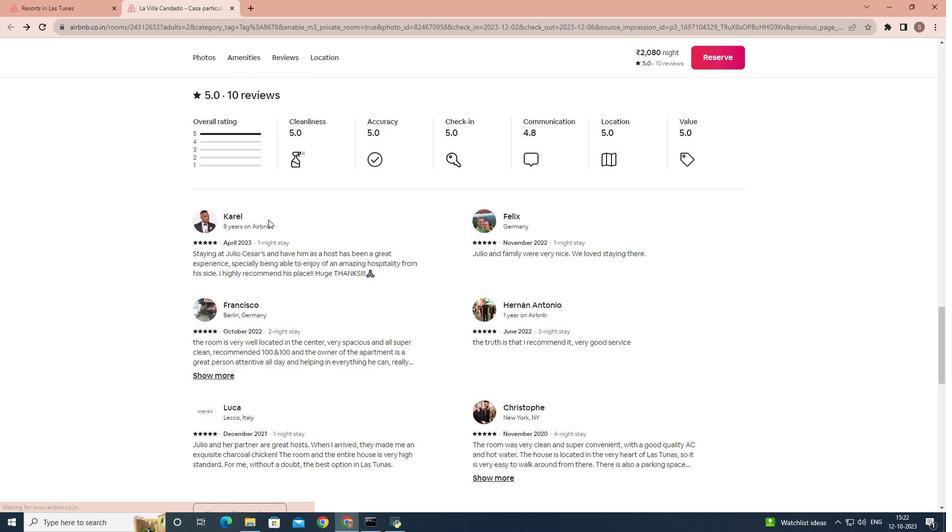 
Action: Mouse scrolled (269, 219) with delta (0, 0)
Screenshot: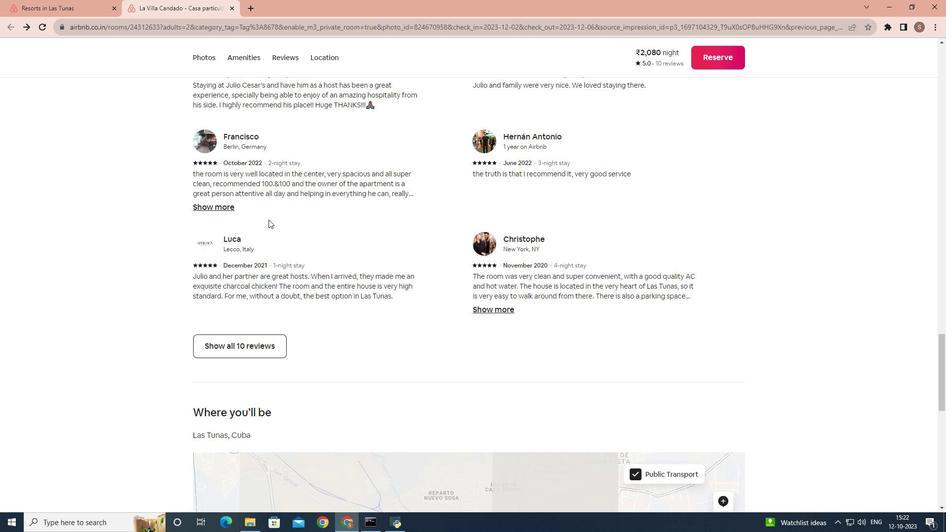 
Action: Mouse scrolled (269, 219) with delta (0, 0)
Screenshot: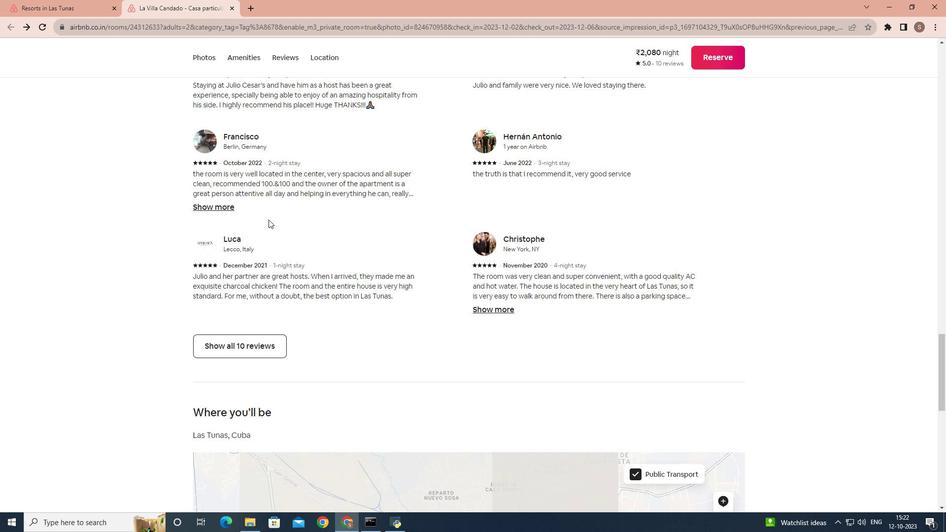 
Action: Mouse scrolled (269, 219) with delta (0, 0)
Screenshot: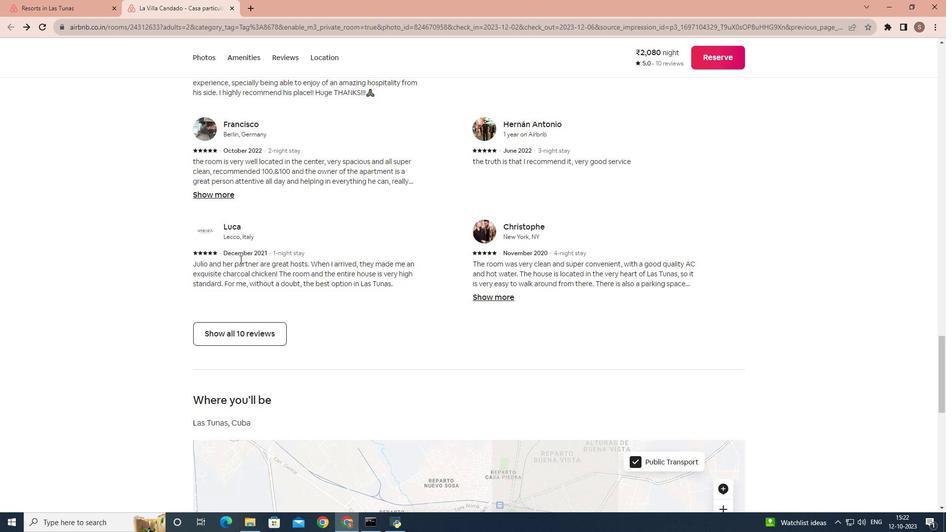 
Action: Mouse moved to (219, 342)
Screenshot: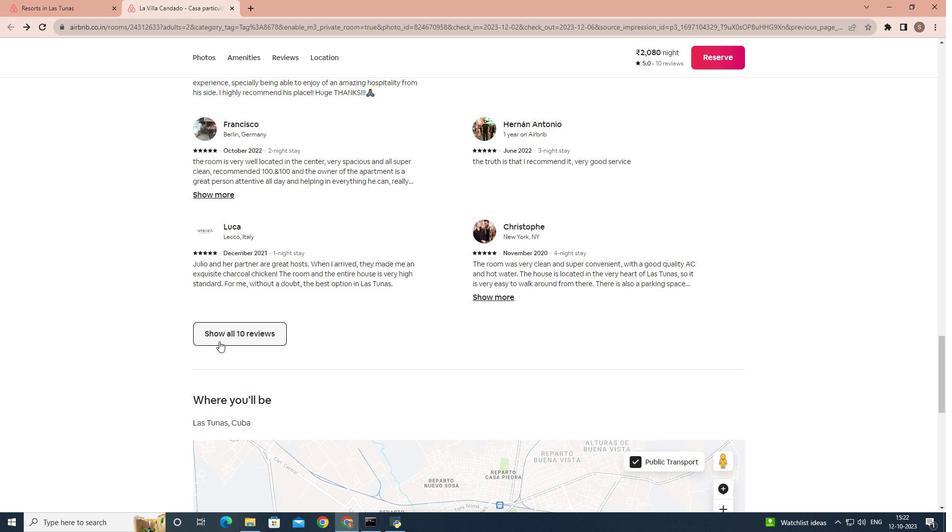 
Action: Mouse pressed left at (219, 342)
Screenshot: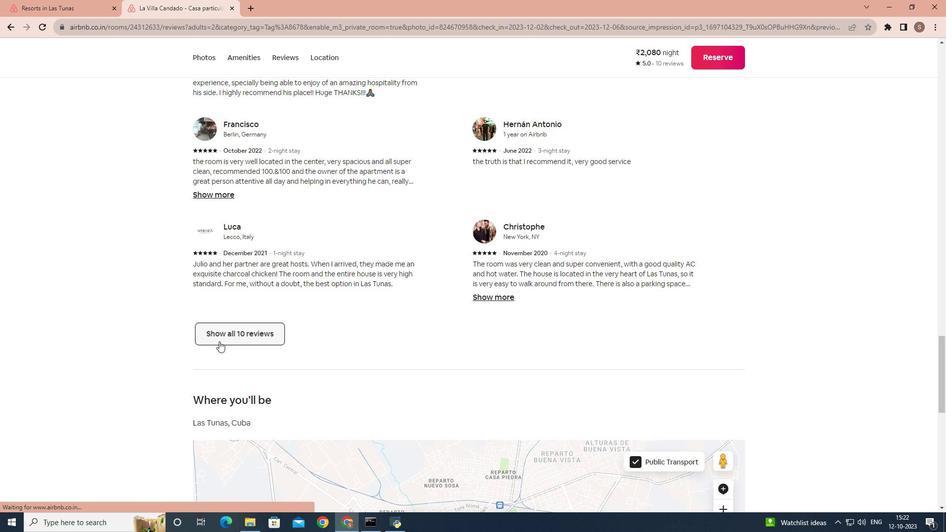 
Action: Mouse moved to (450, 305)
Screenshot: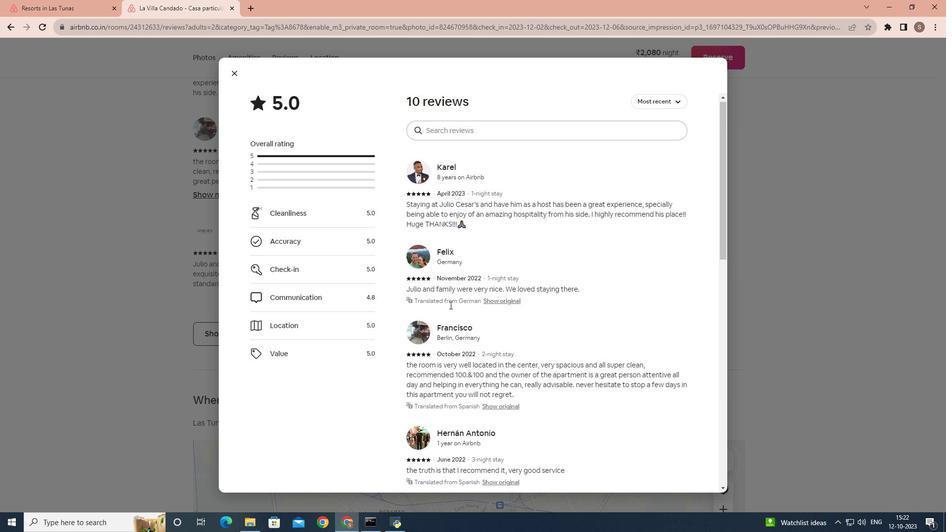 
Action: Mouse scrolled (450, 305) with delta (0, 0)
Screenshot: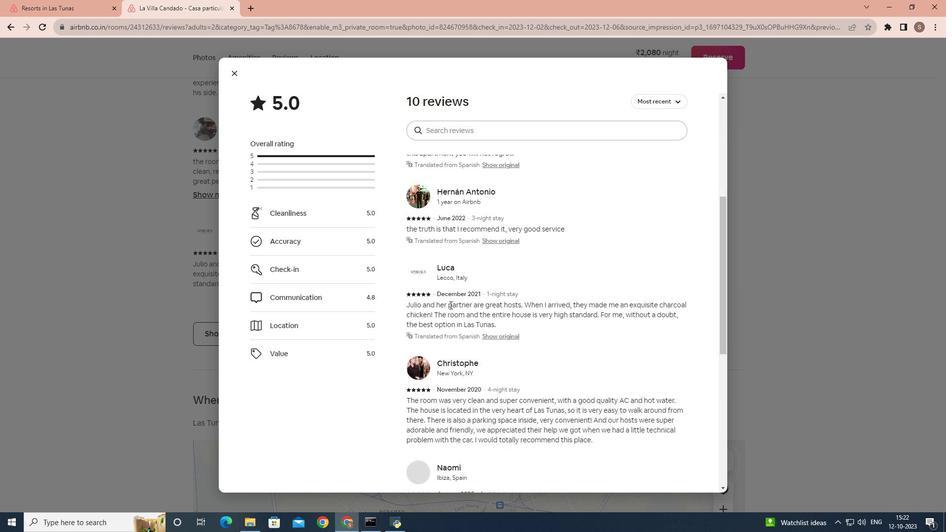 
Action: Mouse scrolled (450, 305) with delta (0, 0)
Screenshot: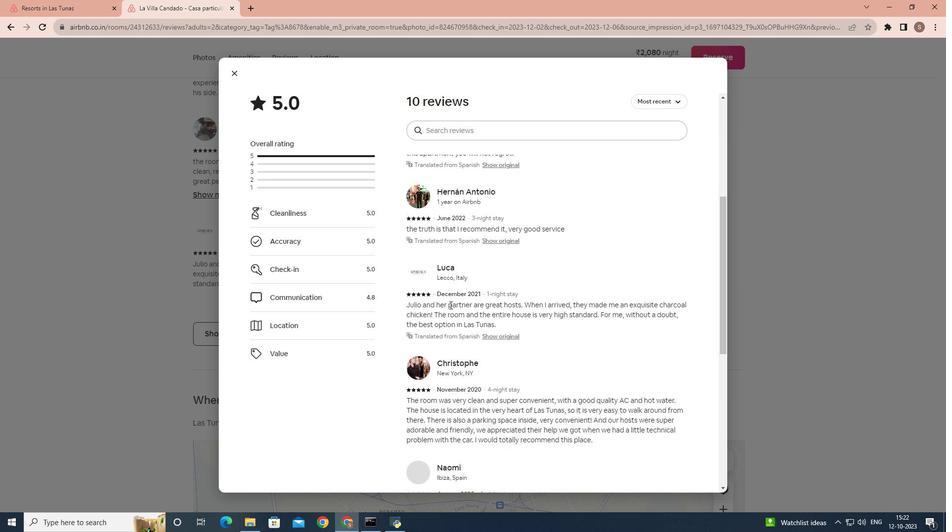 
Action: Mouse scrolled (450, 305) with delta (0, 0)
Screenshot: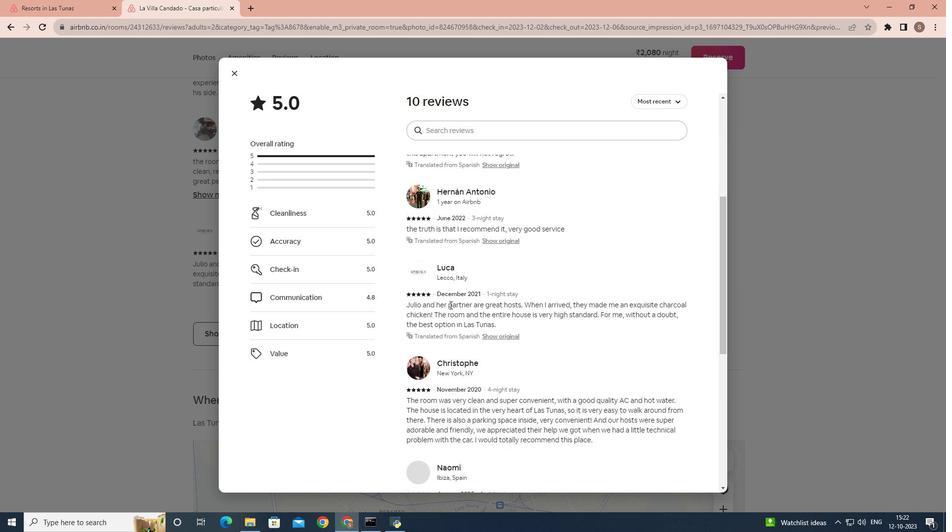
Action: Mouse scrolled (450, 305) with delta (0, 0)
Screenshot: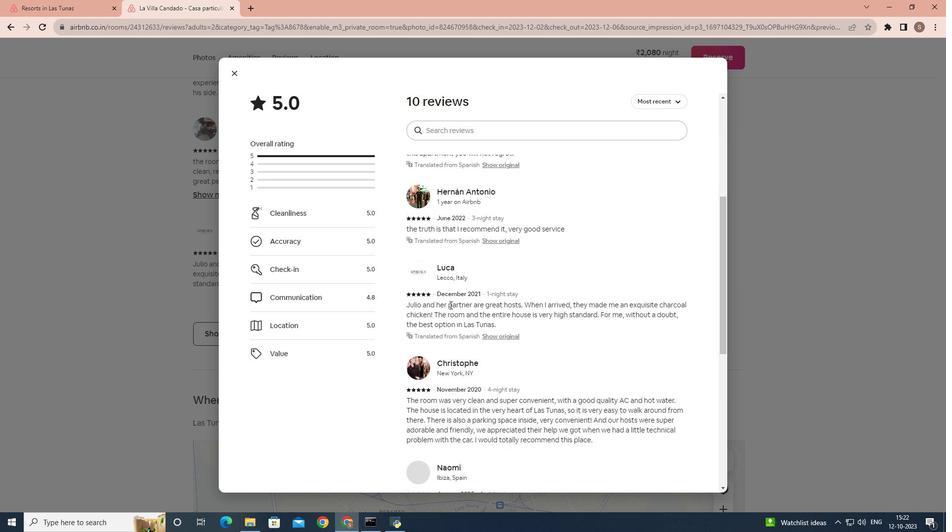 
Action: Mouse scrolled (450, 305) with delta (0, 0)
Screenshot: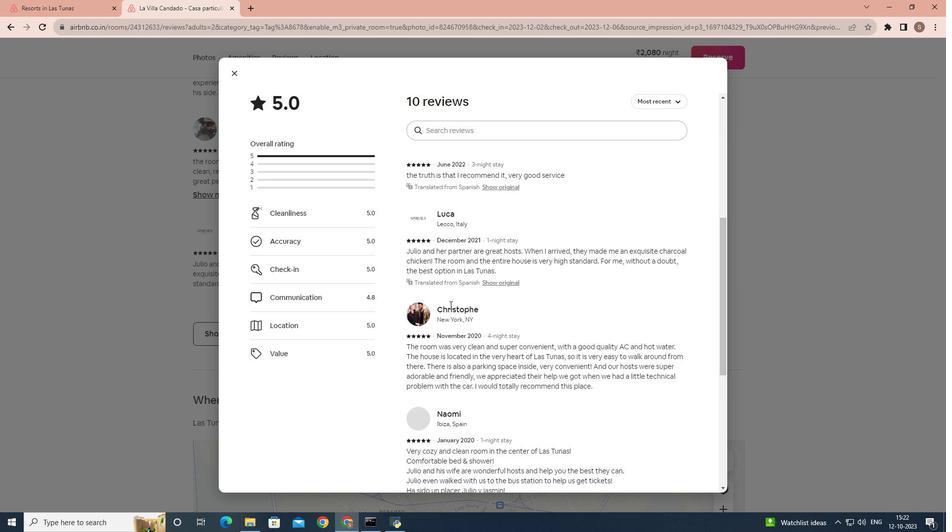 
Action: Mouse scrolled (450, 305) with delta (0, 0)
Screenshot: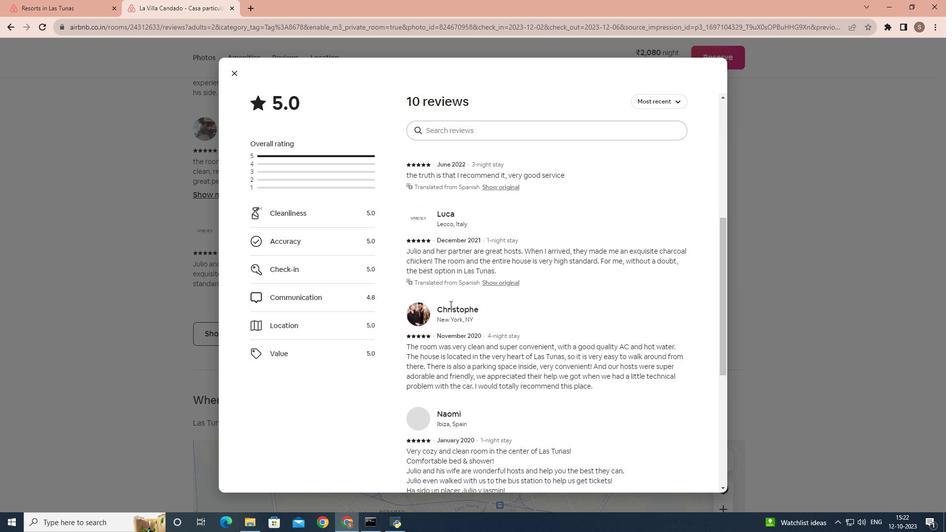 
Action: Mouse scrolled (450, 305) with delta (0, 0)
Screenshot: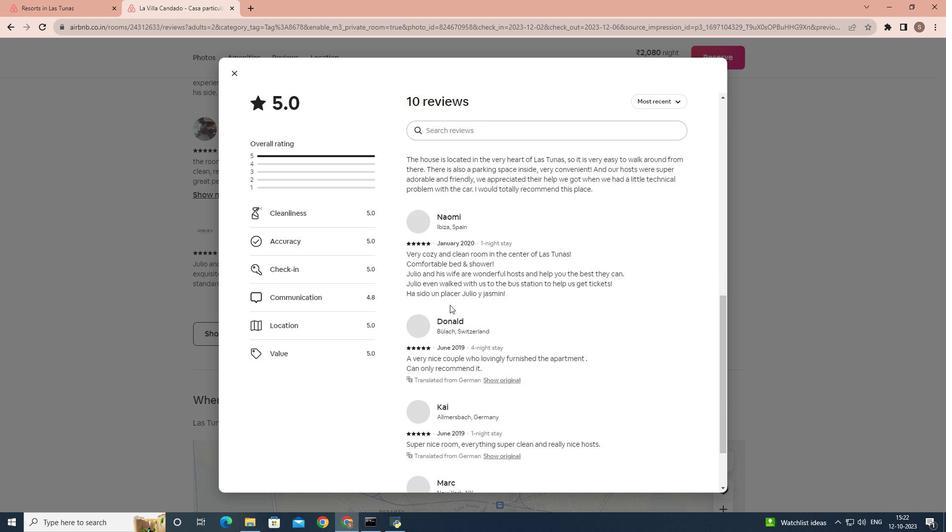 
Action: Mouse scrolled (450, 305) with delta (0, 0)
Screenshot: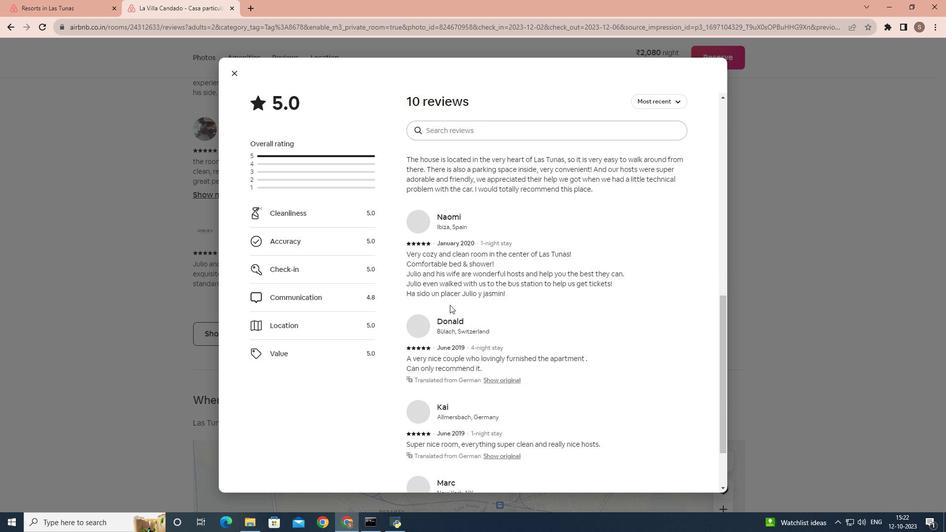 
Action: Mouse scrolled (450, 305) with delta (0, 0)
Screenshot: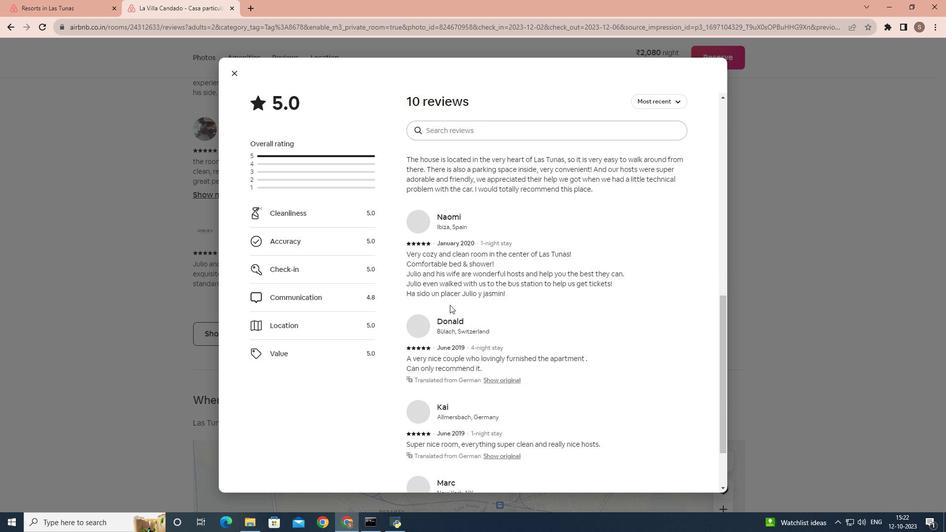 
Action: Mouse scrolled (450, 305) with delta (0, 0)
Screenshot: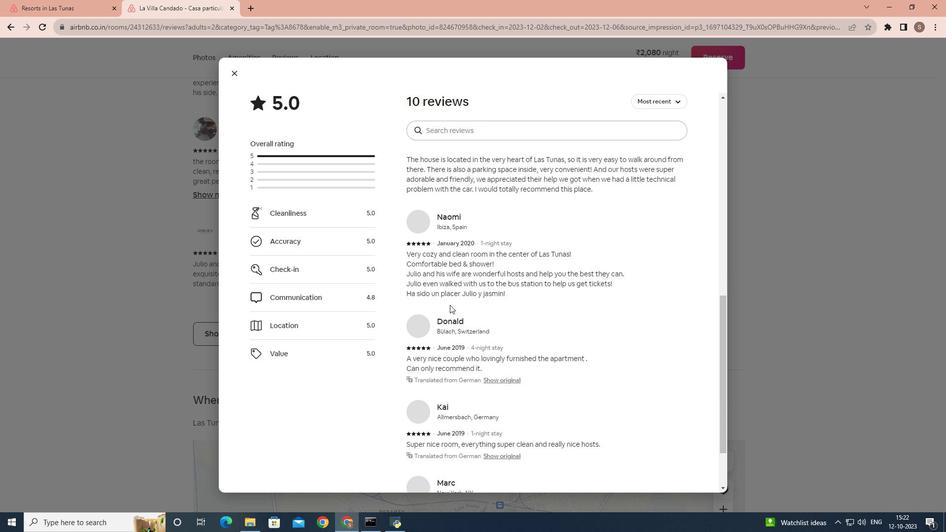 
Action: Mouse scrolled (450, 305) with delta (0, 0)
Screenshot: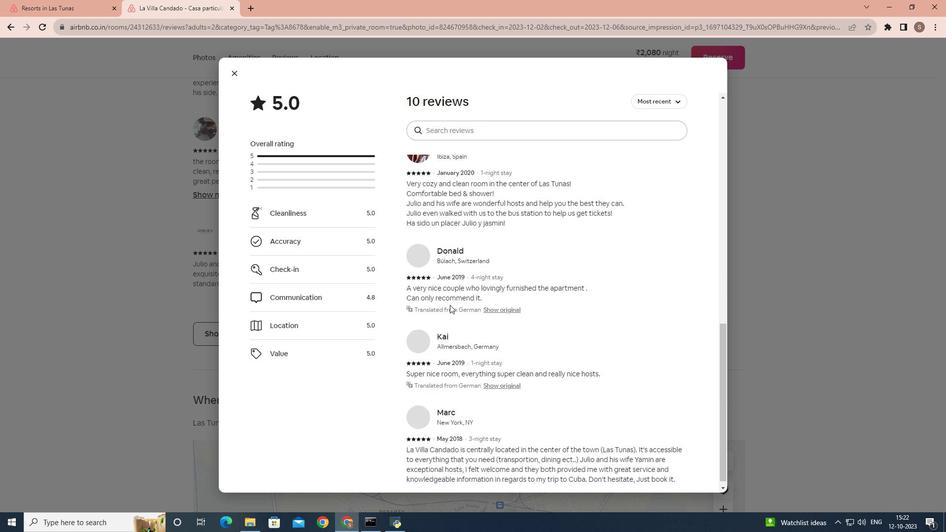 
Action: Mouse scrolled (450, 305) with delta (0, 0)
Screenshot: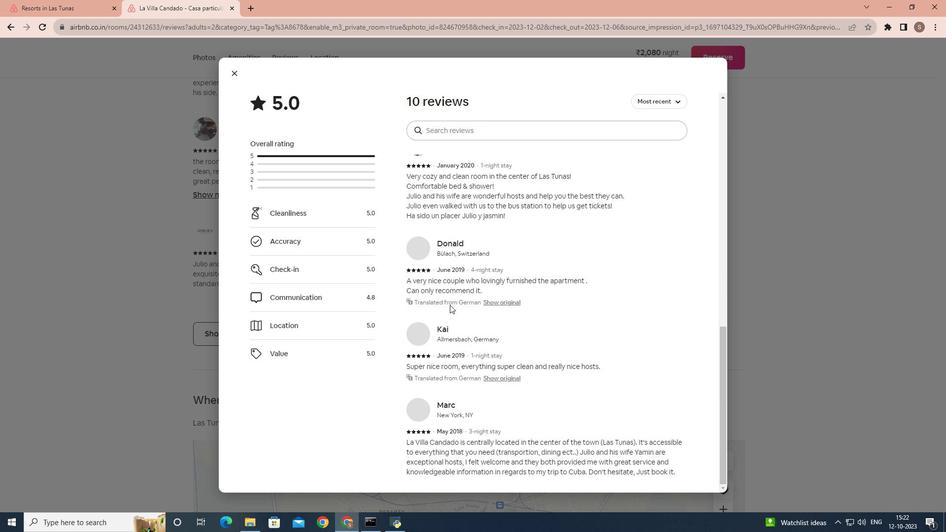 
Action: Mouse scrolled (450, 305) with delta (0, 0)
Screenshot: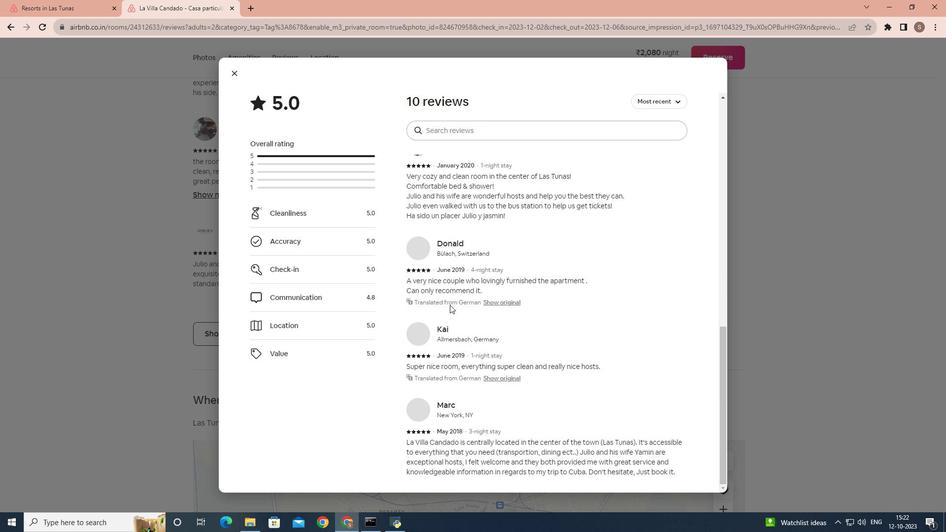
Action: Mouse scrolled (450, 305) with delta (0, 0)
Screenshot: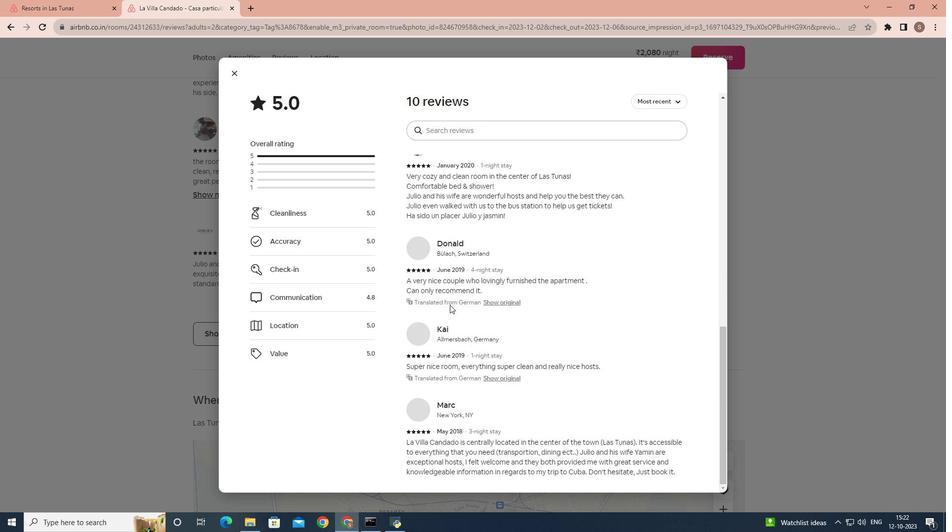 
Action: Mouse scrolled (450, 305) with delta (0, 0)
Screenshot: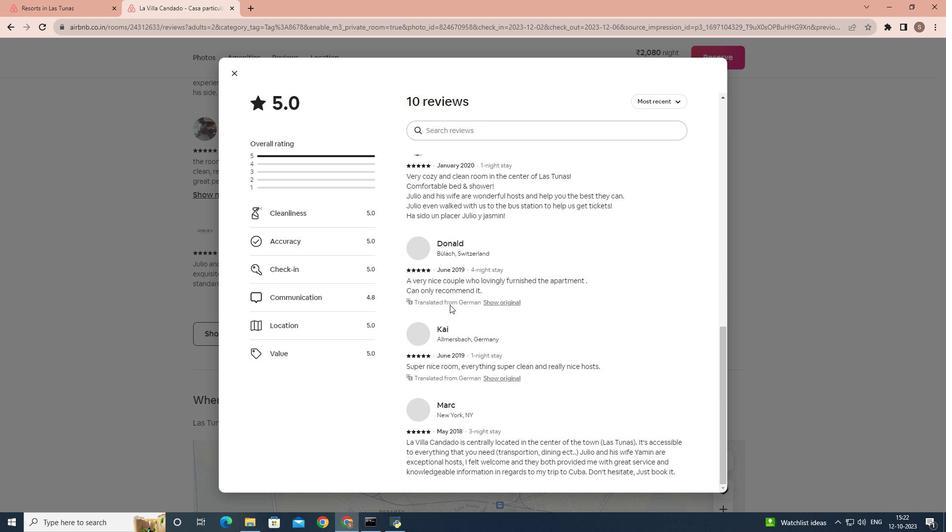 
Action: Mouse scrolled (450, 305) with delta (0, 0)
Screenshot: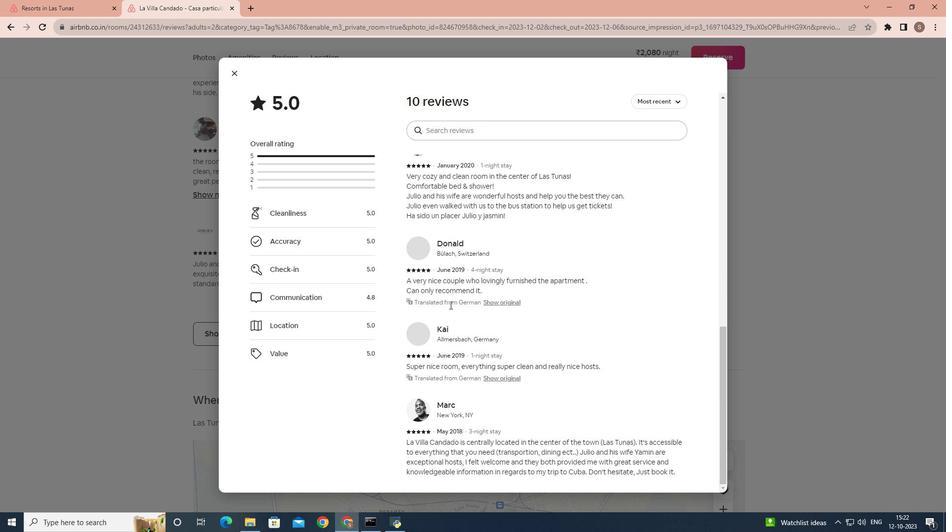 
Action: Mouse scrolled (450, 305) with delta (0, 0)
Screenshot: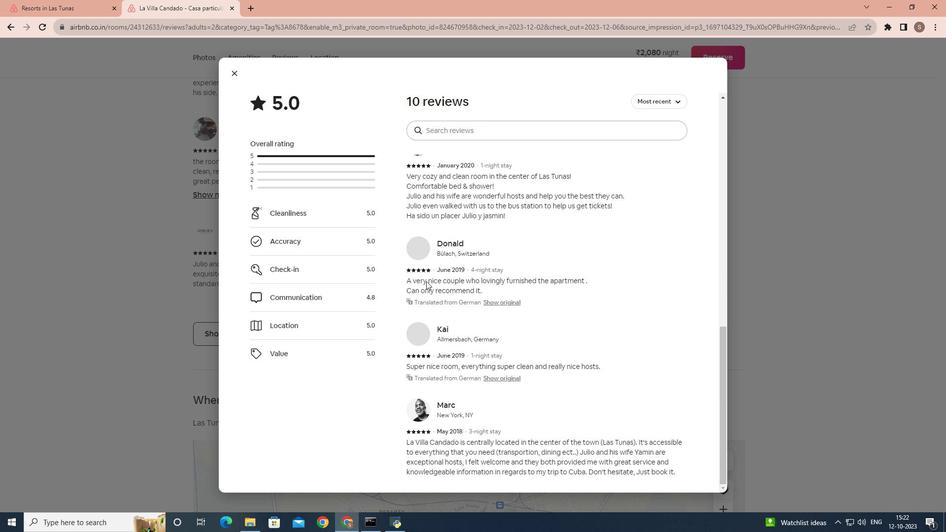 
Action: Mouse scrolled (450, 305) with delta (0, 0)
Screenshot: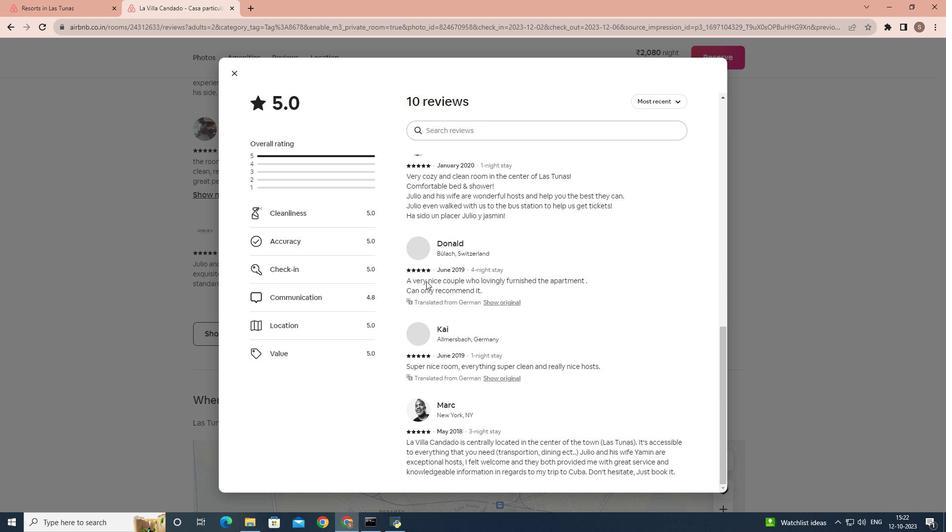 
Action: Mouse scrolled (450, 305) with delta (0, 0)
Screenshot: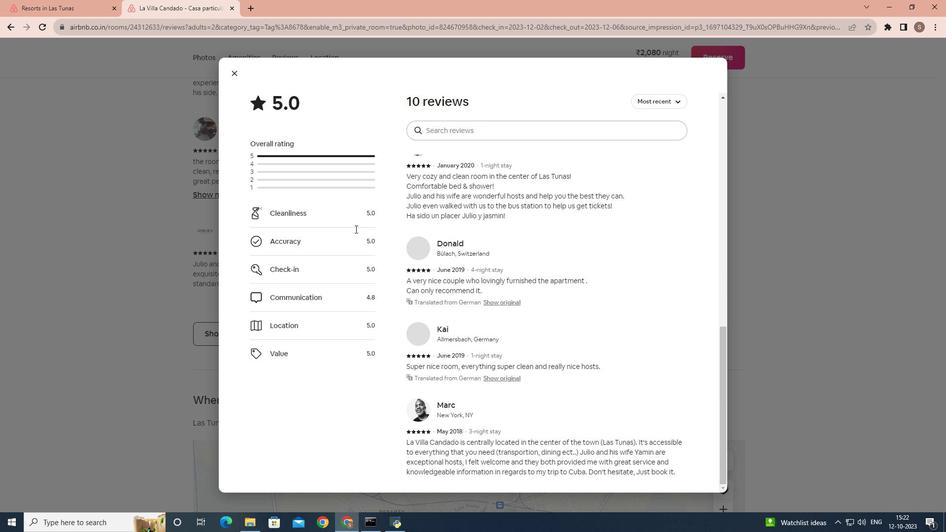 
Action: Mouse moved to (239, 72)
Screenshot: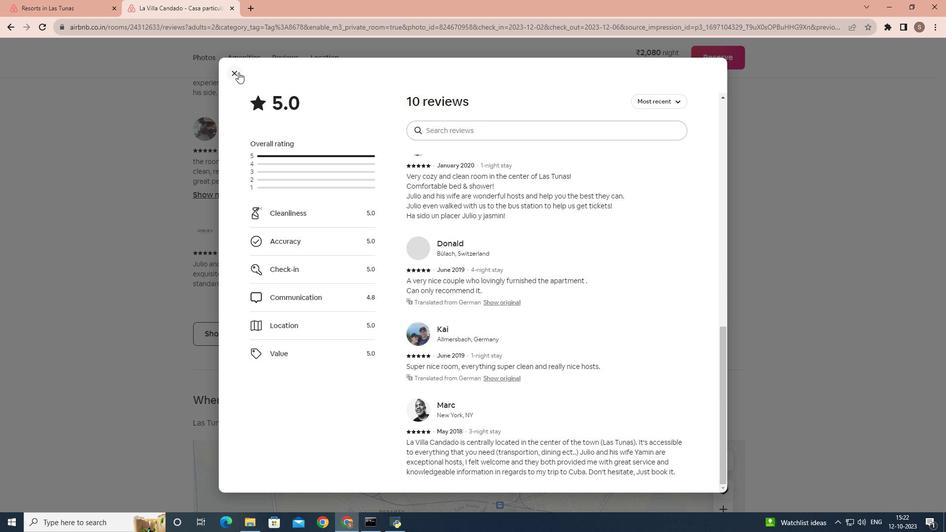 
Action: Mouse pressed left at (239, 72)
Screenshot: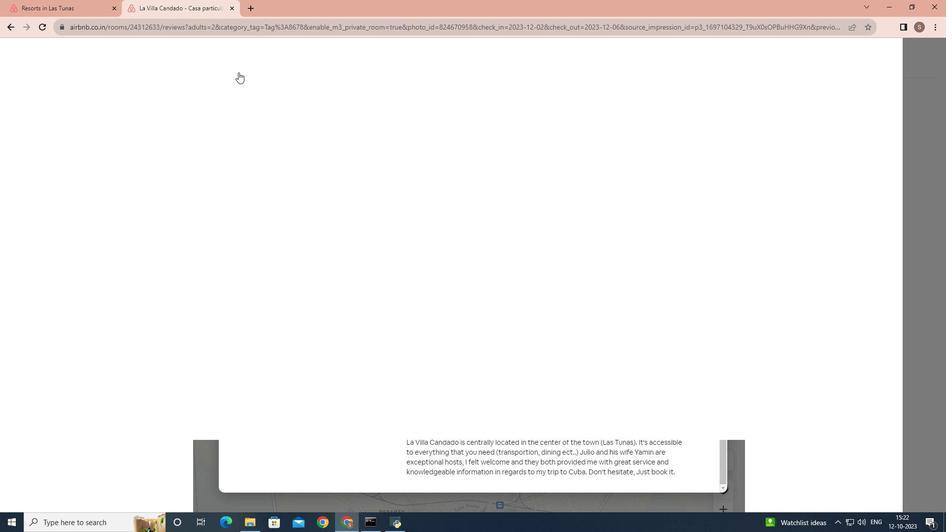 
Action: Mouse moved to (254, 236)
Screenshot: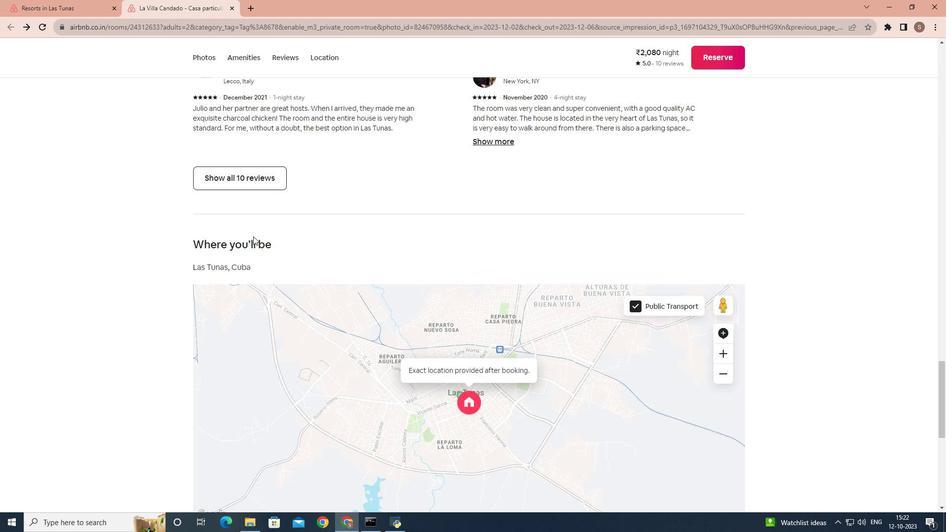 
Action: Mouse scrolled (254, 236) with delta (0, 0)
Screenshot: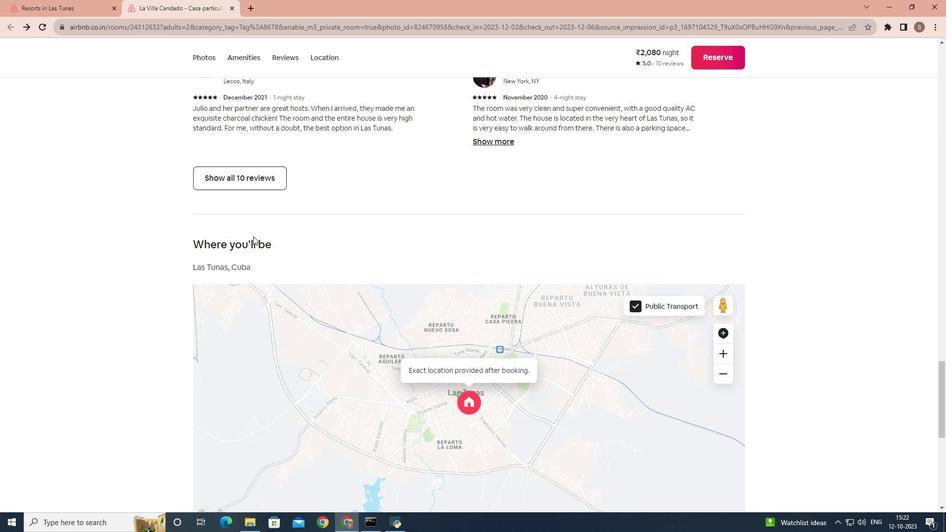 
Action: Mouse moved to (254, 237)
Screenshot: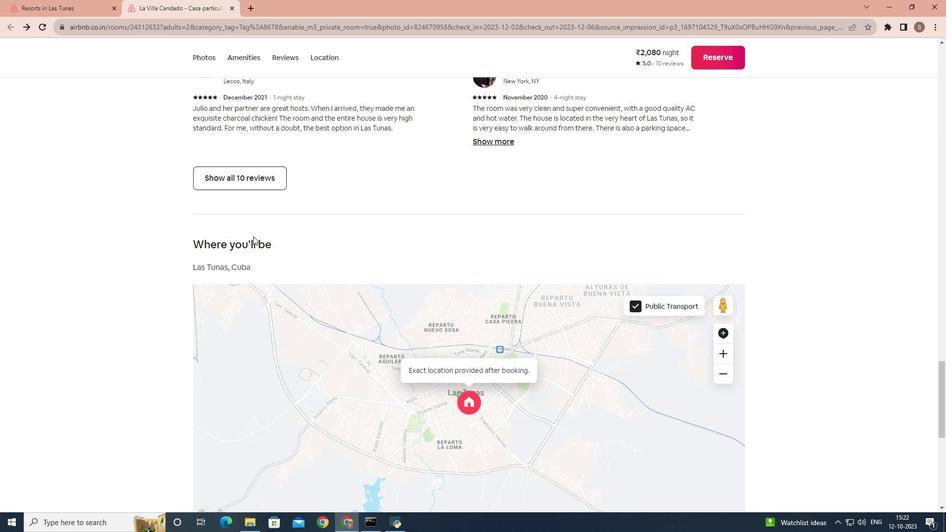 
Action: Mouse scrolled (254, 236) with delta (0, 0)
Screenshot: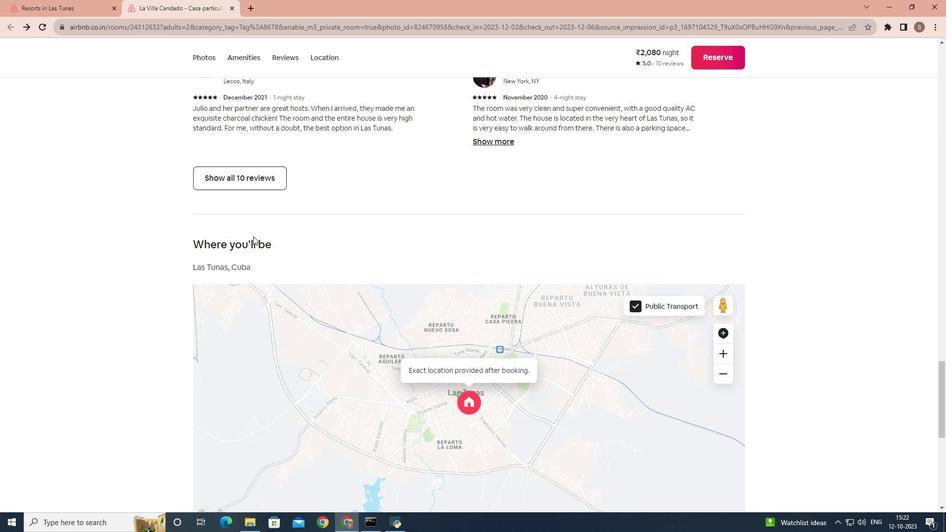 
Action: Mouse scrolled (254, 236) with delta (0, 0)
Screenshot: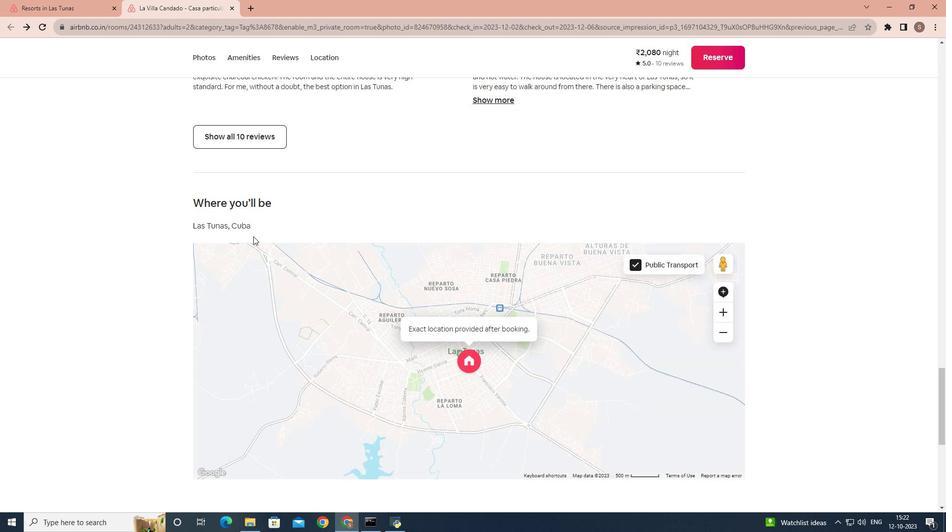 
Action: Mouse moved to (253, 237)
Screenshot: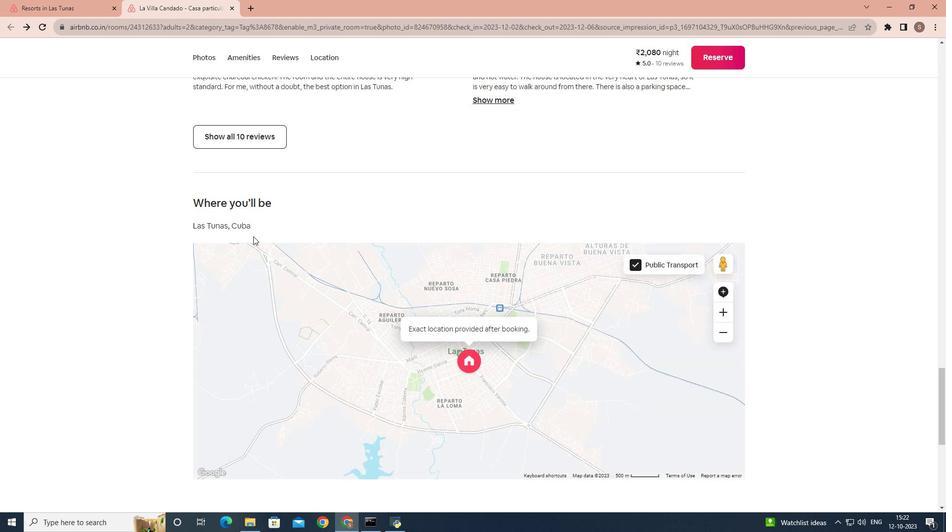 
Action: Mouse scrolled (253, 236) with delta (0, 0)
Screenshot: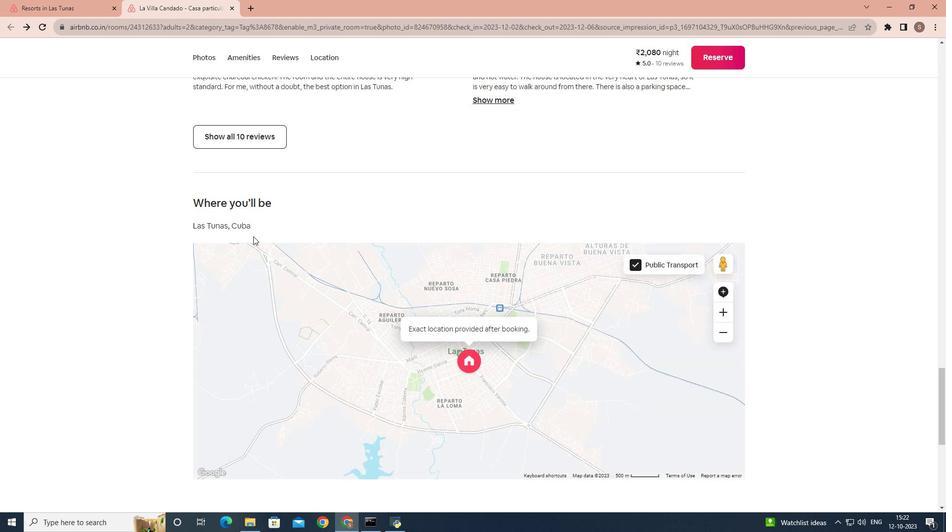 
Action: Mouse scrolled (253, 236) with delta (0, 0)
Screenshot: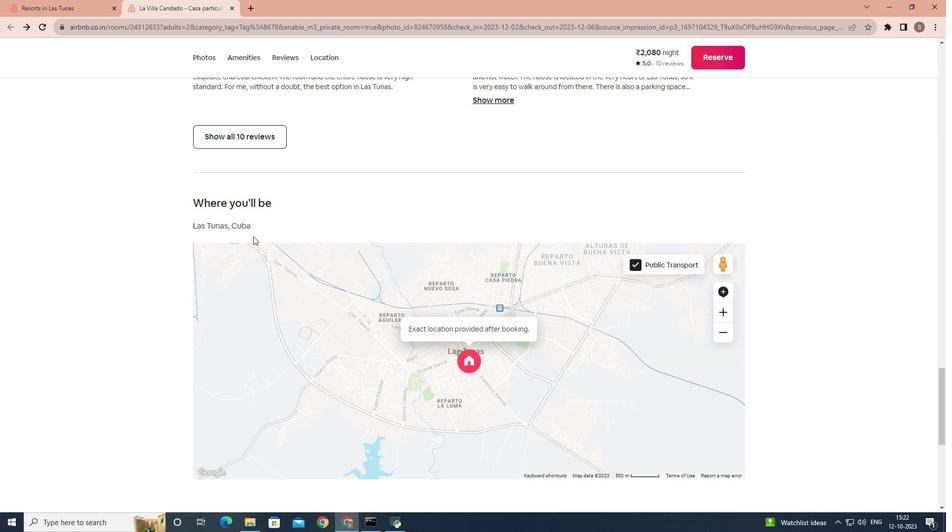 
Action: Mouse scrolled (253, 236) with delta (0, 0)
Screenshot: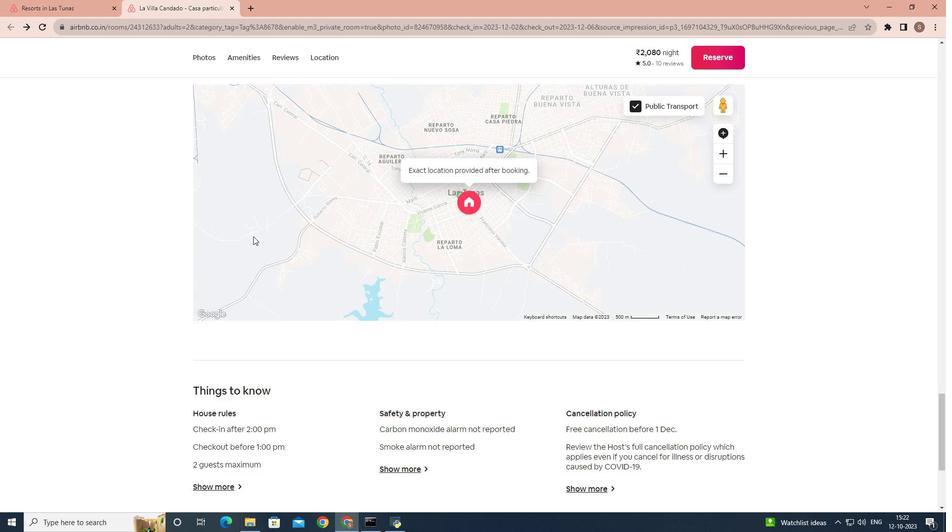 
Action: Mouse scrolled (253, 236) with delta (0, 0)
Screenshot: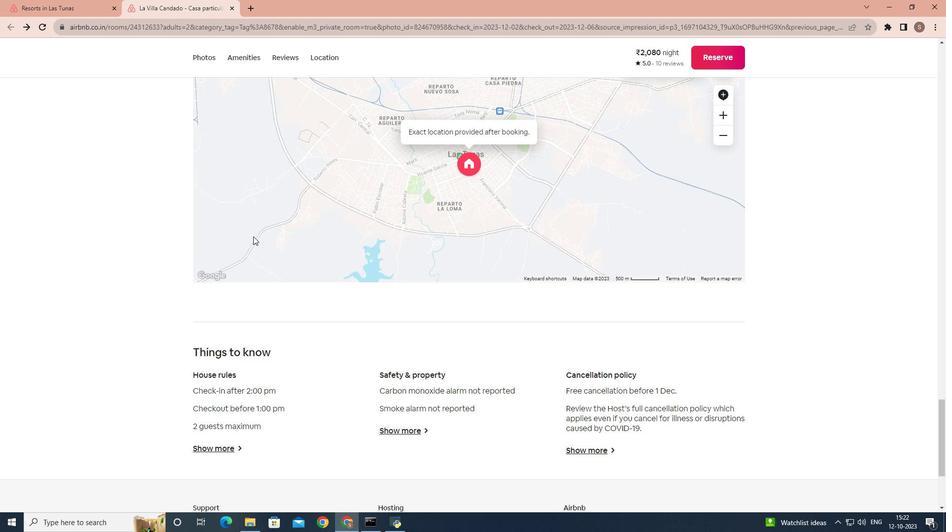 
Action: Mouse scrolled (253, 236) with delta (0, 0)
Screenshot: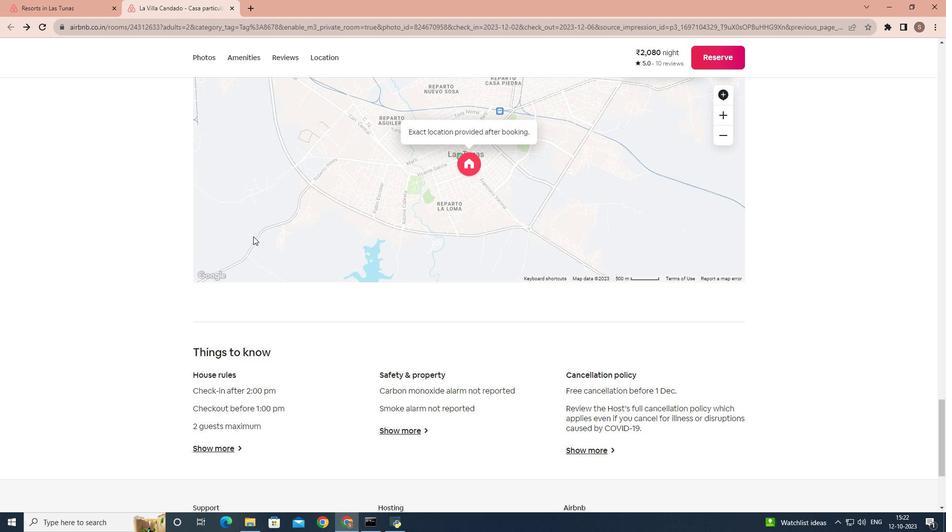 
Action: Mouse scrolled (253, 236) with delta (0, 0)
Screenshot: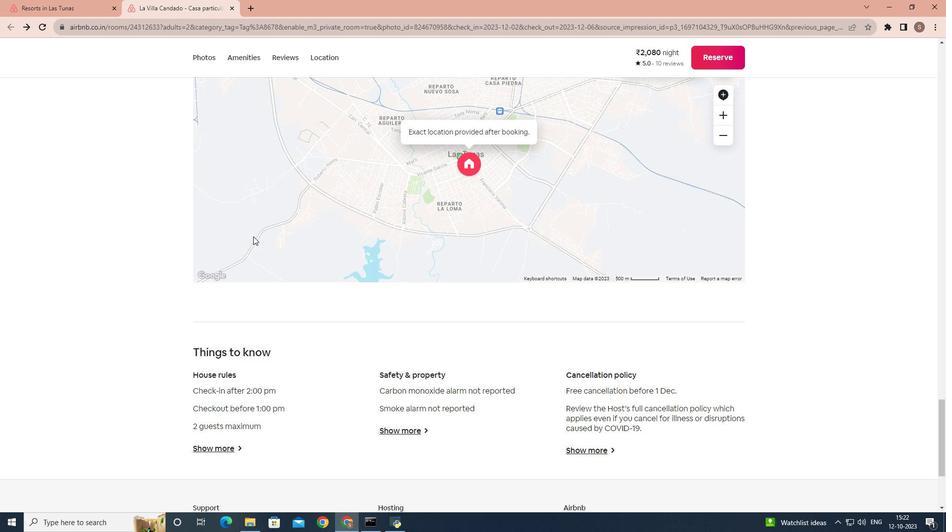 
Action: Mouse moved to (247, 242)
Screenshot: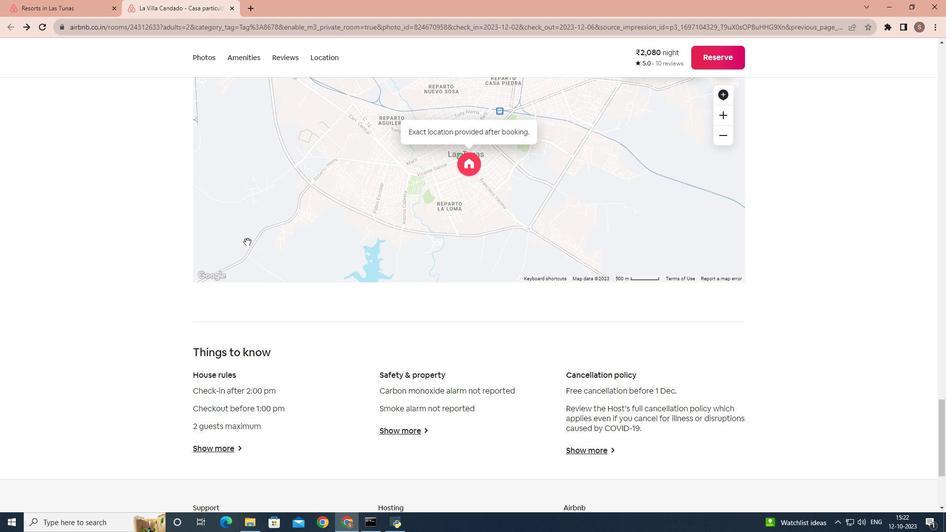 
Action: Mouse scrolled (247, 242) with delta (0, 0)
Screenshot: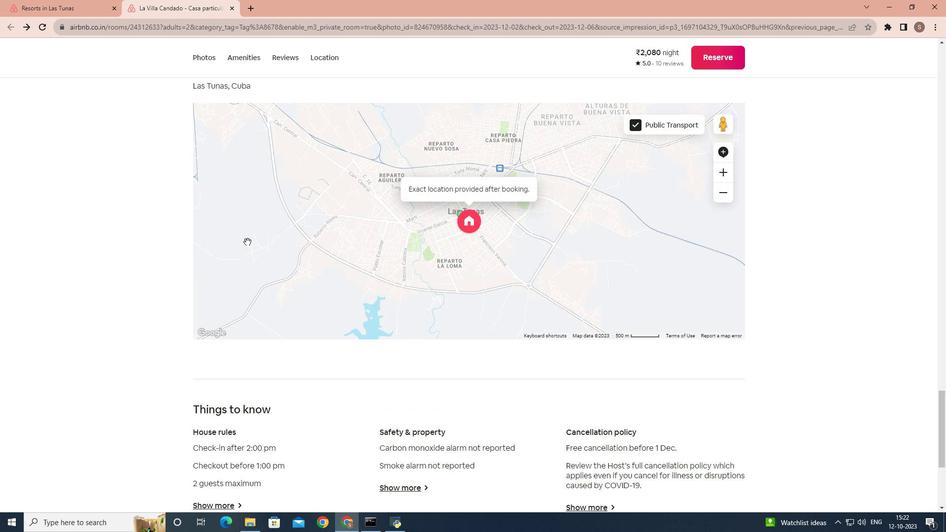 
Action: Mouse scrolled (247, 242) with delta (0, 0)
Screenshot: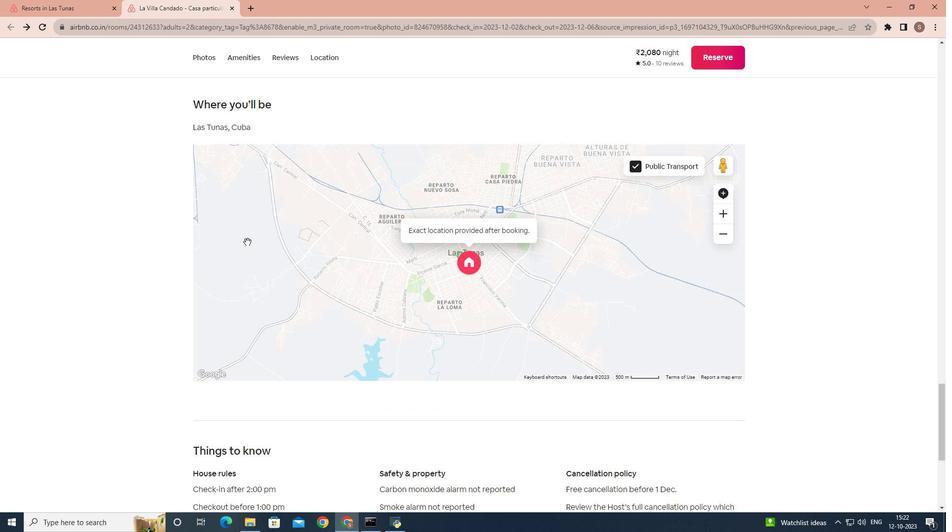 
Action: Mouse scrolled (247, 241) with delta (0, 0)
Screenshot: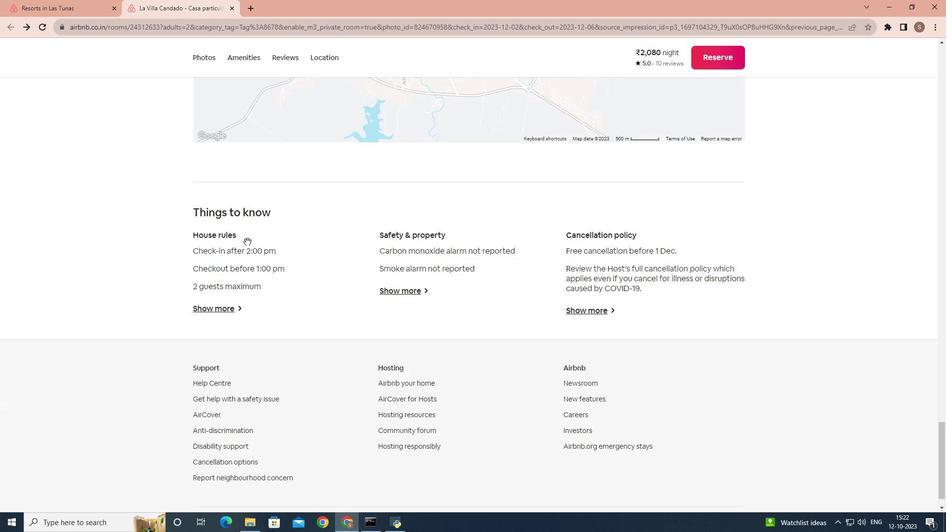 
Action: Mouse scrolled (247, 241) with delta (0, 0)
Screenshot: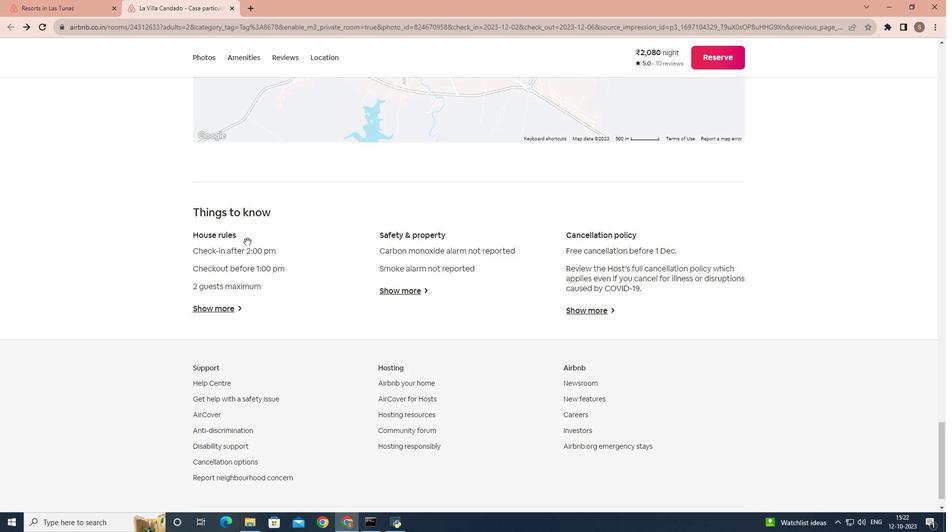 
Action: Mouse scrolled (247, 241) with delta (0, 0)
Screenshot: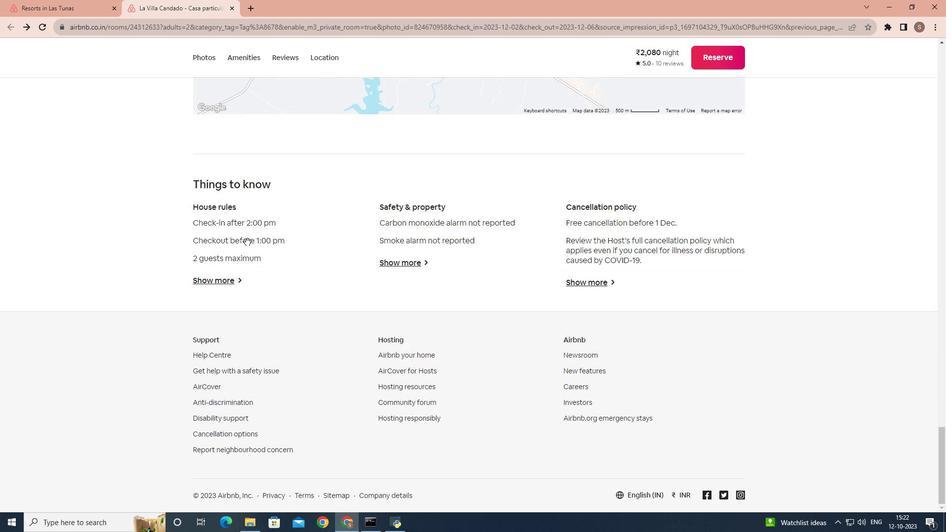
Action: Mouse scrolled (247, 241) with delta (0, 0)
Screenshot: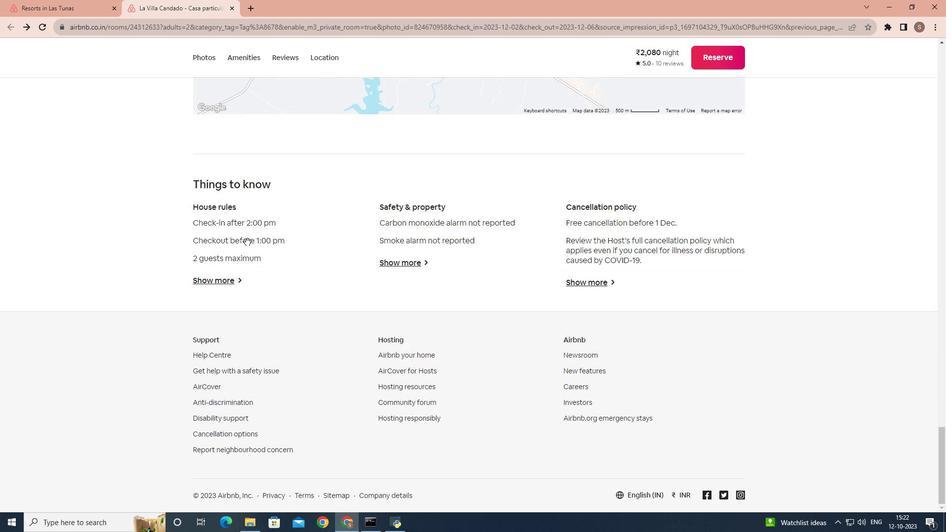 
Action: Mouse scrolled (247, 241) with delta (0, 0)
Screenshot: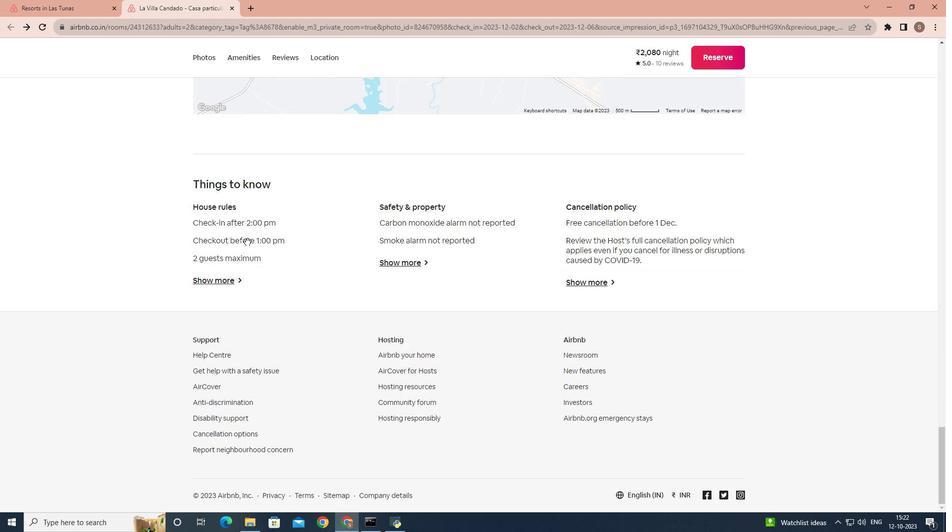 
Action: Mouse scrolled (247, 241) with delta (0, 0)
Screenshot: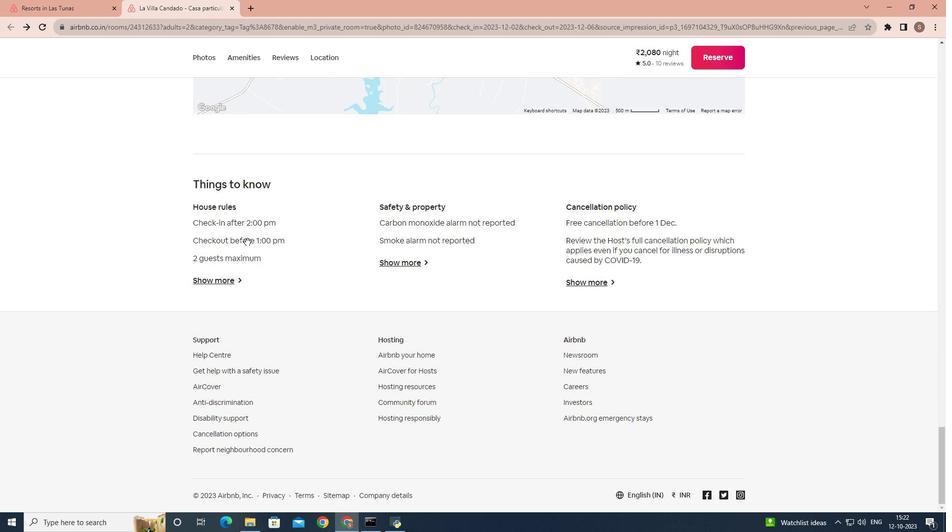 
Action: Mouse scrolled (247, 241) with delta (0, 0)
Screenshot: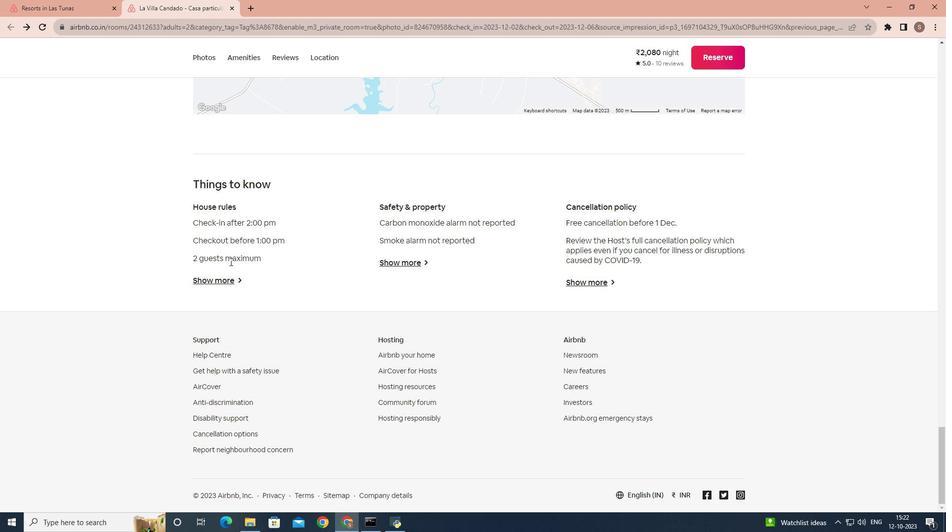 
Action: Mouse scrolled (247, 241) with delta (0, 0)
Screenshot: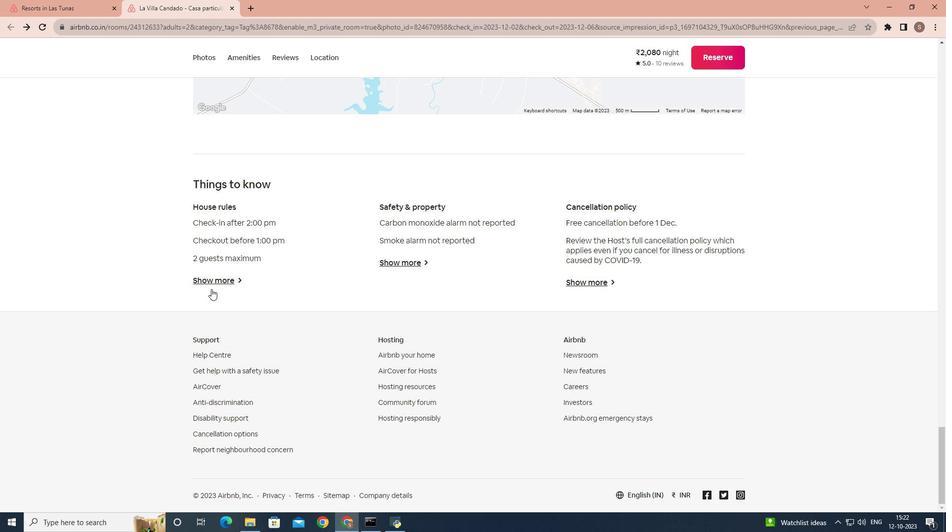 
Action: Mouse moved to (209, 282)
Screenshot: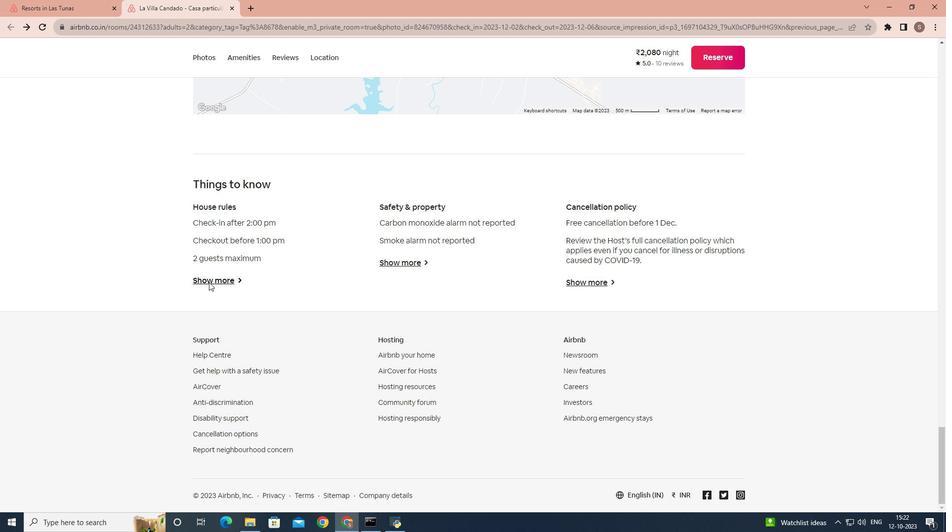 
Action: Mouse pressed left at (209, 282)
Screenshot: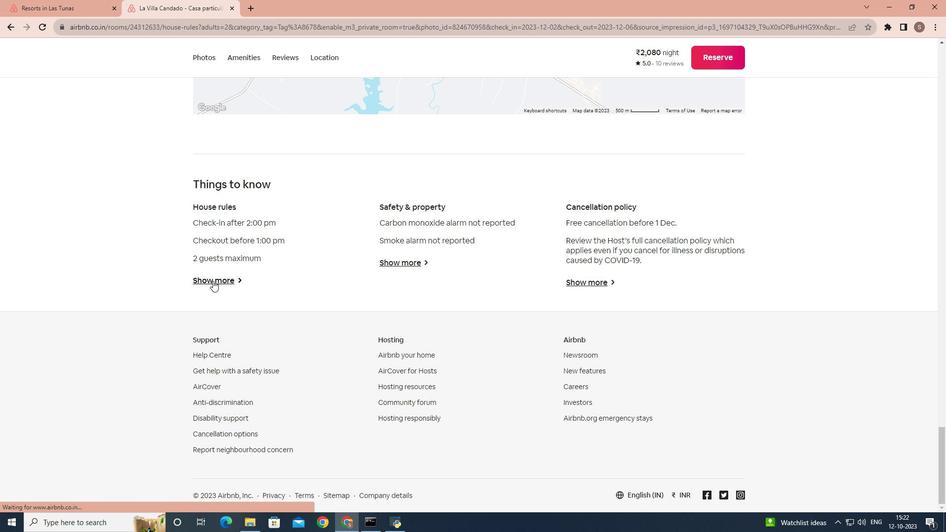 
Action: Mouse moved to (336, 256)
Screenshot: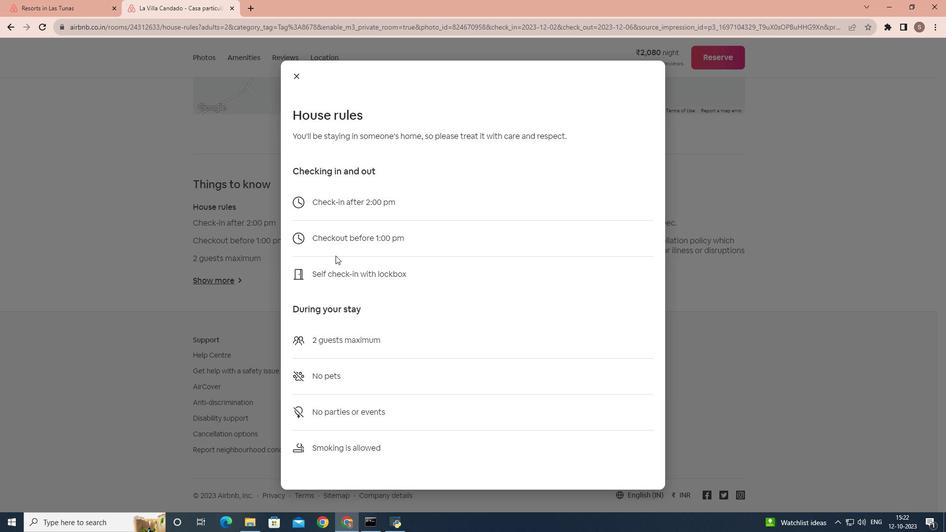 
Action: Mouse scrolled (336, 255) with delta (0, 0)
Screenshot: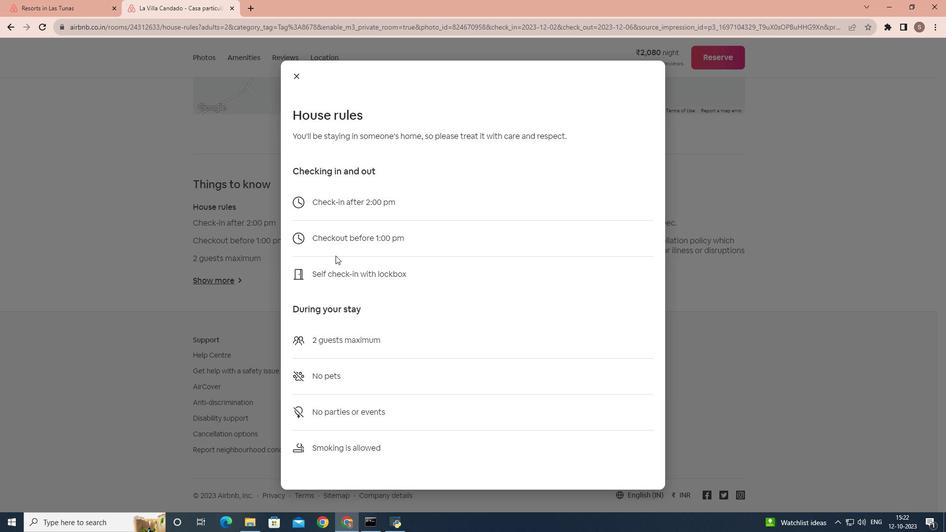 
Action: Mouse scrolled (336, 255) with delta (0, 0)
Screenshot: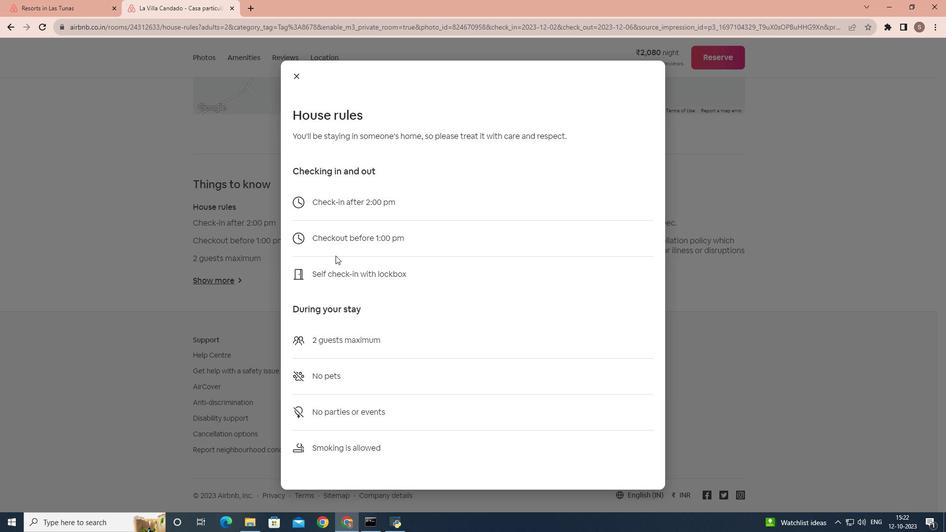 
Action: Mouse scrolled (336, 255) with delta (0, 0)
Screenshot: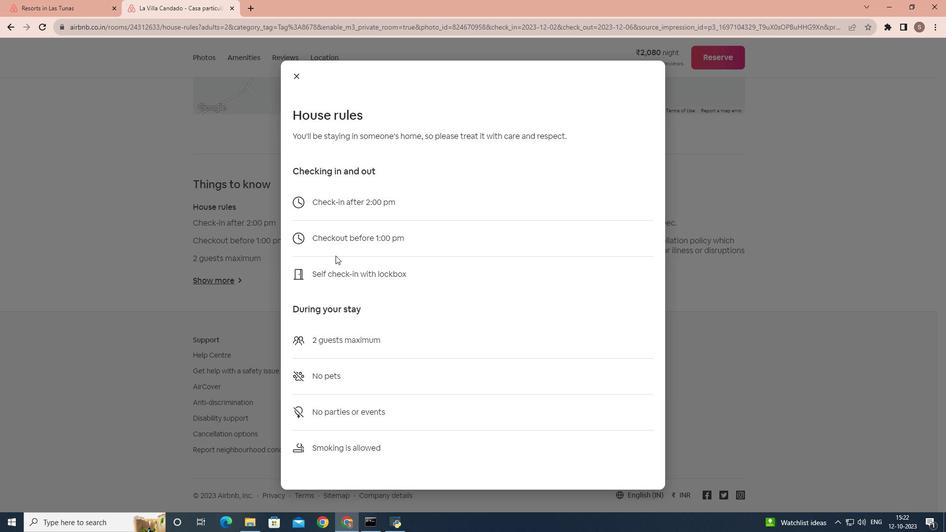 
Action: Mouse scrolled (336, 255) with delta (0, 0)
Screenshot: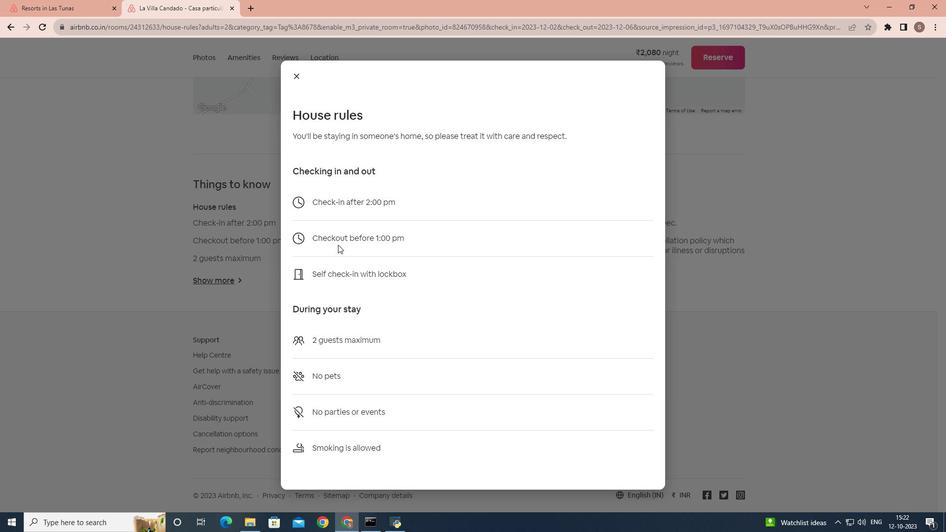 
Action: Mouse moved to (301, 77)
Screenshot: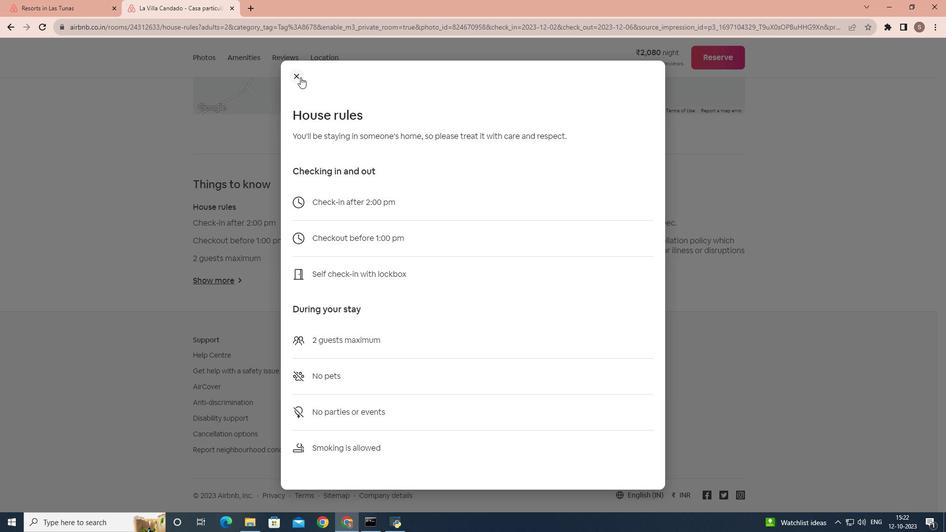 
Action: Mouse pressed left at (301, 77)
Screenshot: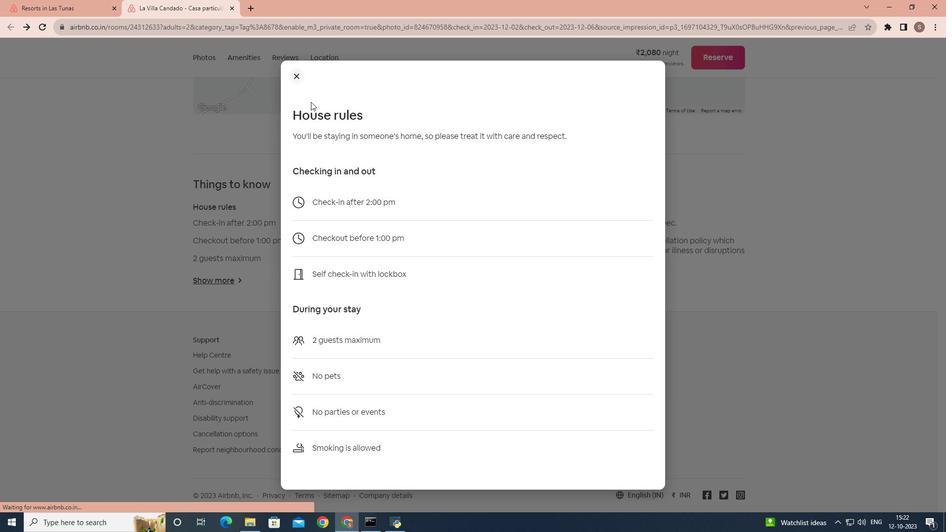 
Action: Mouse moved to (396, 254)
Screenshot: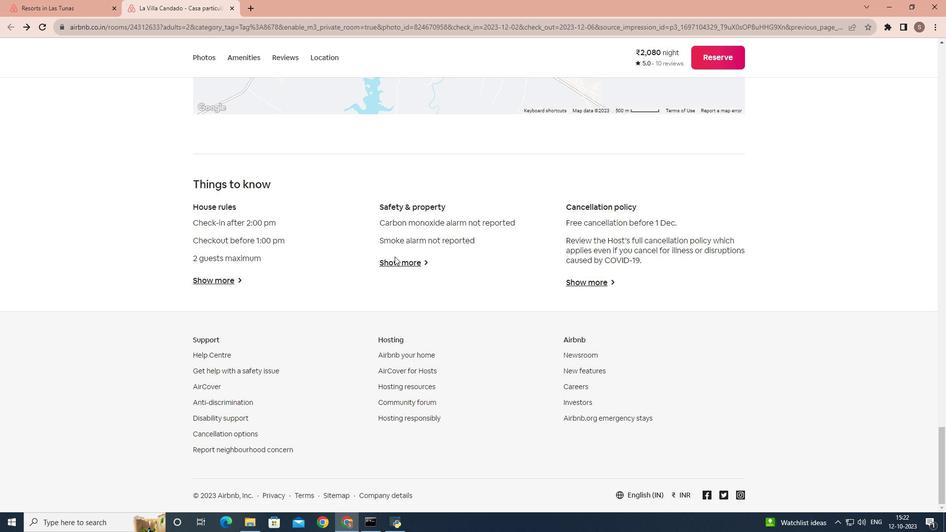 
Action: Mouse pressed left at (396, 254)
Screenshot: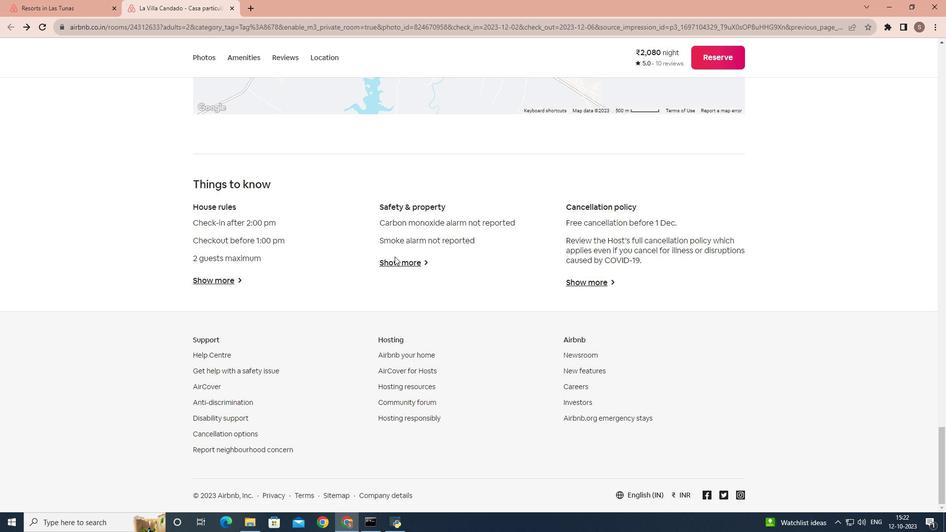 
Action: Mouse moved to (394, 260)
Screenshot: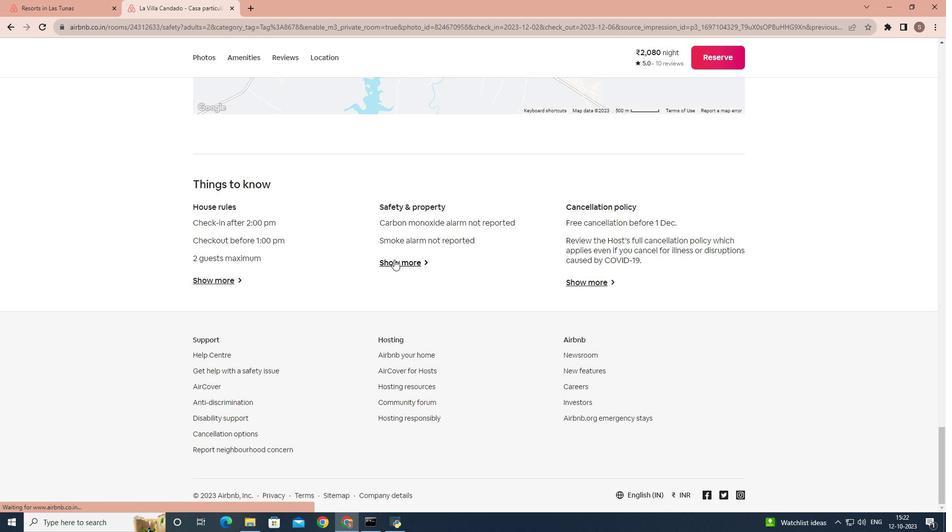 
Action: Mouse pressed left at (394, 260)
Screenshot: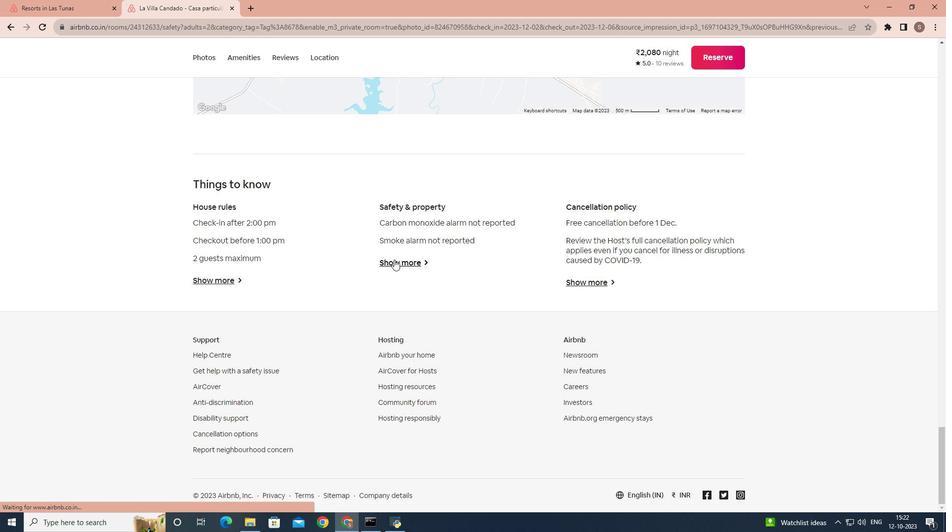
Action: Mouse moved to (294, 162)
Screenshot: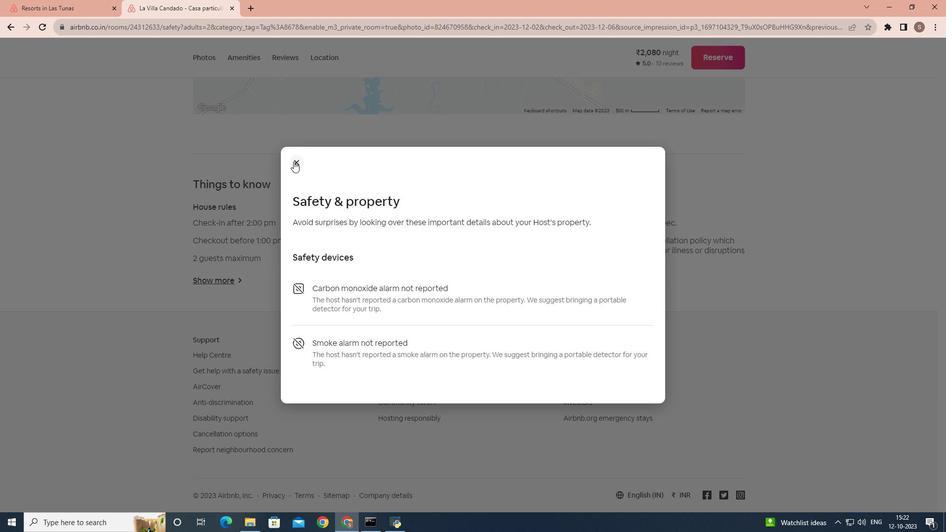 
Action: Mouse pressed left at (294, 162)
Screenshot: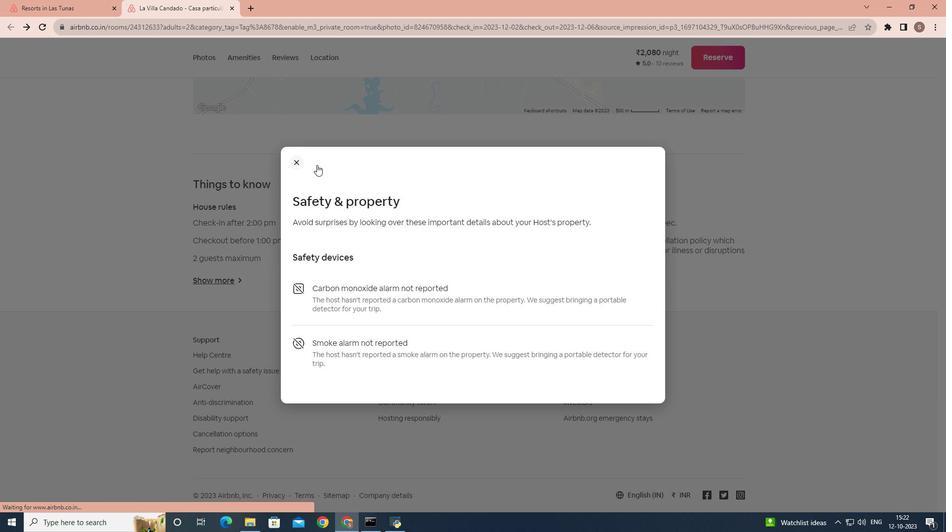 
Action: Mouse moved to (585, 281)
Screenshot: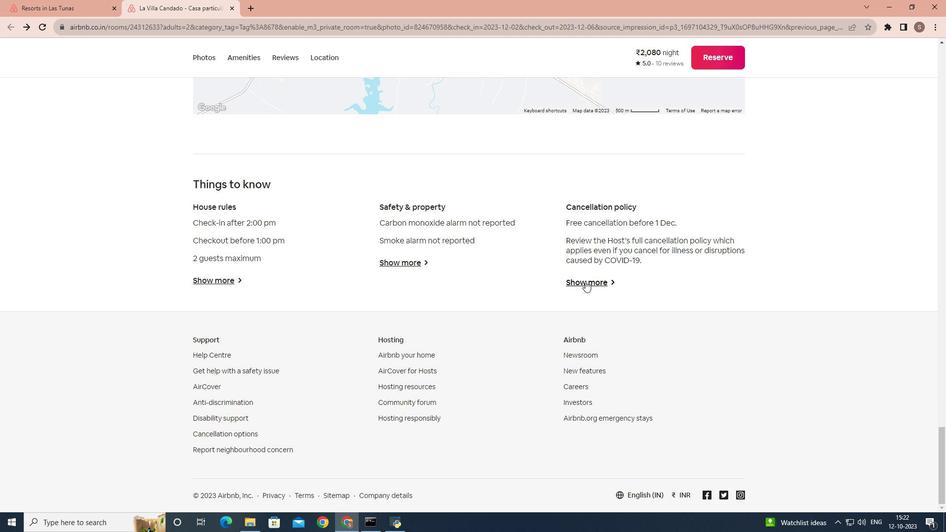 
Action: Mouse pressed left at (585, 281)
Screenshot: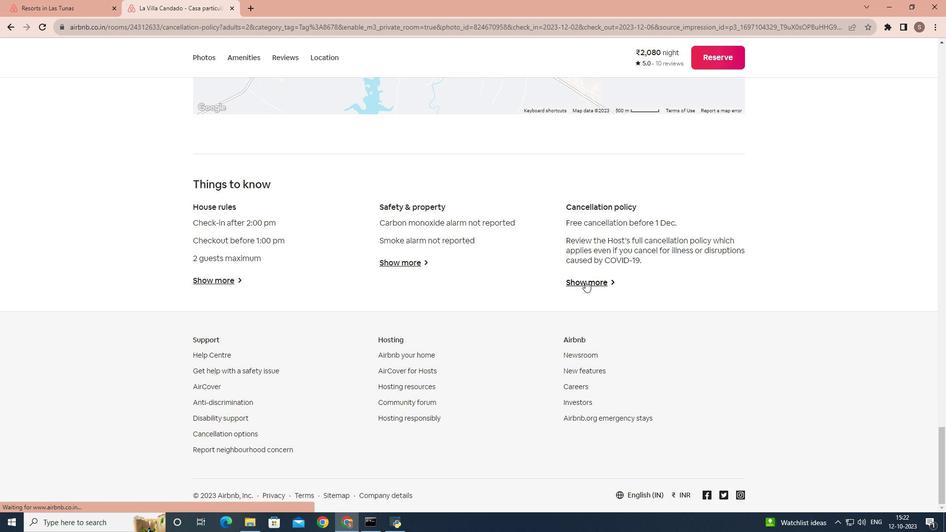 
Action: Mouse moved to (356, 153)
Screenshot: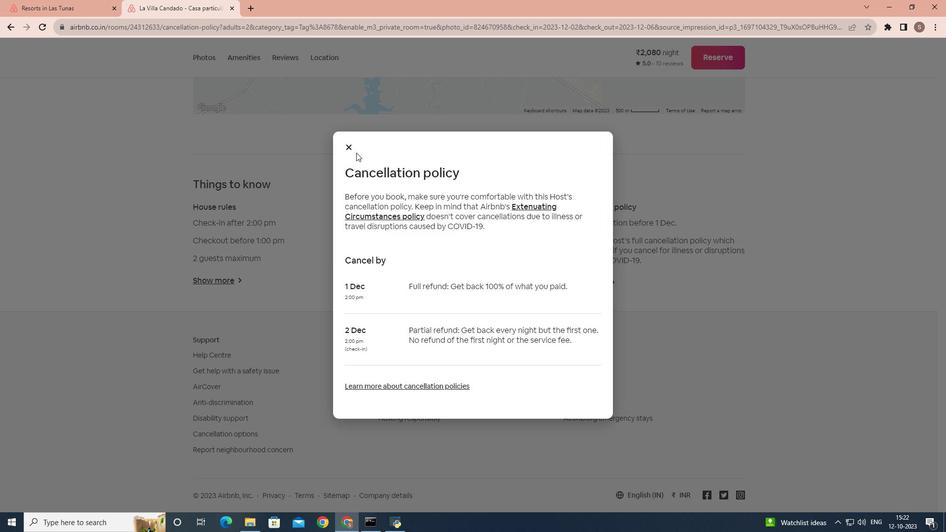 
Action: Mouse pressed left at (356, 153)
Screenshot: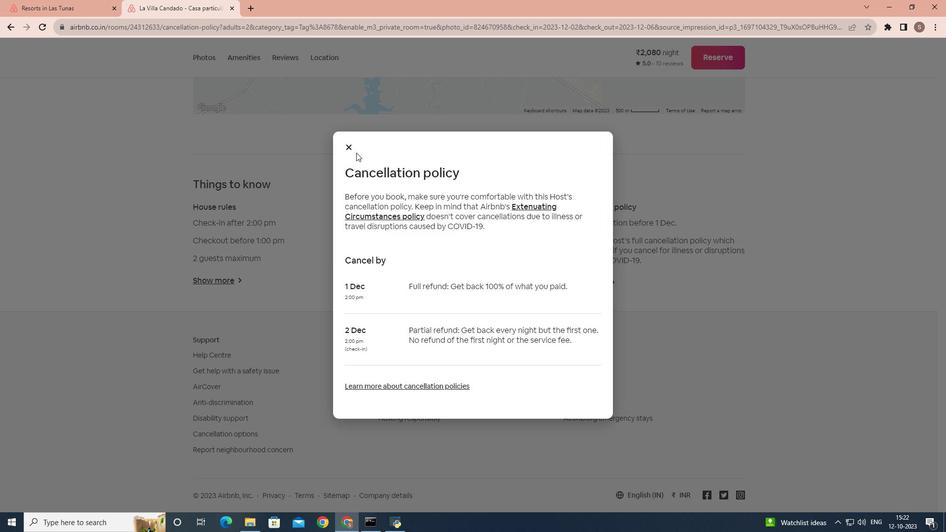 
Action: Mouse moved to (352, 151)
Screenshot: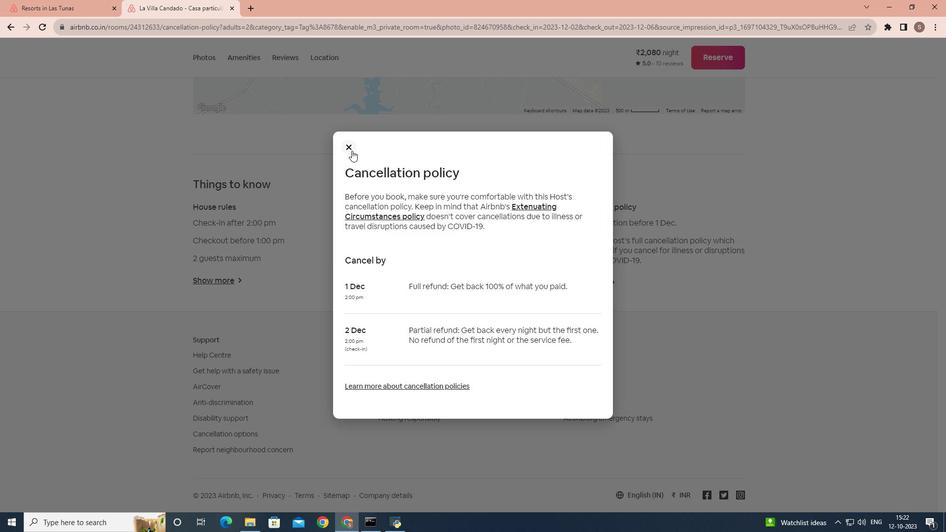 
Action: Mouse pressed left at (352, 151)
Screenshot: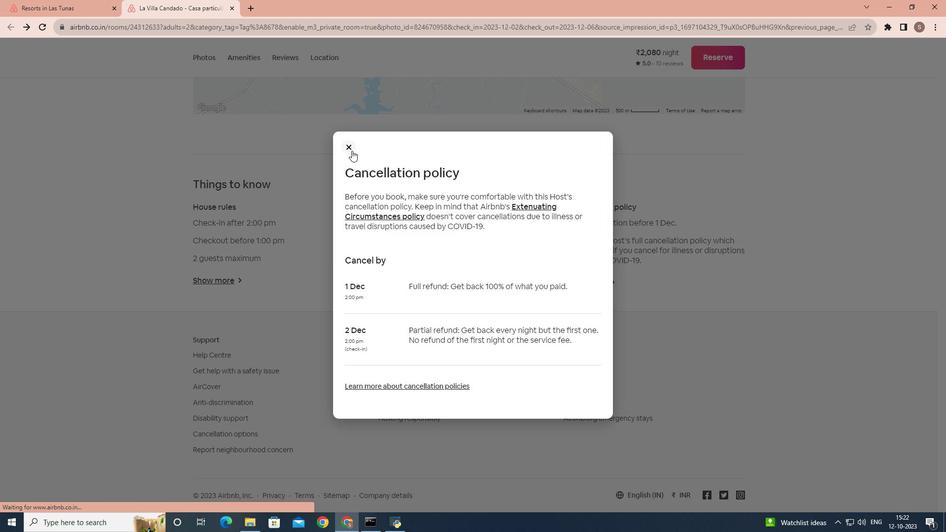 
Action: Mouse moved to (322, 251)
Screenshot: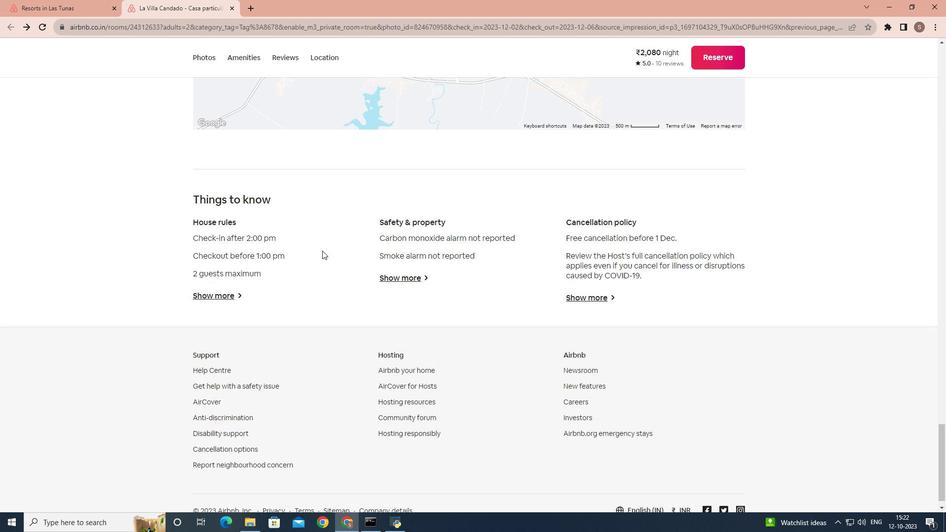 
Action: Mouse scrolled (322, 251) with delta (0, 0)
Screenshot: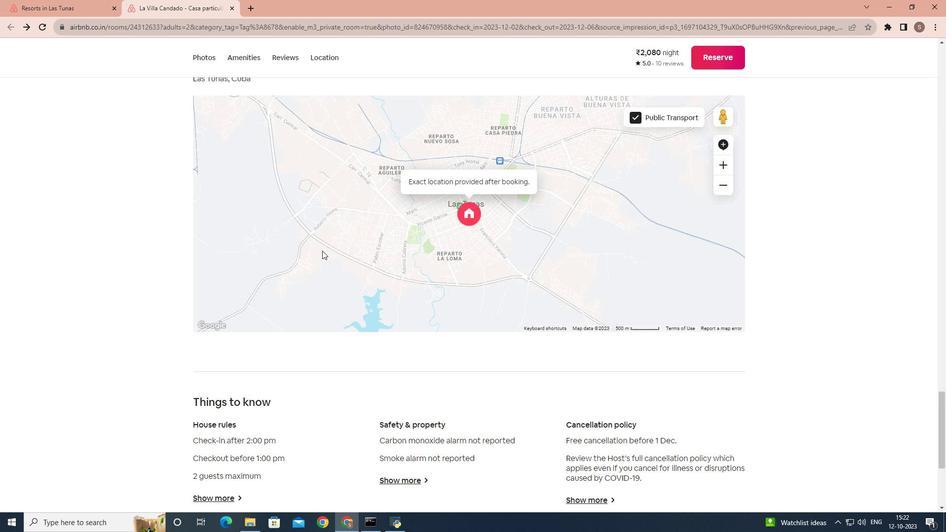 
Action: Mouse scrolled (322, 251) with delta (0, 0)
Screenshot: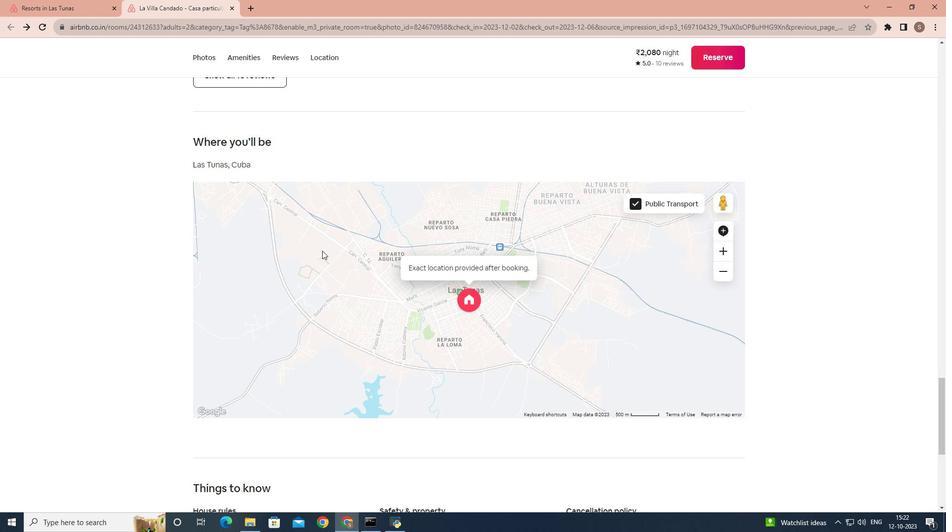 
Action: Mouse scrolled (322, 251) with delta (0, 0)
Screenshot: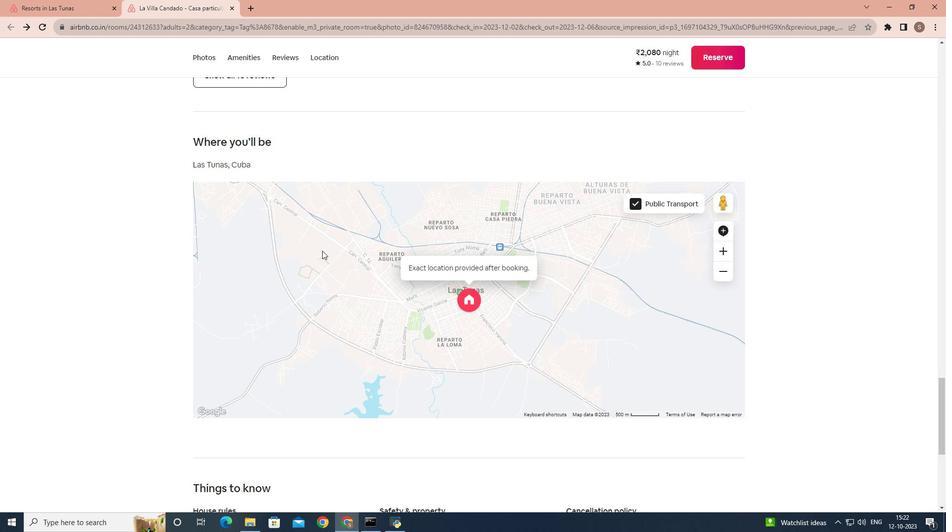 
Action: Mouse scrolled (322, 251) with delta (0, 0)
Screenshot: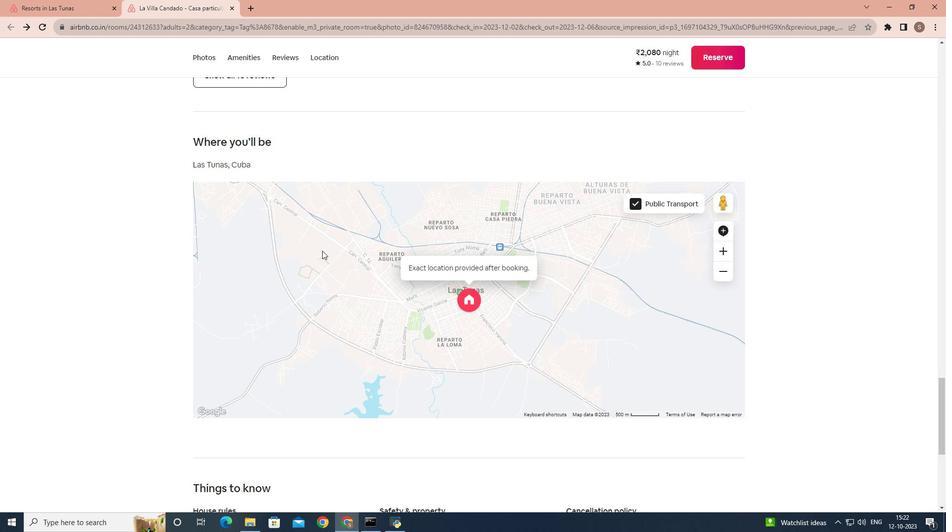 
Action: Mouse scrolled (322, 251) with delta (0, 0)
Screenshot: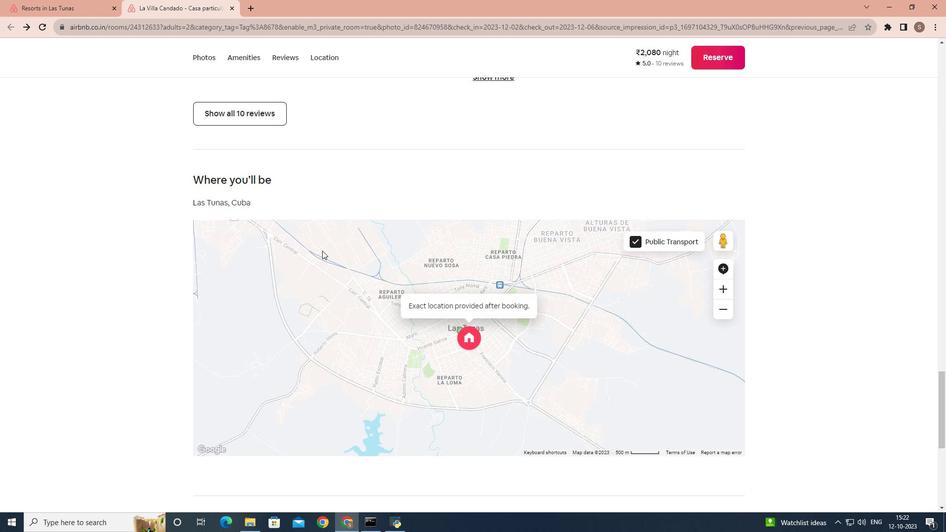 
Action: Mouse scrolled (322, 251) with delta (0, 0)
Screenshot: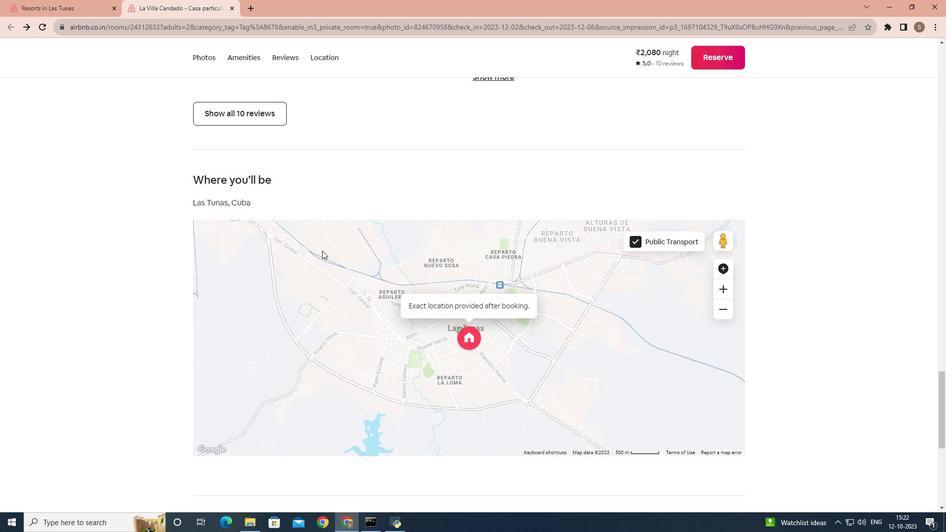 
Action: Mouse scrolled (322, 251) with delta (0, 0)
Screenshot: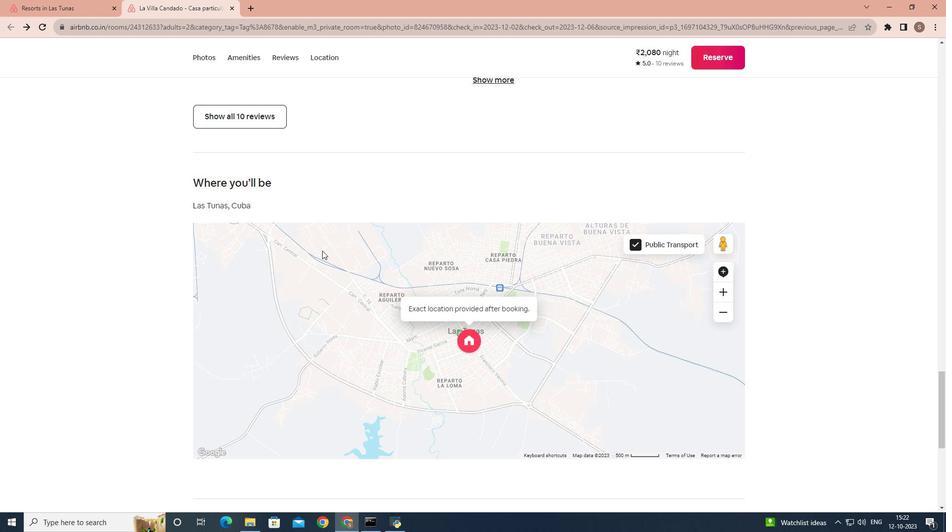 
Action: Mouse scrolled (322, 250) with delta (0, 0)
Screenshot: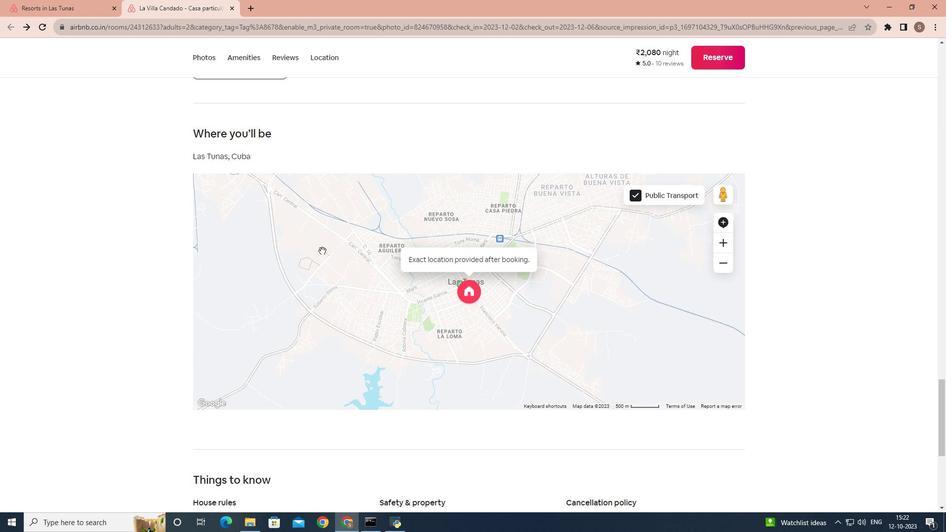 
Action: Mouse scrolled (322, 251) with delta (0, 0)
Screenshot: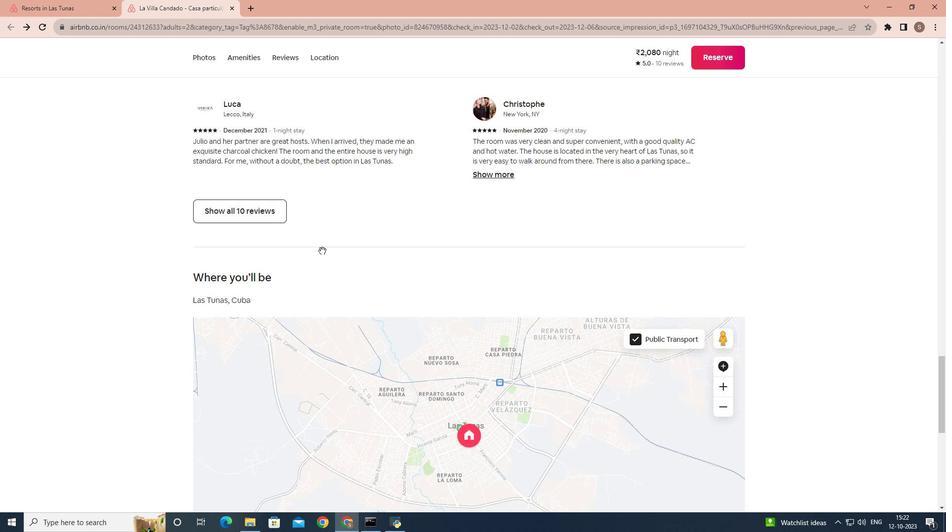 
Action: Mouse scrolled (322, 251) with delta (0, 0)
Screenshot: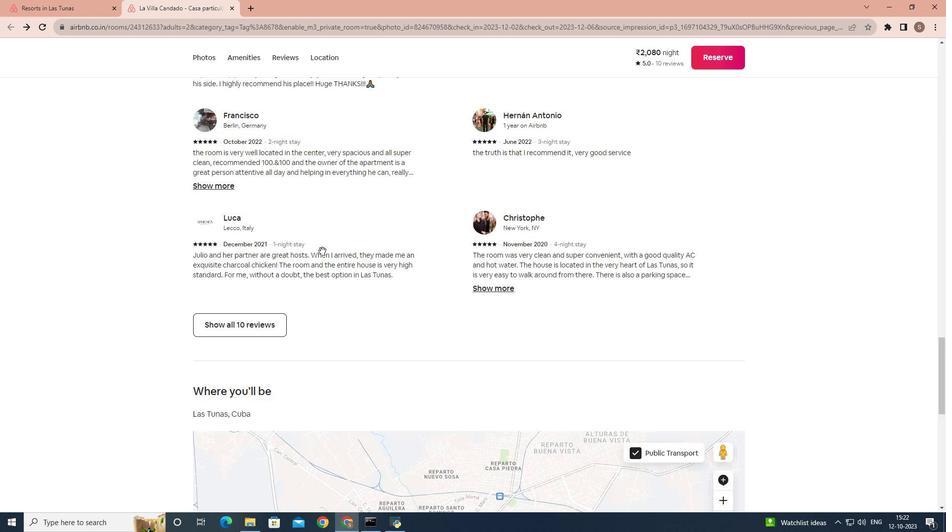 
Action: Mouse scrolled (322, 251) with delta (0, 0)
Screenshot: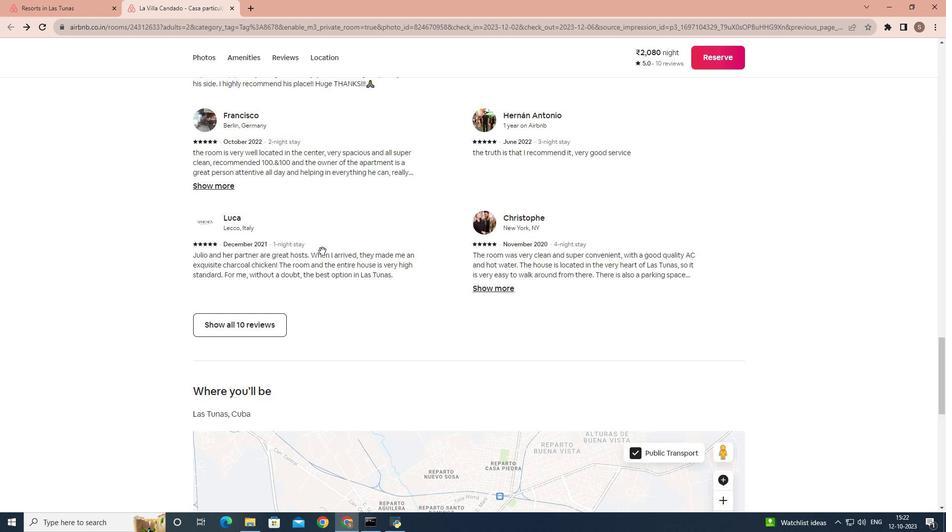 
Action: Mouse scrolled (322, 251) with delta (0, 0)
Screenshot: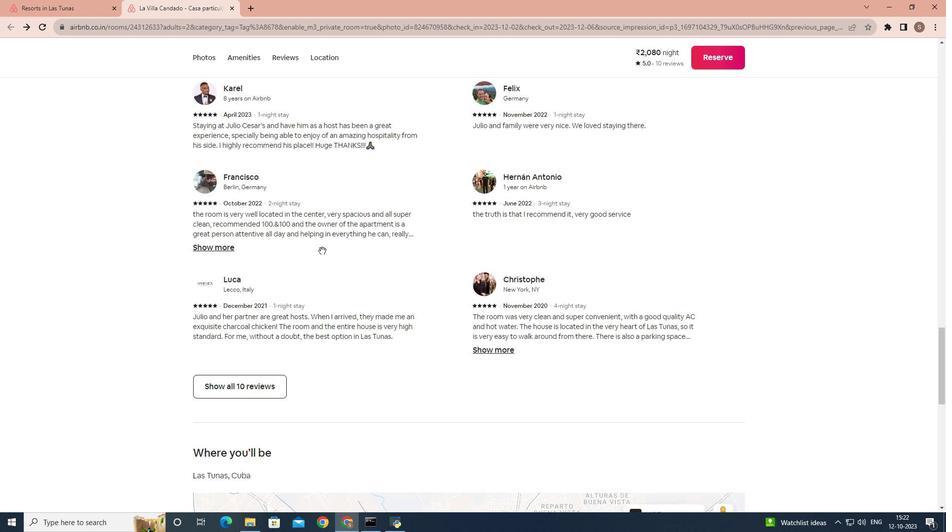 
Action: Mouse scrolled (322, 251) with delta (0, 0)
Screenshot: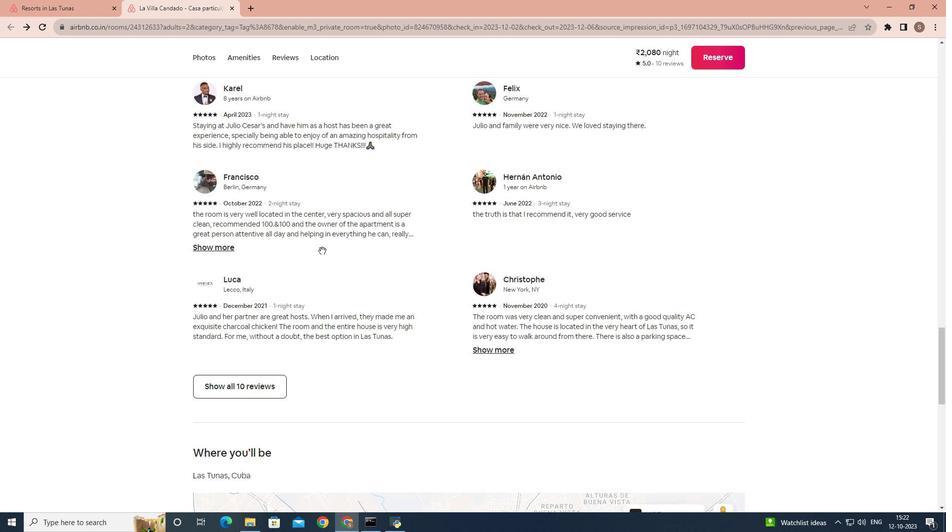 
Action: Mouse scrolled (322, 251) with delta (0, 0)
Screenshot: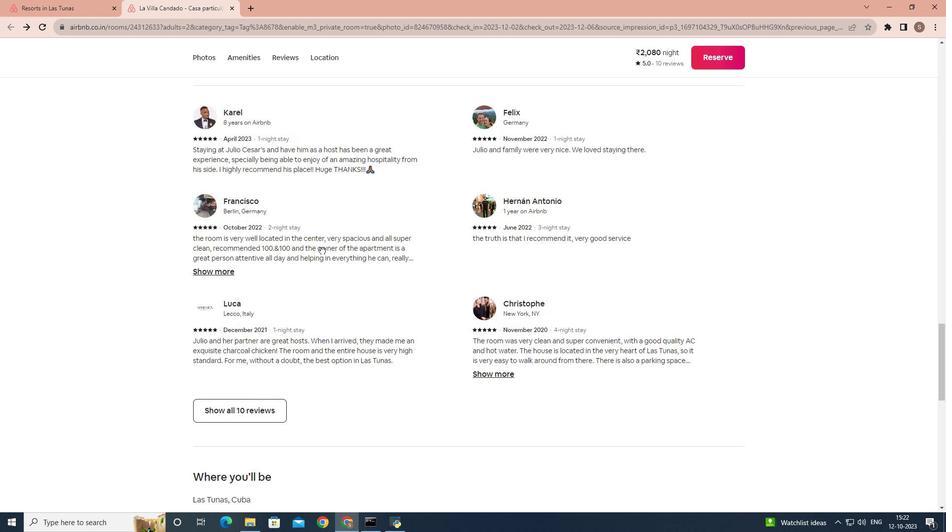 
Action: Mouse scrolled (322, 251) with delta (0, 0)
Screenshot: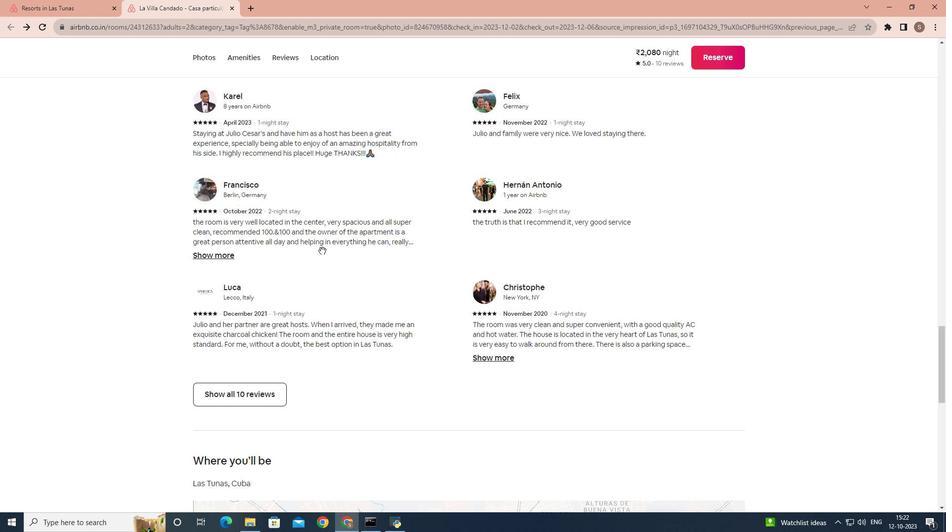 
Action: Mouse scrolled (322, 250) with delta (0, 0)
Screenshot: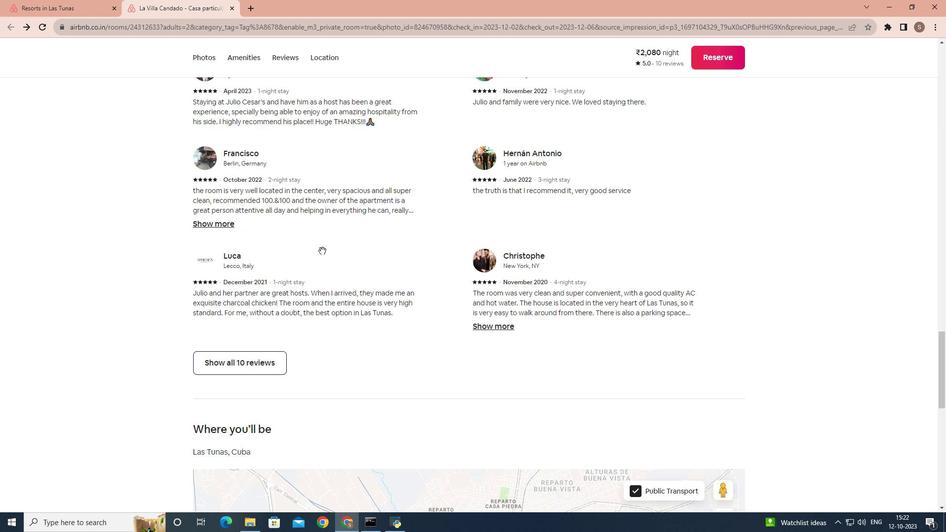 
Action: Mouse scrolled (322, 251) with delta (0, 0)
Screenshot: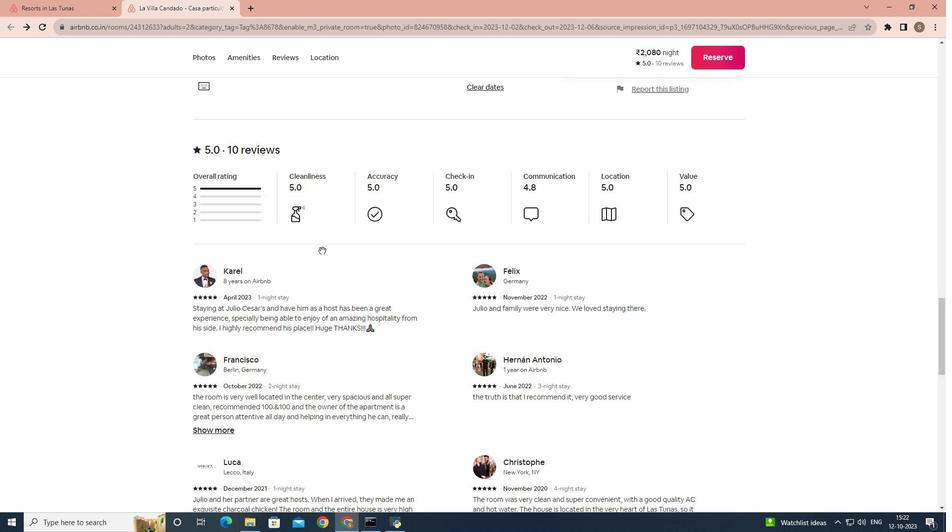 
Action: Mouse scrolled (322, 251) with delta (0, 0)
Screenshot: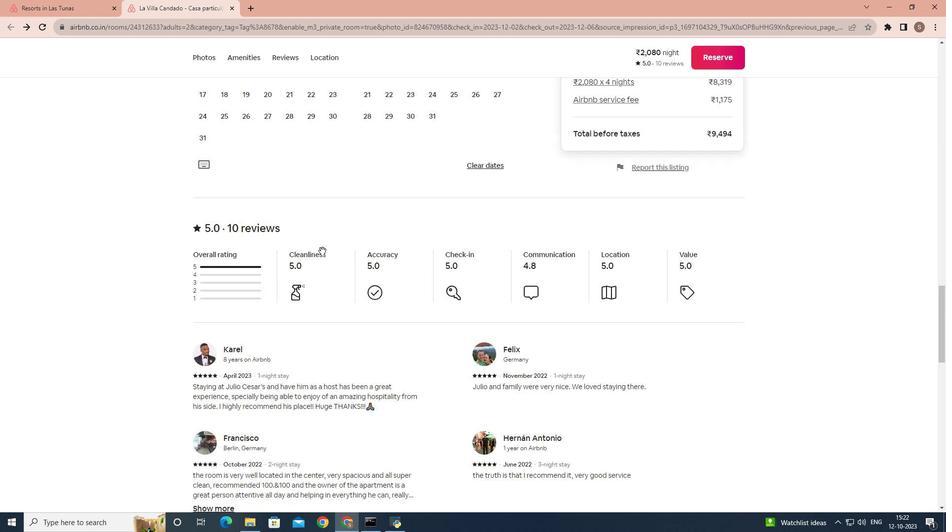 
Action: Mouse scrolled (322, 251) with delta (0, 0)
Screenshot: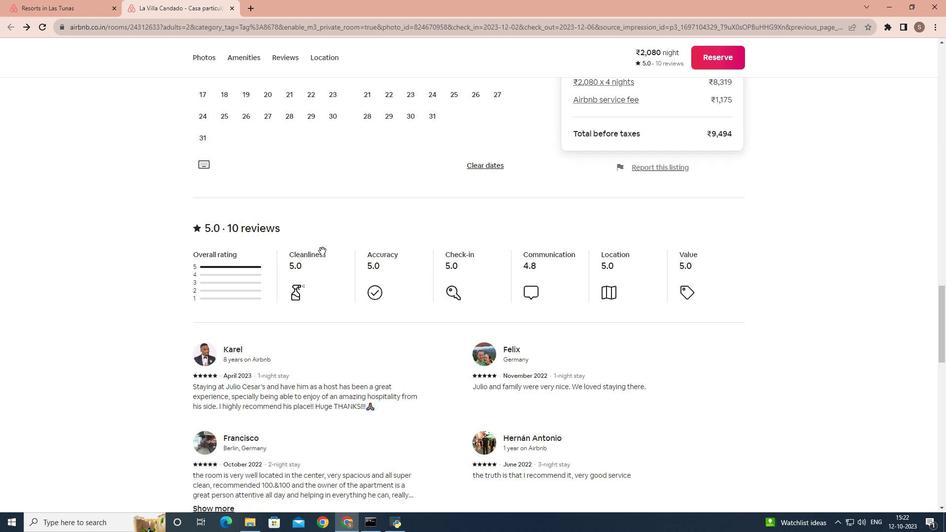 
Action: Mouse scrolled (322, 251) with delta (0, 0)
Screenshot: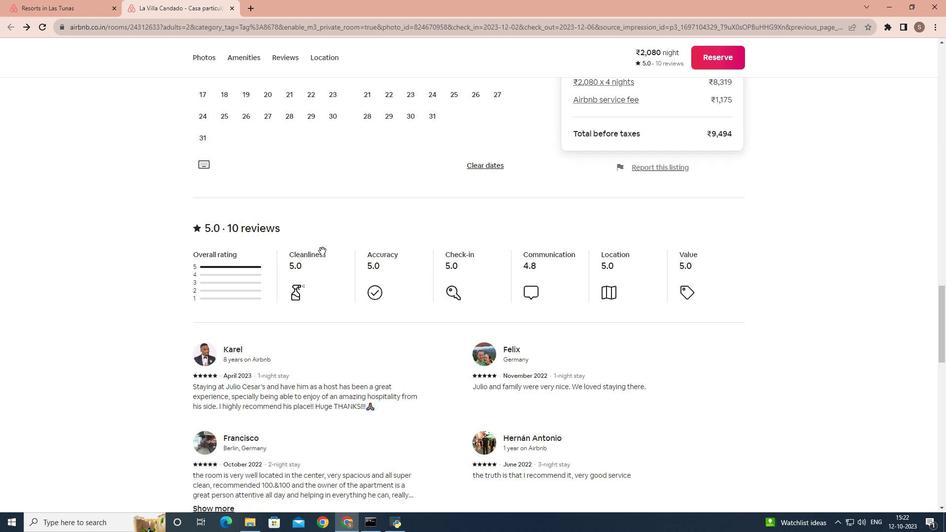 
Action: Mouse scrolled (322, 251) with delta (0, 0)
Screenshot: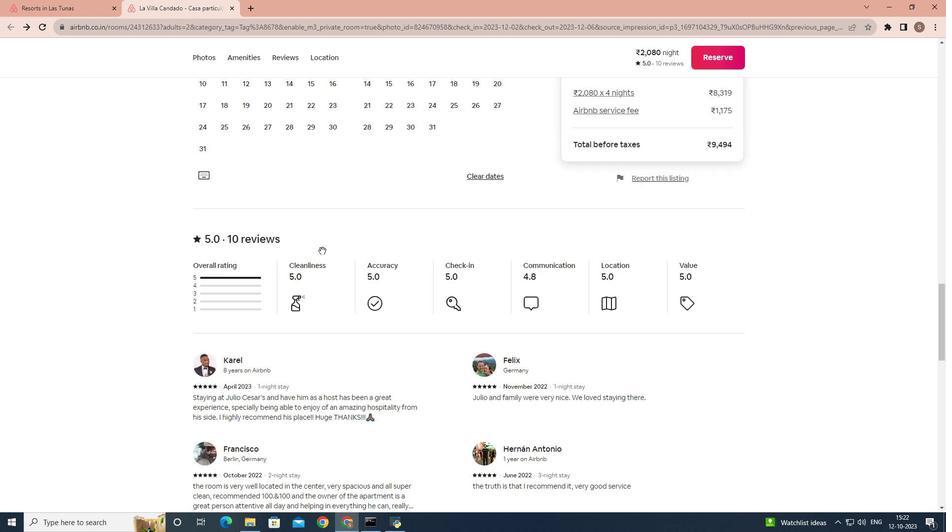 
Action: Mouse scrolled (322, 251) with delta (0, 0)
Screenshot: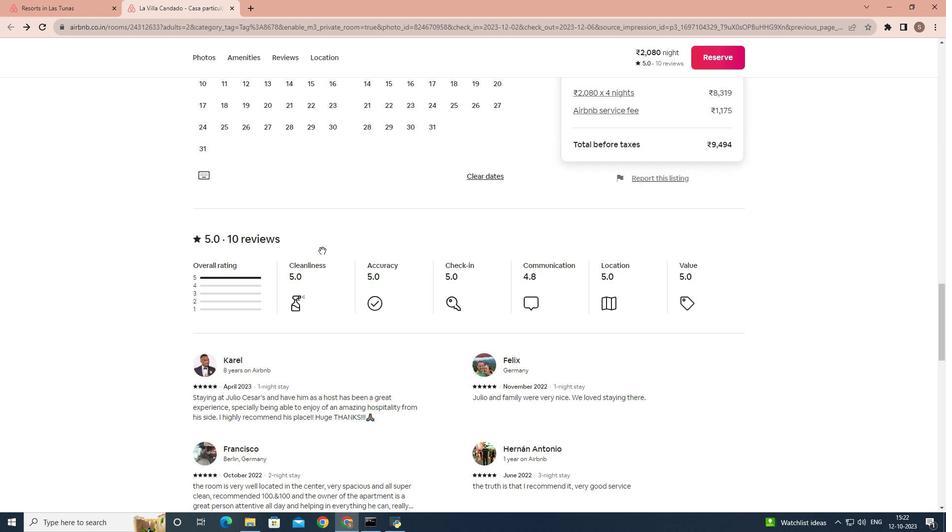
Action: Mouse scrolled (322, 251) with delta (0, 0)
Screenshot: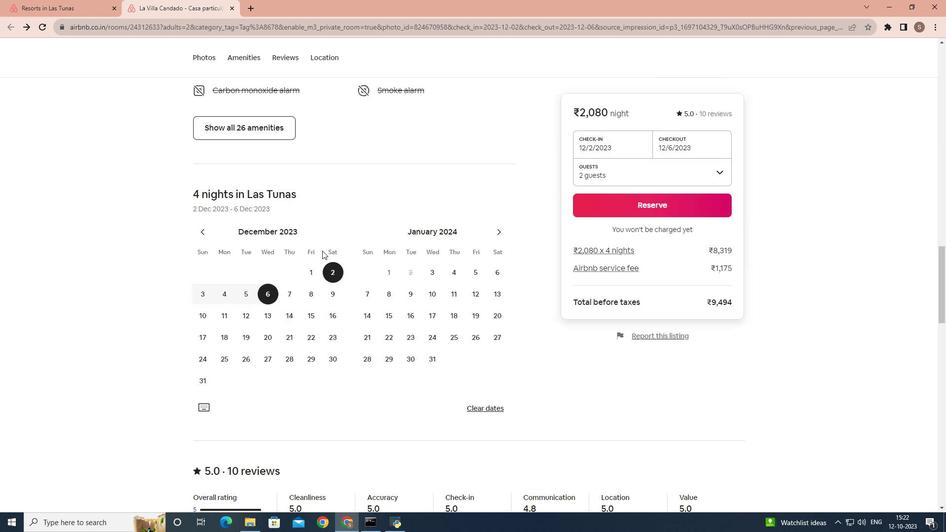 
Action: Mouse scrolled (322, 251) with delta (0, 0)
Screenshot: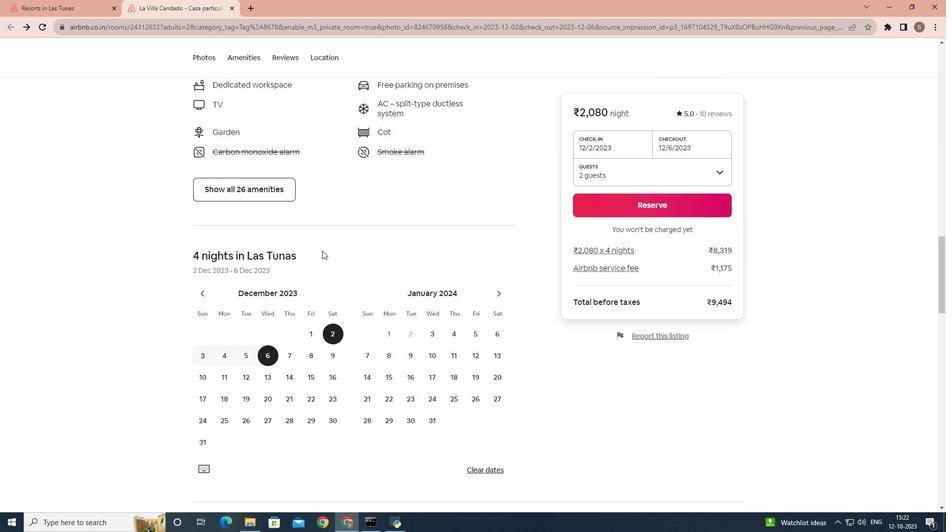 
Action: Mouse scrolled (322, 251) with delta (0, 0)
Screenshot: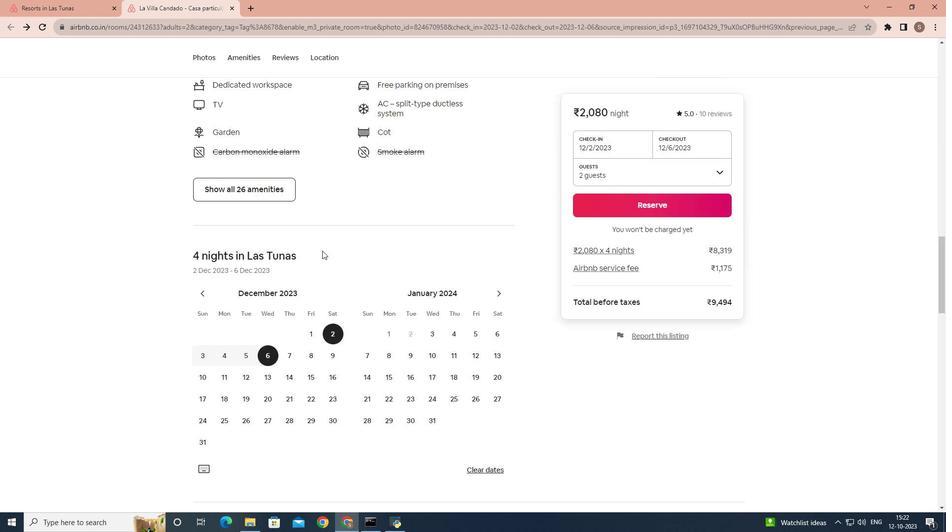 
Action: Mouse scrolled (322, 251) with delta (0, 0)
Screenshot: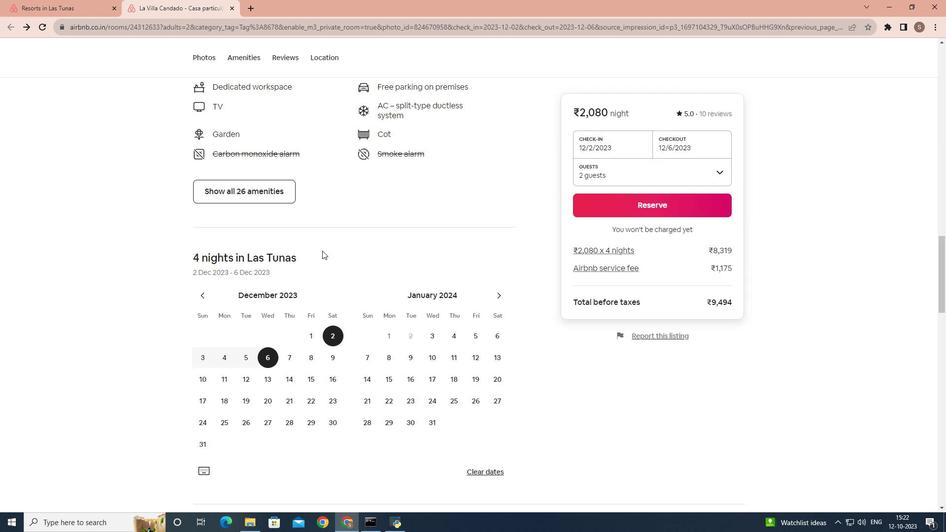 
Action: Mouse scrolled (322, 251) with delta (0, 0)
Screenshot: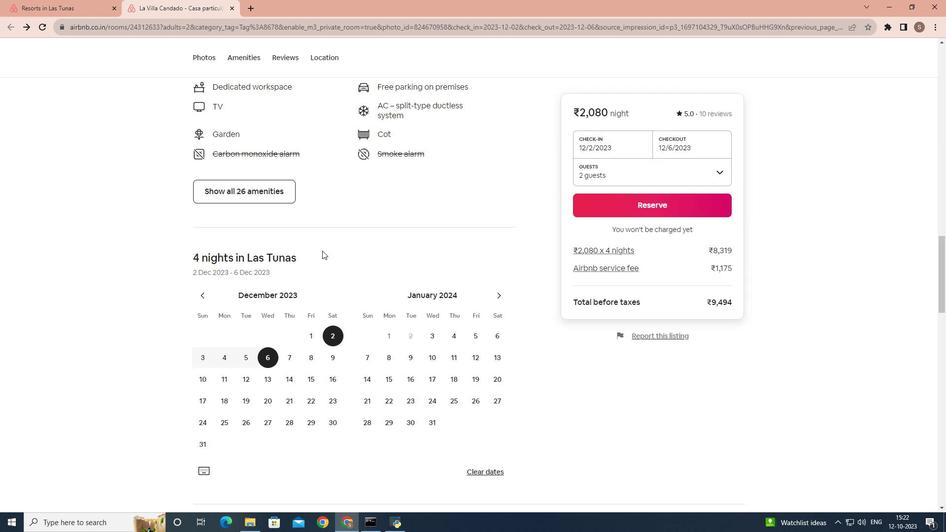 
Action: Mouse scrolled (322, 251) with delta (0, 0)
Screenshot: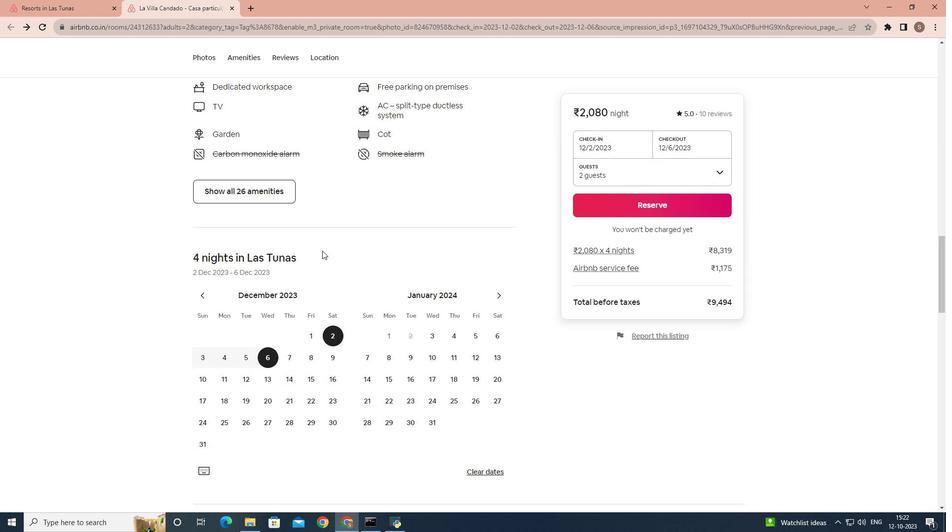 
Action: Mouse scrolled (322, 251) with delta (0, 0)
Screenshot: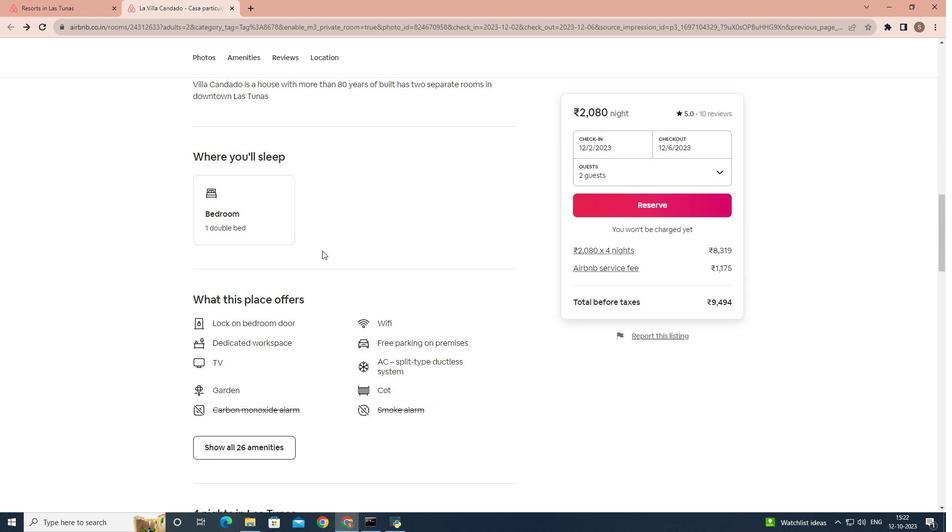 
Action: Mouse scrolled (322, 251) with delta (0, 0)
Screenshot: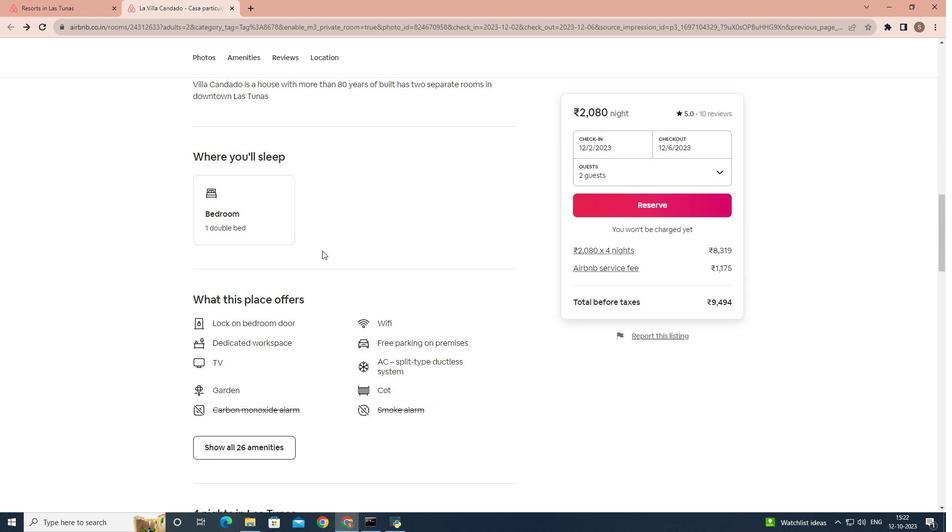 
Action: Mouse scrolled (322, 251) with delta (0, 0)
Screenshot: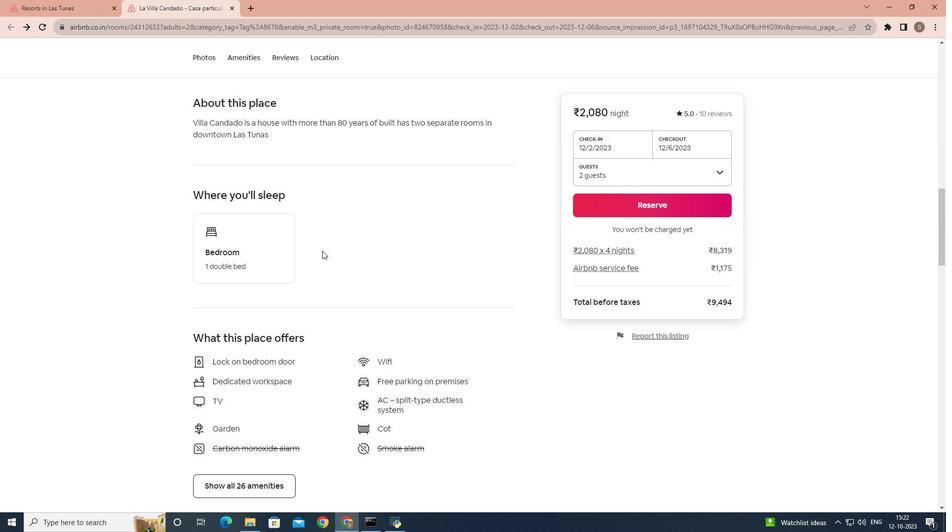 
Action: Mouse scrolled (322, 251) with delta (0, 0)
Screenshot: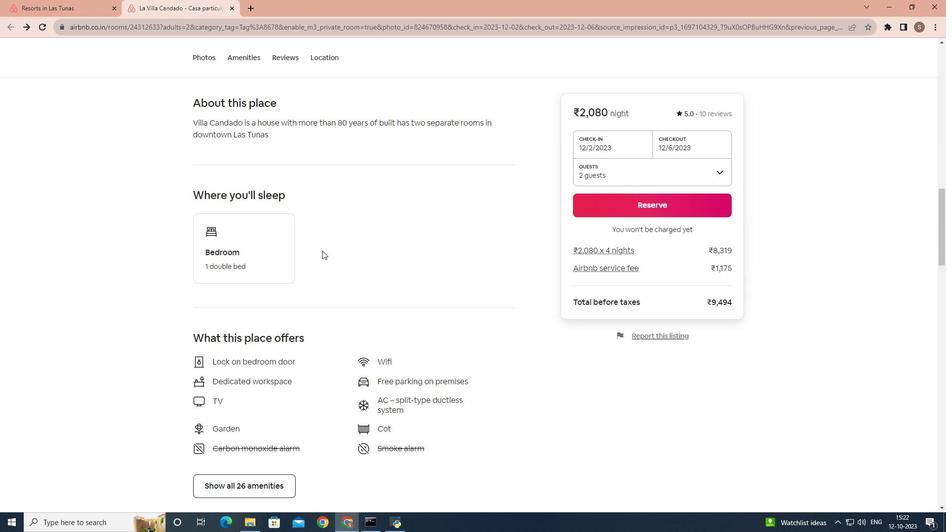 
Action: Mouse scrolled (322, 251) with delta (0, 0)
Screenshot: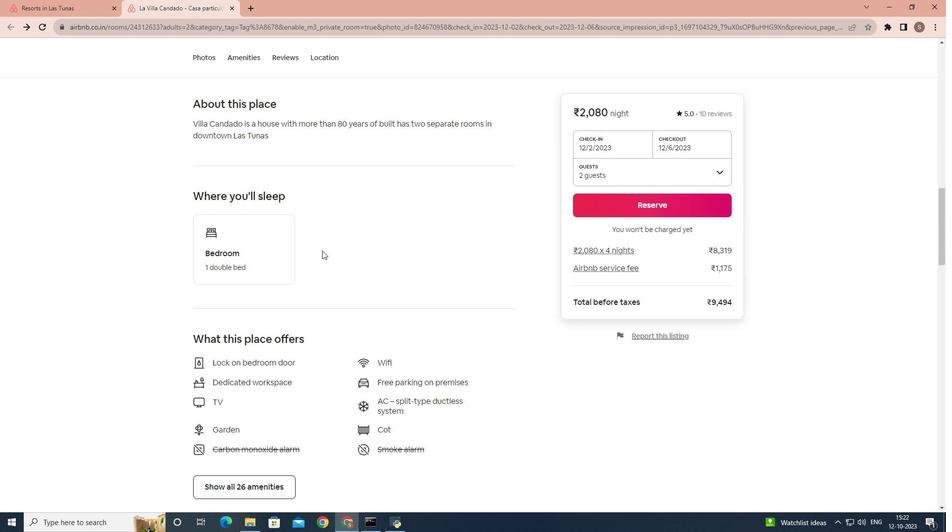 
Action: Mouse scrolled (322, 251) with delta (0, 0)
Screenshot: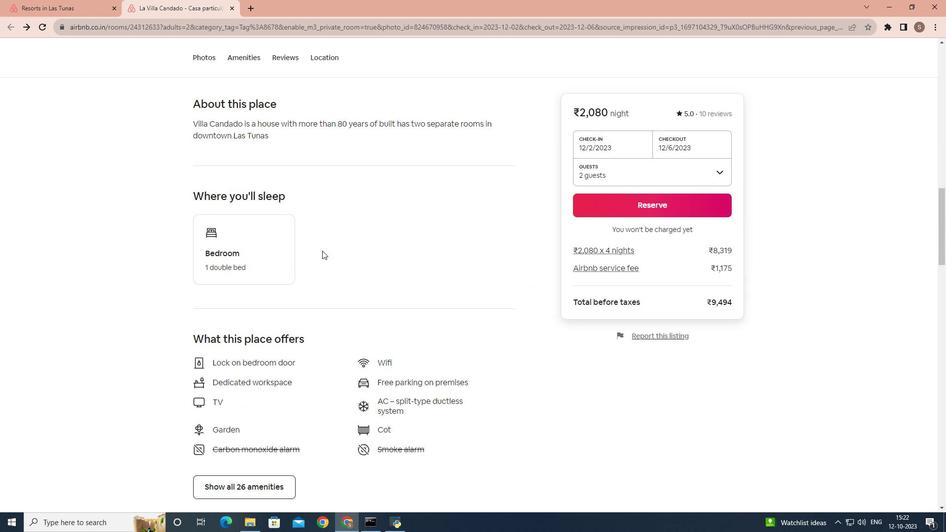 
Action: Mouse scrolled (322, 251) with delta (0, 0)
Screenshot: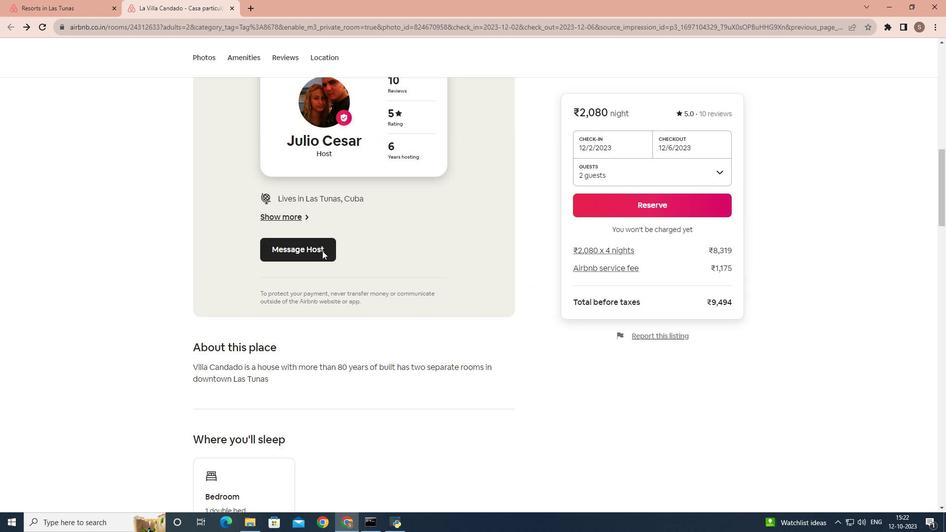 
Action: Mouse scrolled (322, 251) with delta (0, 0)
Screenshot: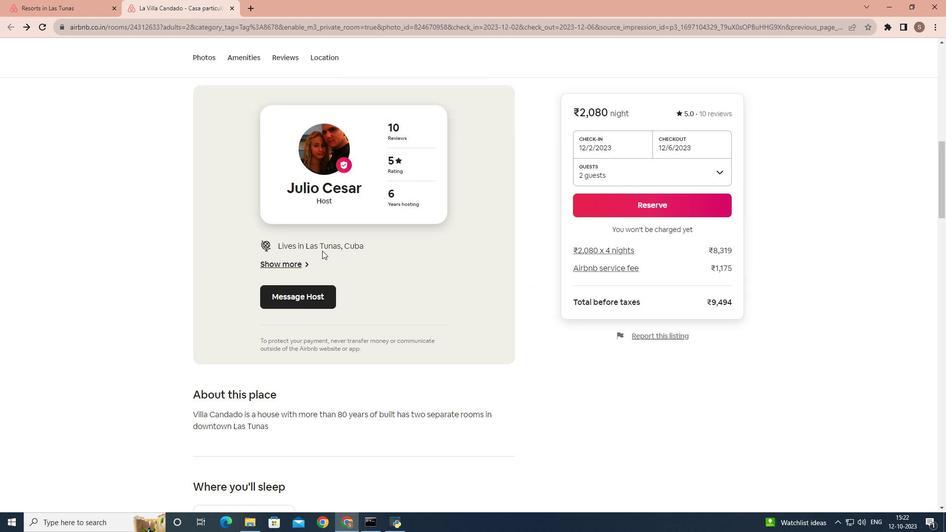 
Action: Mouse scrolled (322, 251) with delta (0, 0)
Screenshot: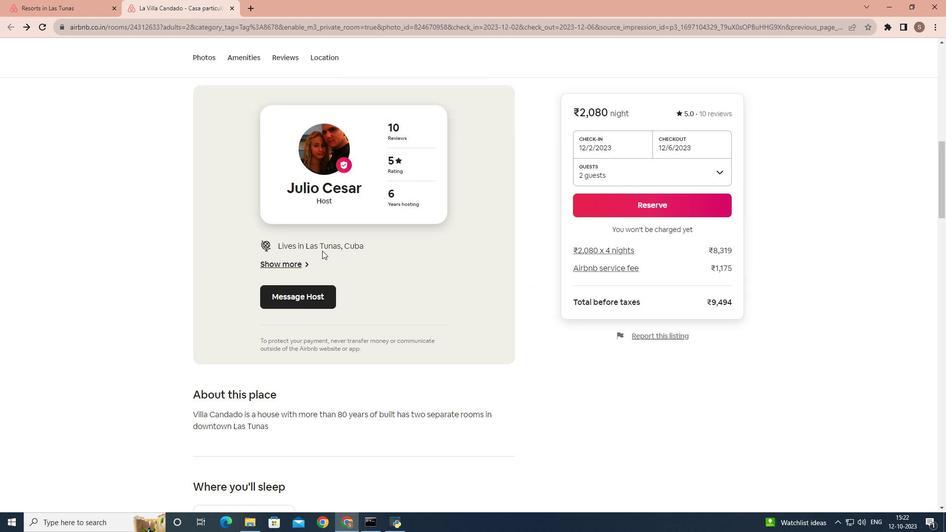 
Action: Mouse scrolled (322, 251) with delta (0, 0)
Screenshot: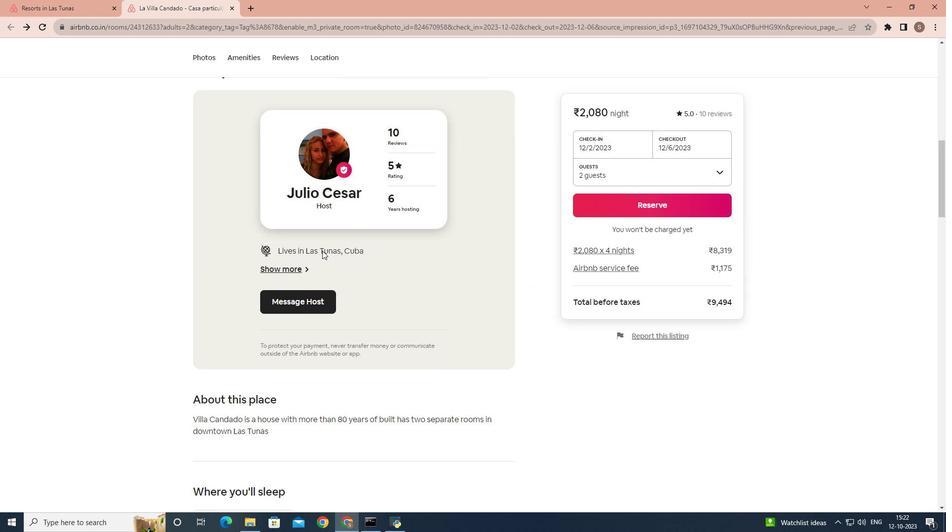 
Action: Mouse scrolled (322, 251) with delta (0, 0)
Screenshot: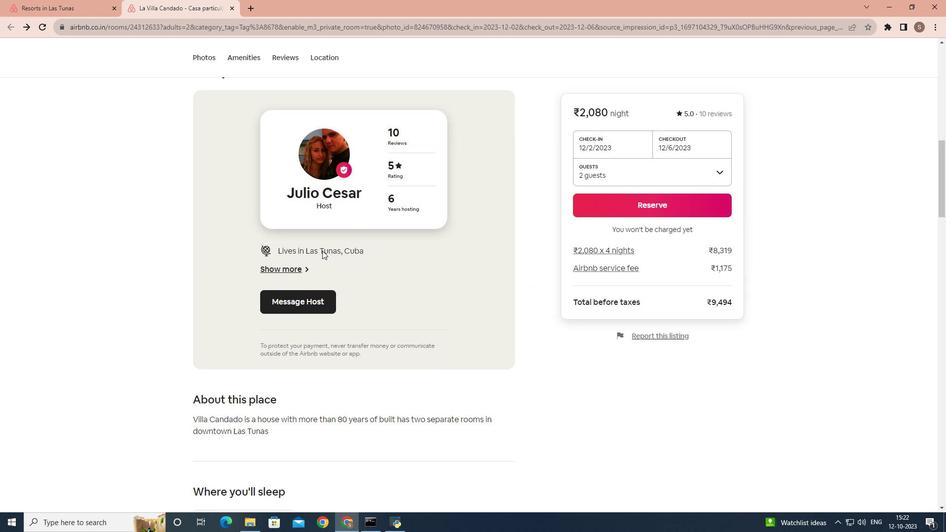 
Action: Mouse scrolled (322, 251) with delta (0, 0)
Screenshot: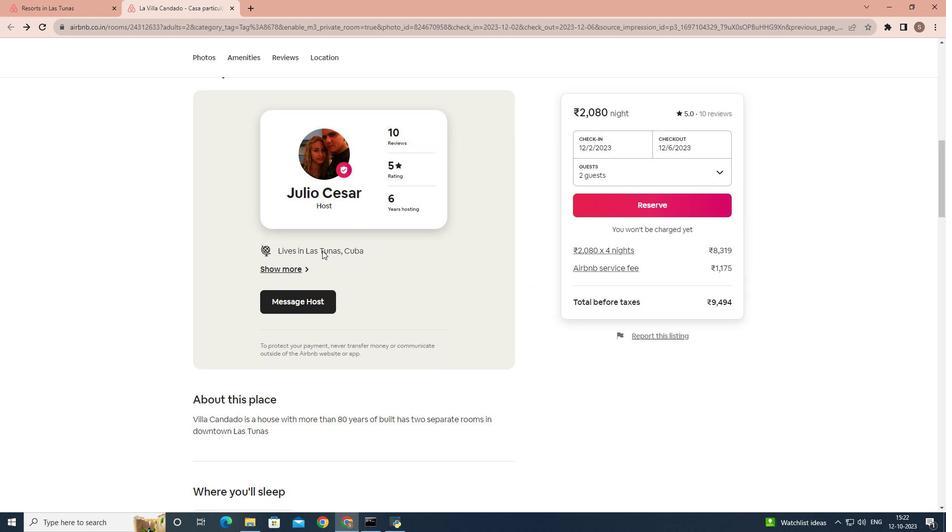 
Action: Mouse scrolled (322, 251) with delta (0, 0)
